 Task: Add an event  with title  Product Launch Party, date '2024/04/15' to '2024/04/17' & Select Event type as  Group. Add location for the event as  789 Notre-Dame Cathedral, Paris, France and add a description: 
Throughout the workshop, participants will engage in a series of activities, discussions, and case studies that promote self-reflection, skill-building, and practical application of leadership concepts. Create an event link  http-productlaunchpartycom & Select the event color as  Electric Lime. , logged in from the account softage.1@softage.netand send the event invitation to softage.9@softage.net and softage.10@softage.net
Action: Mouse moved to (931, 132)
Screenshot: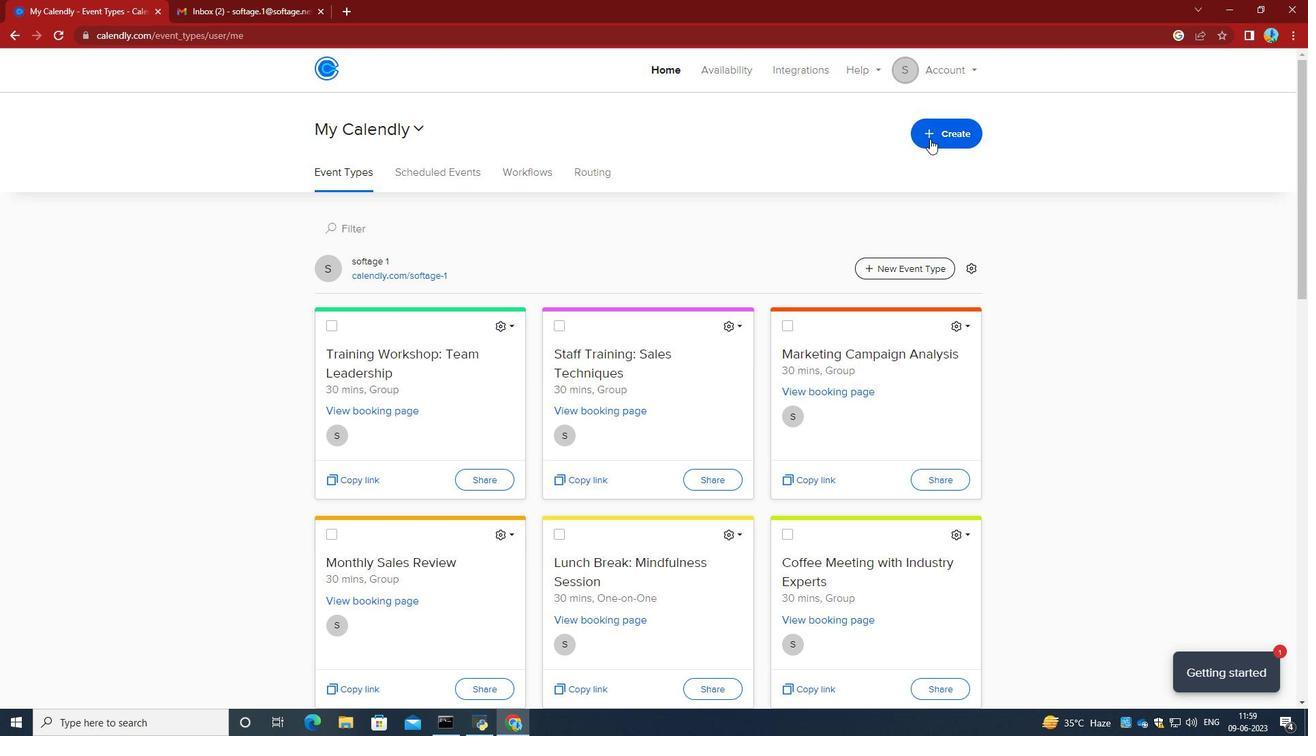 
Action: Mouse pressed left at (931, 132)
Screenshot: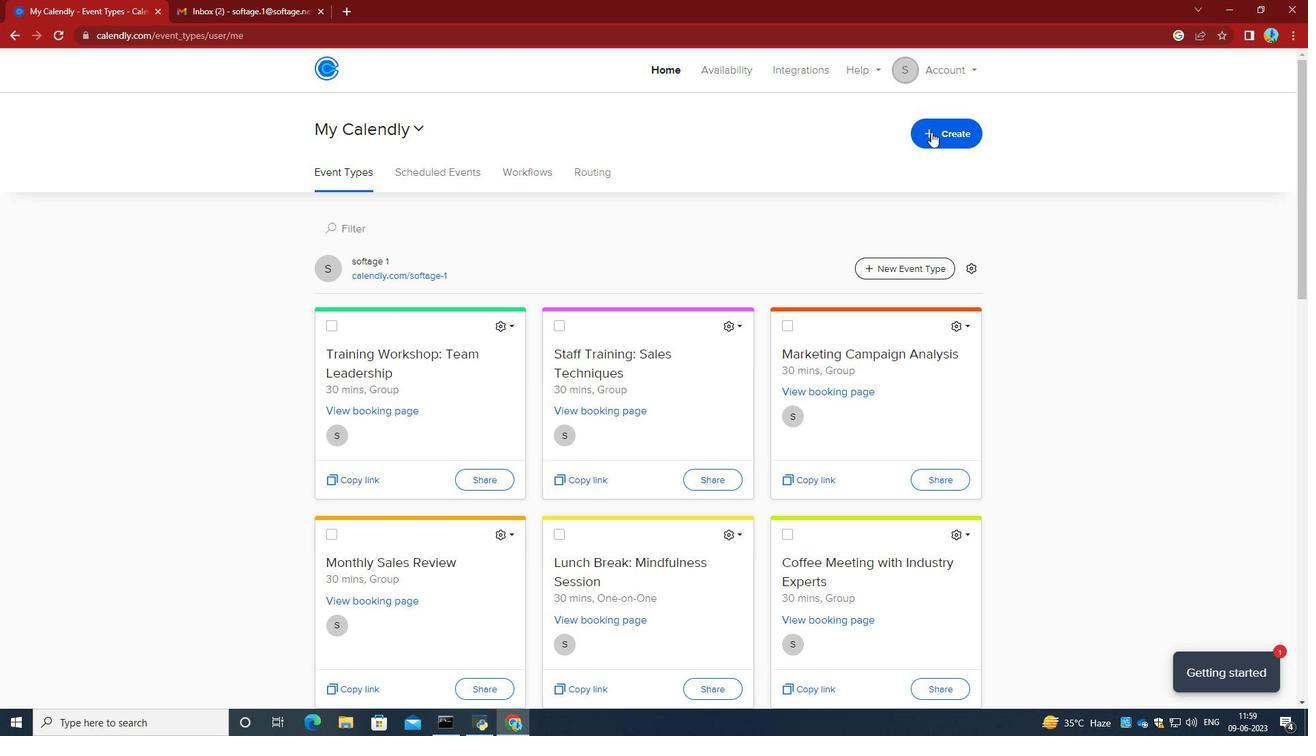 
Action: Mouse moved to (823, 186)
Screenshot: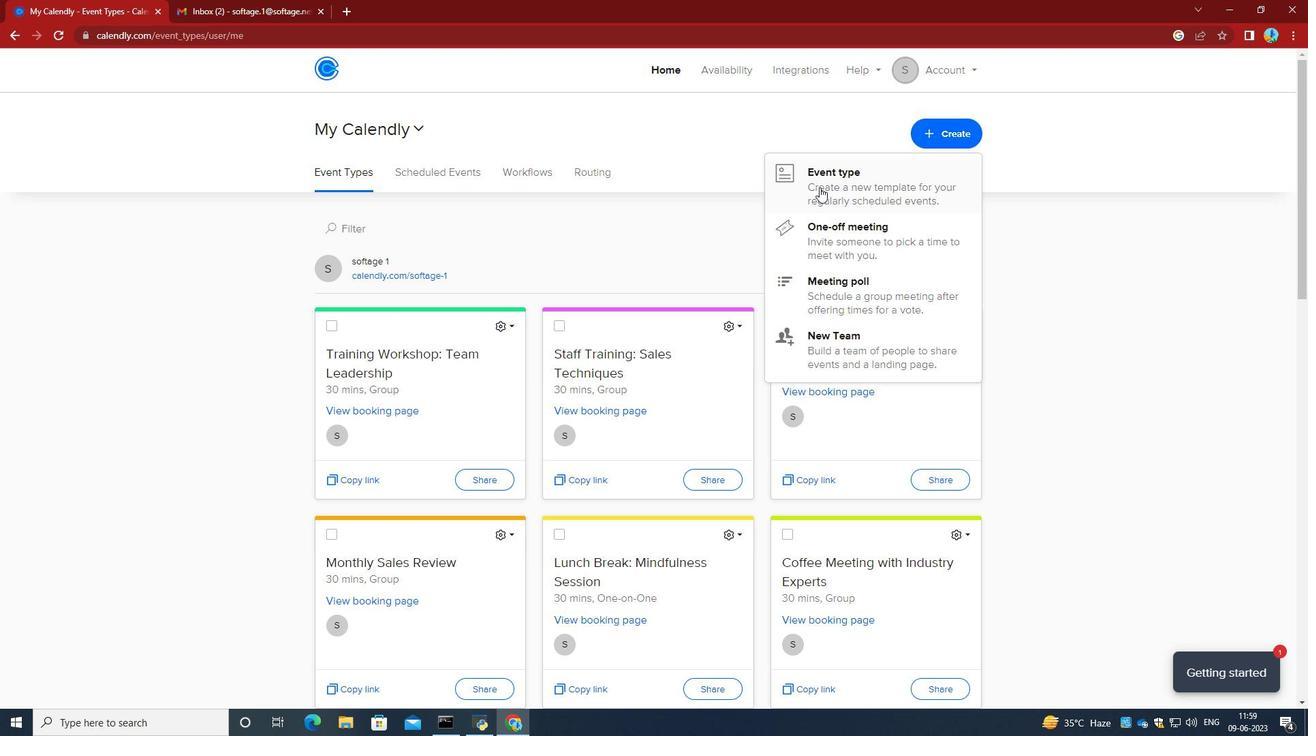 
Action: Mouse pressed left at (823, 186)
Screenshot: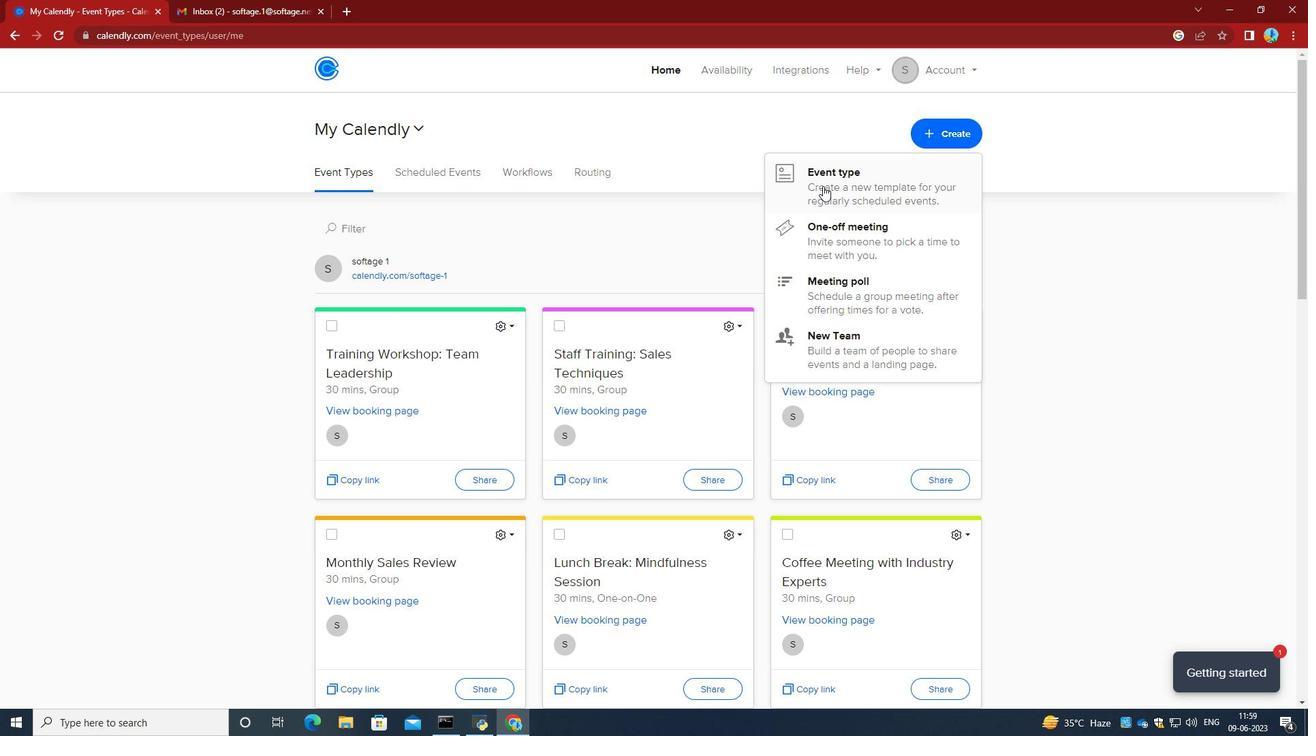 
Action: Mouse moved to (637, 324)
Screenshot: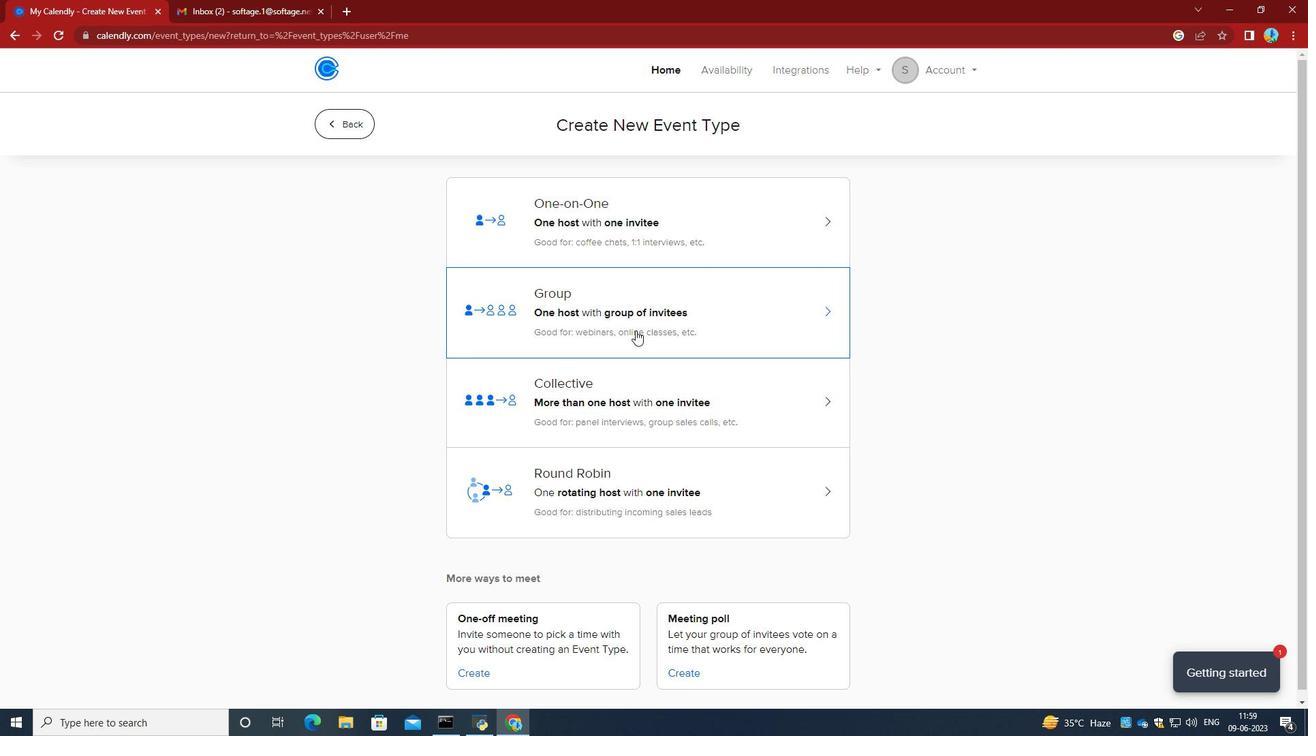 
Action: Mouse pressed left at (637, 324)
Screenshot: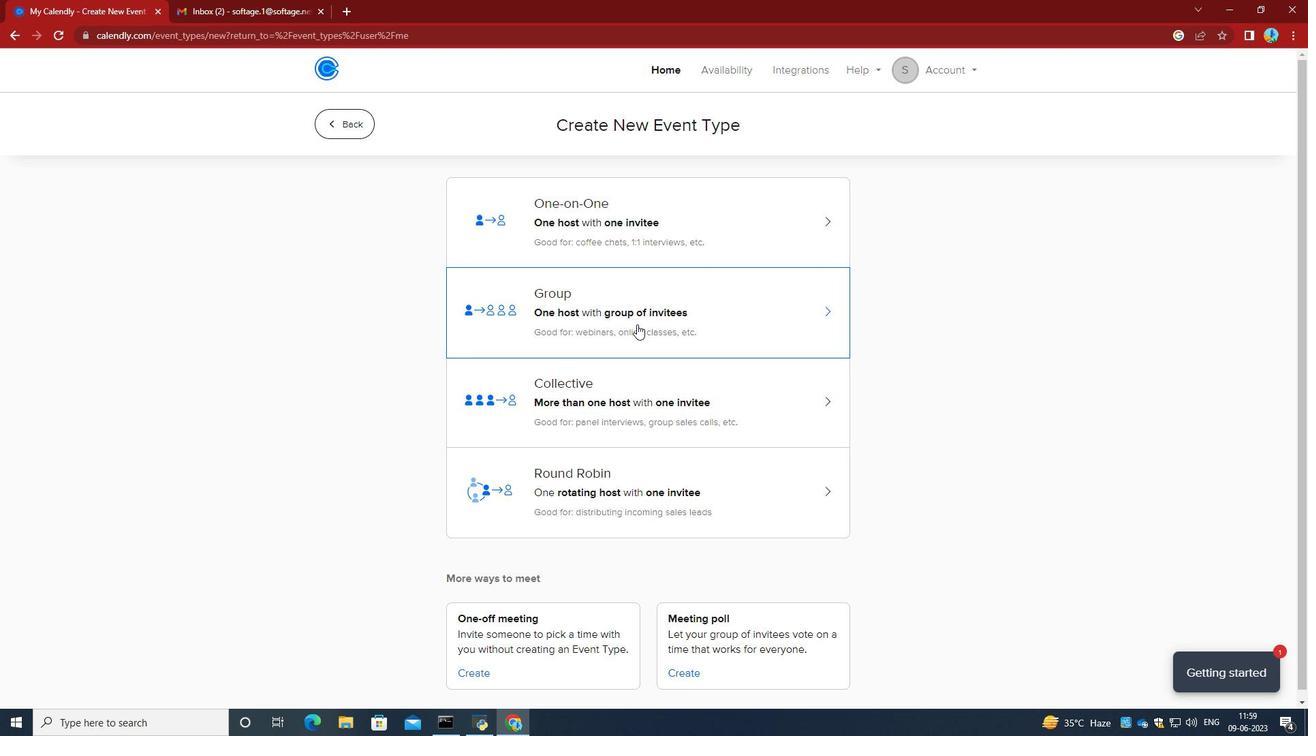 
Action: Mouse moved to (507, 320)
Screenshot: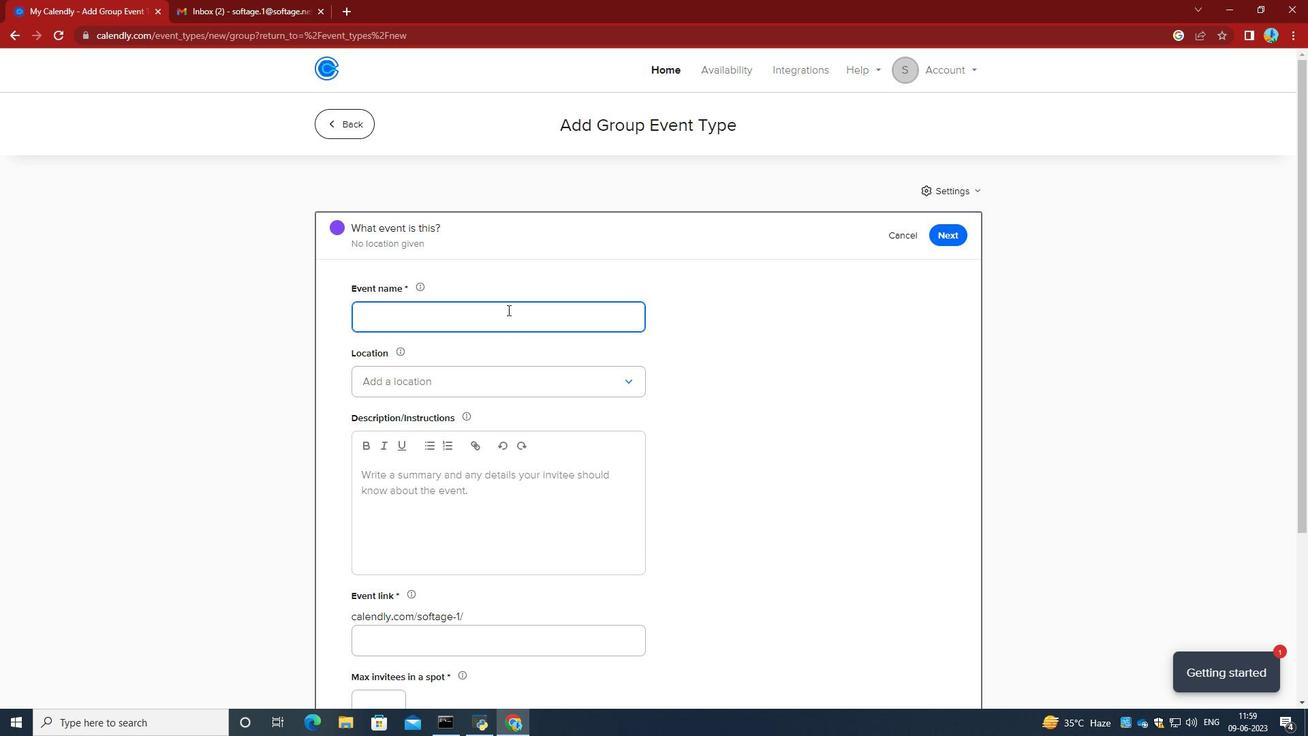 
Action: Mouse pressed left at (507, 320)
Screenshot: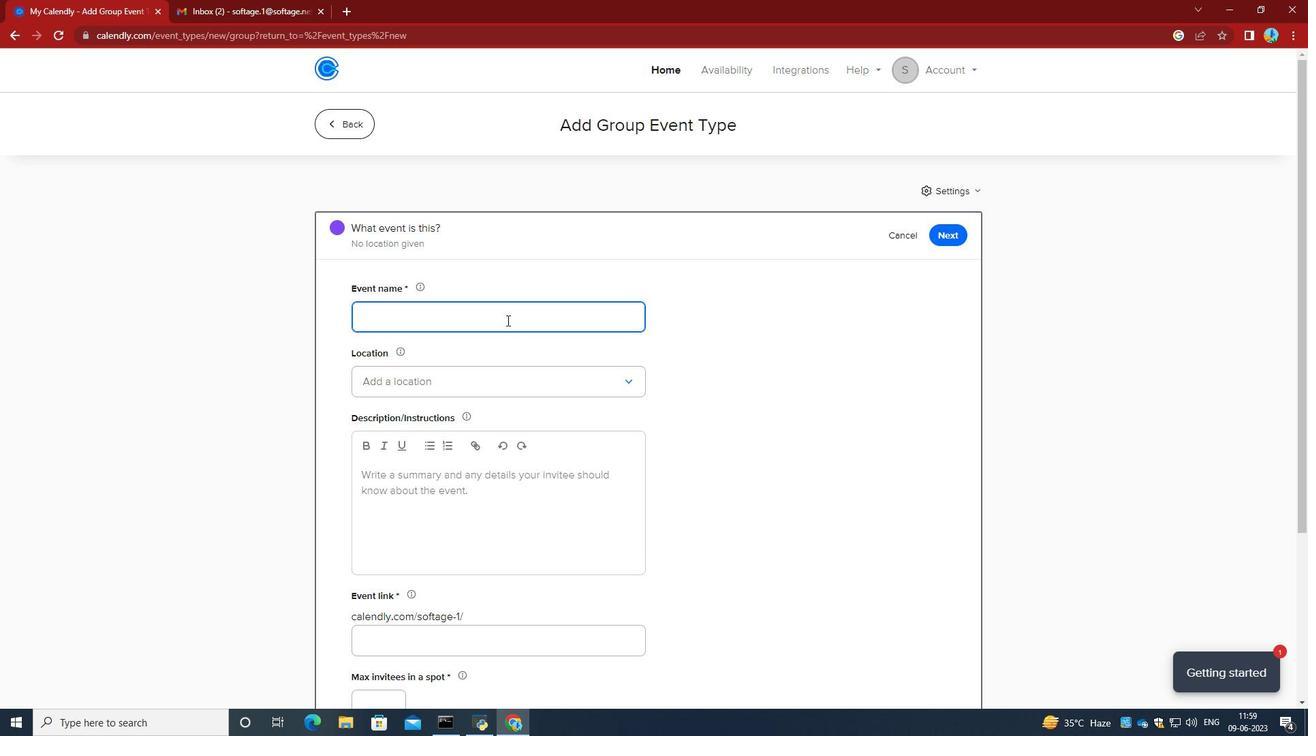 
Action: Key pressed <Key.caps_lock>T<Key.backspace>P<Key.caps_lock>roduct<Key.space><Key.caps_lock>L<Key.caps_lock>aunch<Key.space><Key.caps_lock>P<Key.caps_lock>arty<Key.space>
Screenshot: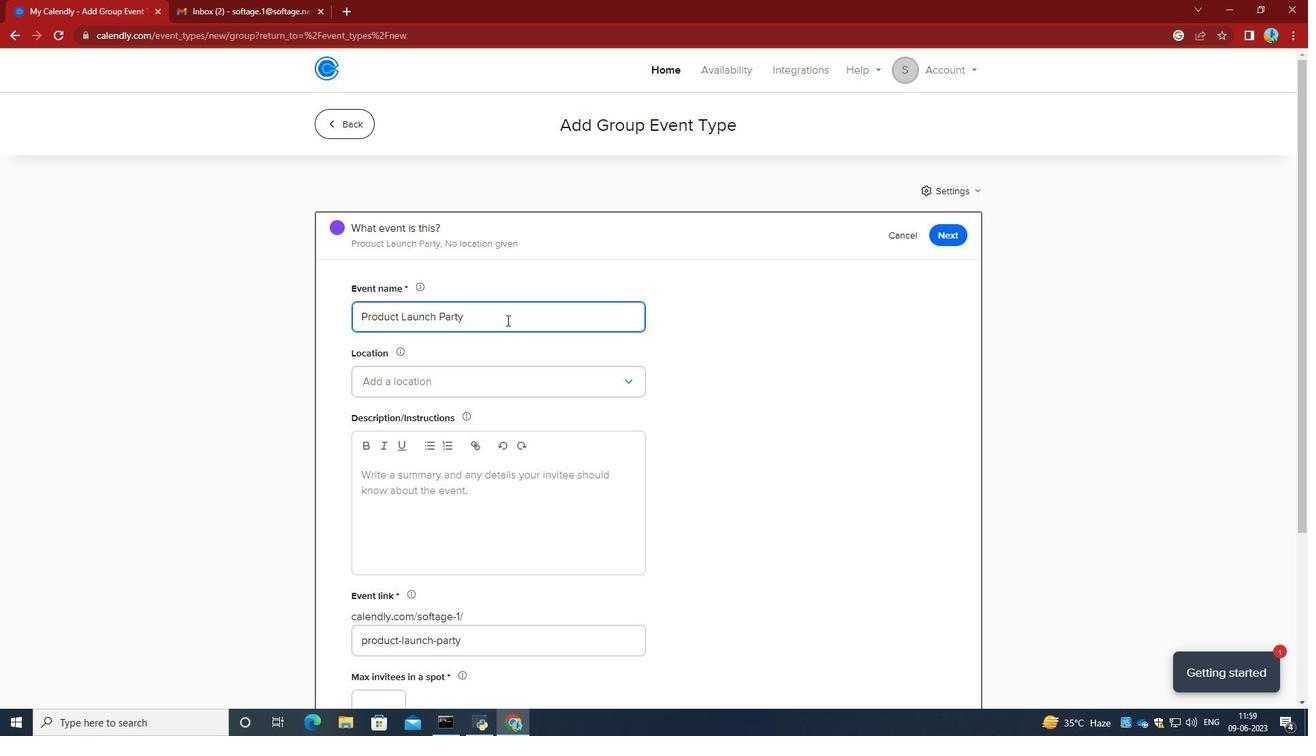 
Action: Mouse moved to (456, 384)
Screenshot: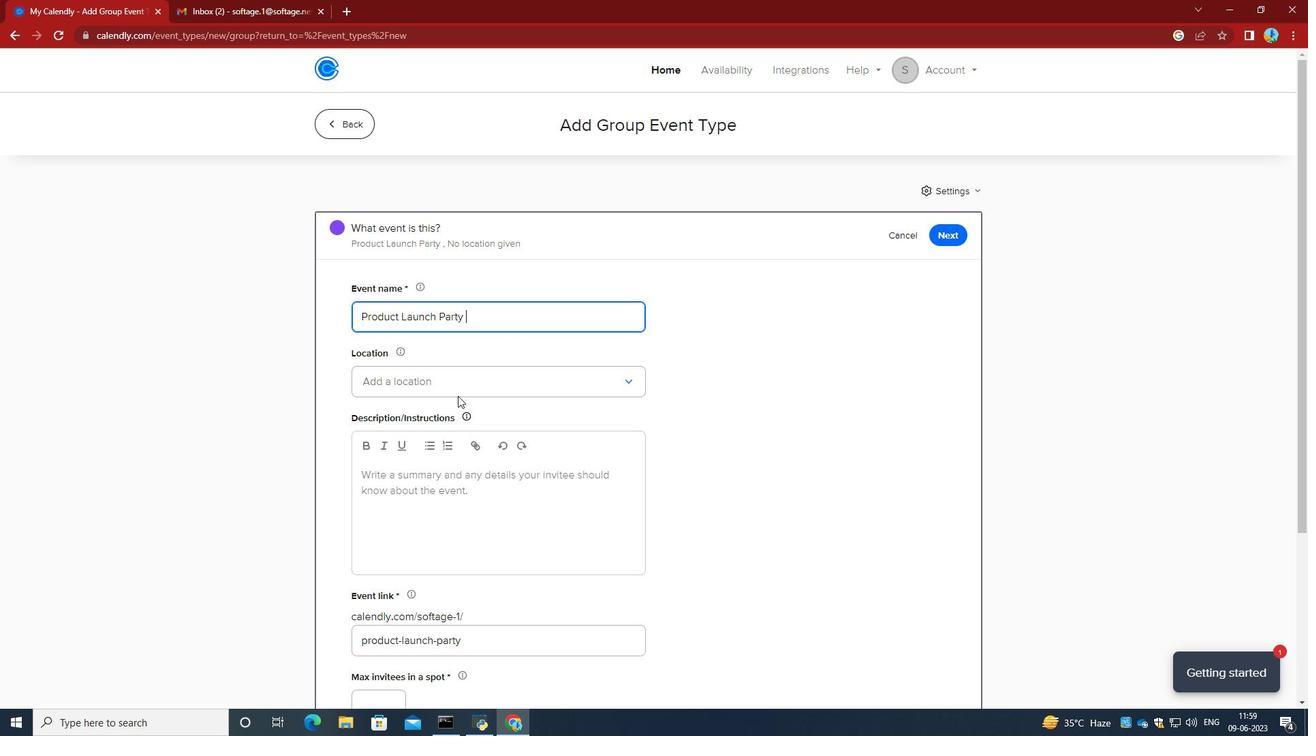 
Action: Mouse pressed left at (456, 384)
Screenshot: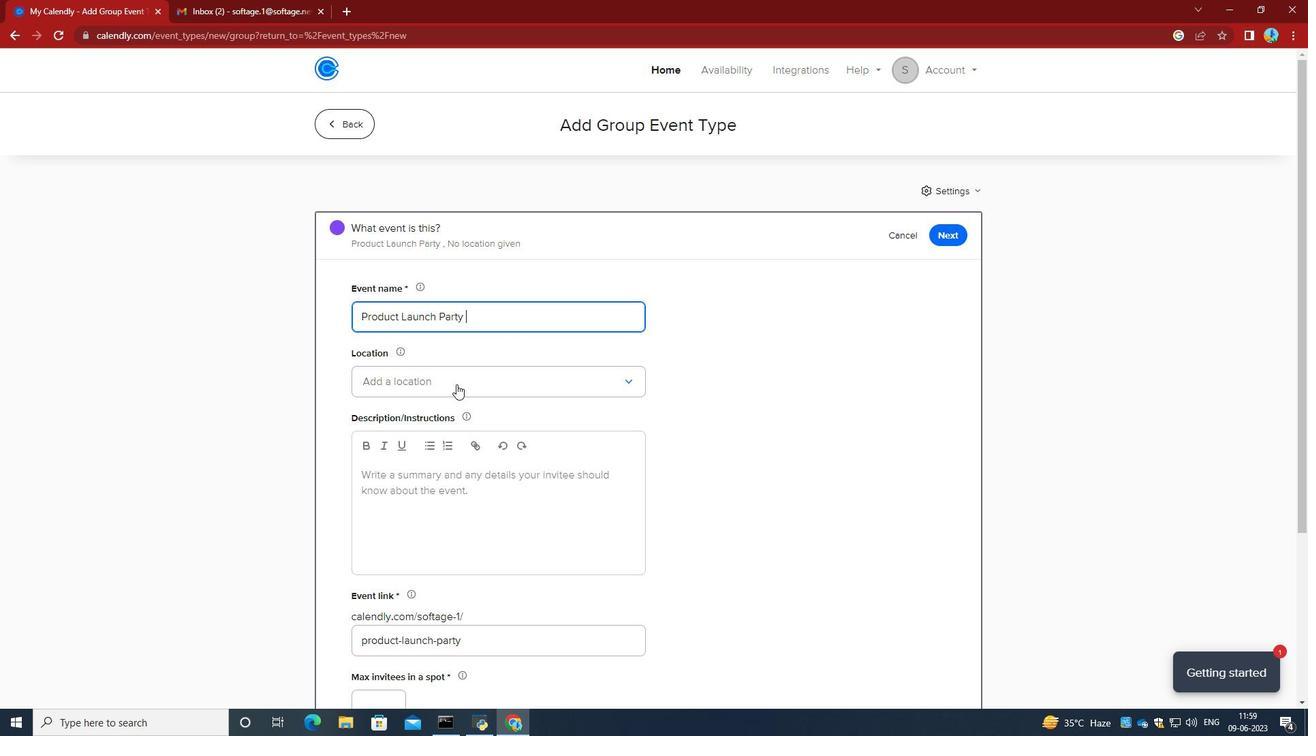 
Action: Mouse moved to (429, 422)
Screenshot: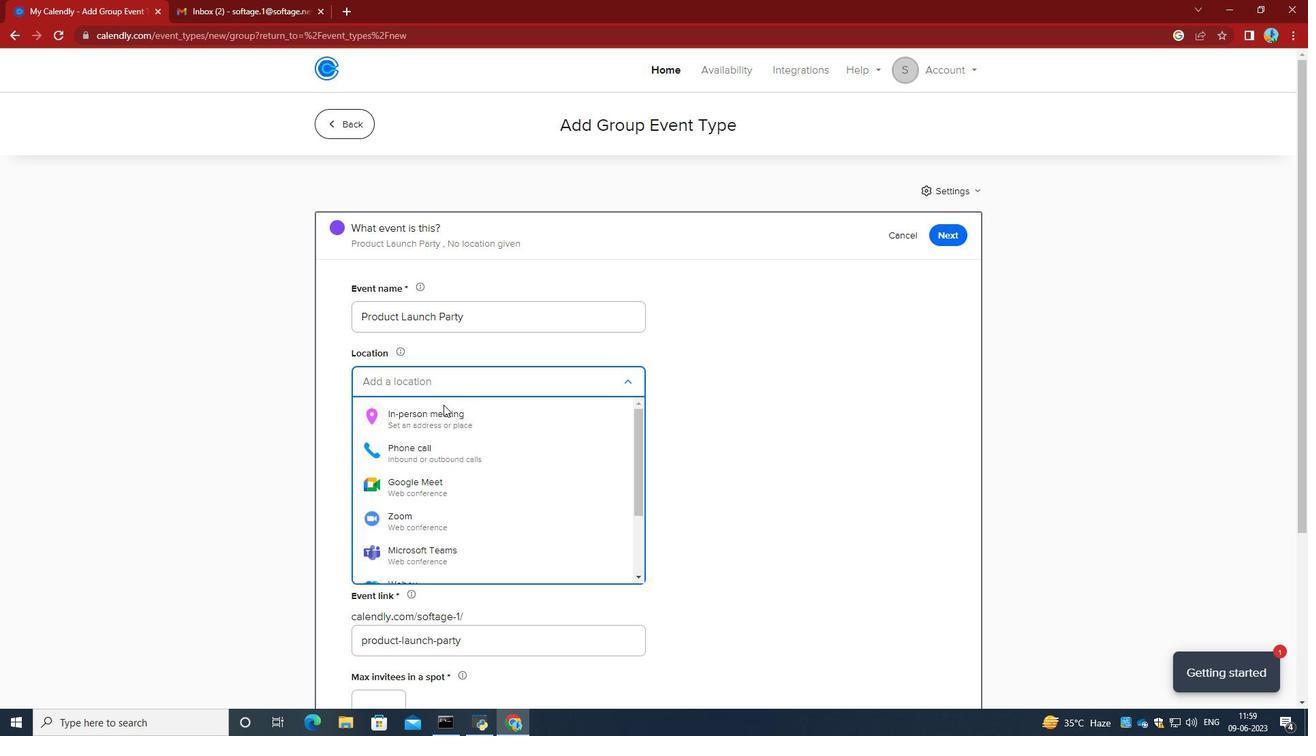 
Action: Mouse pressed left at (429, 422)
Screenshot: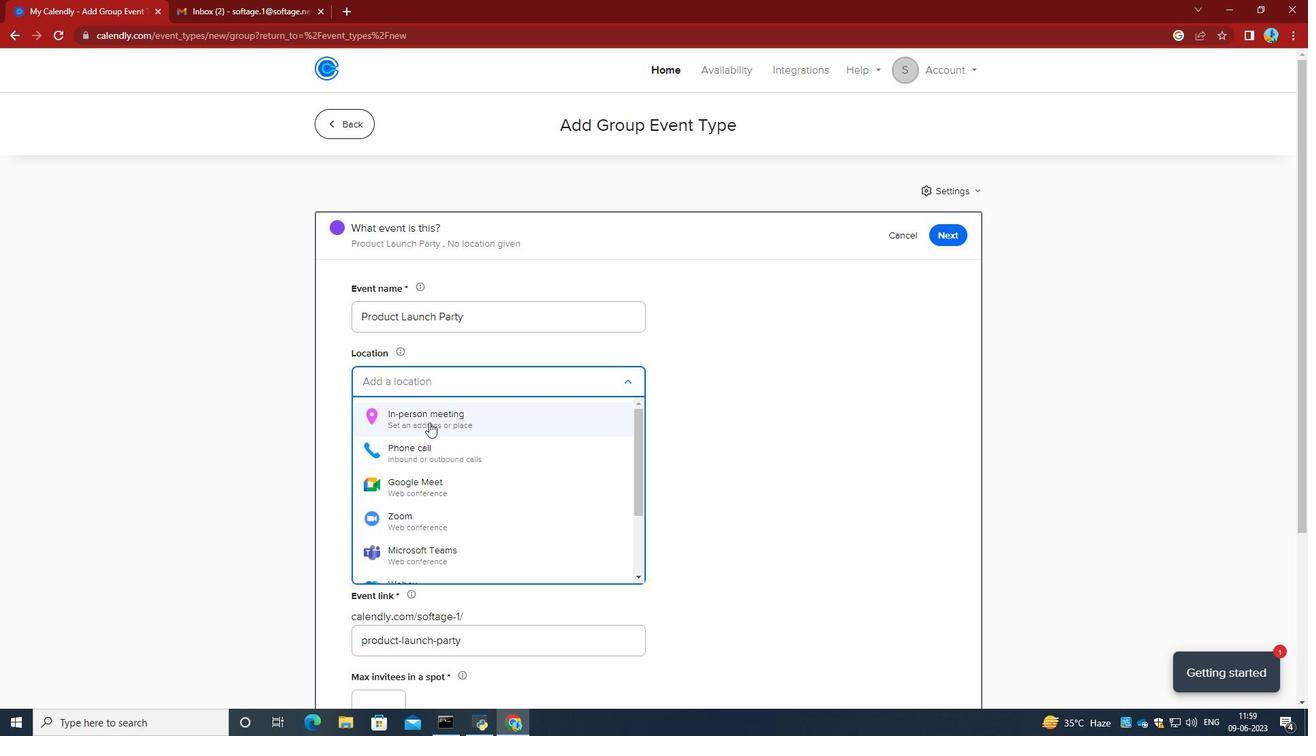 
Action: Mouse moved to (597, 222)
Screenshot: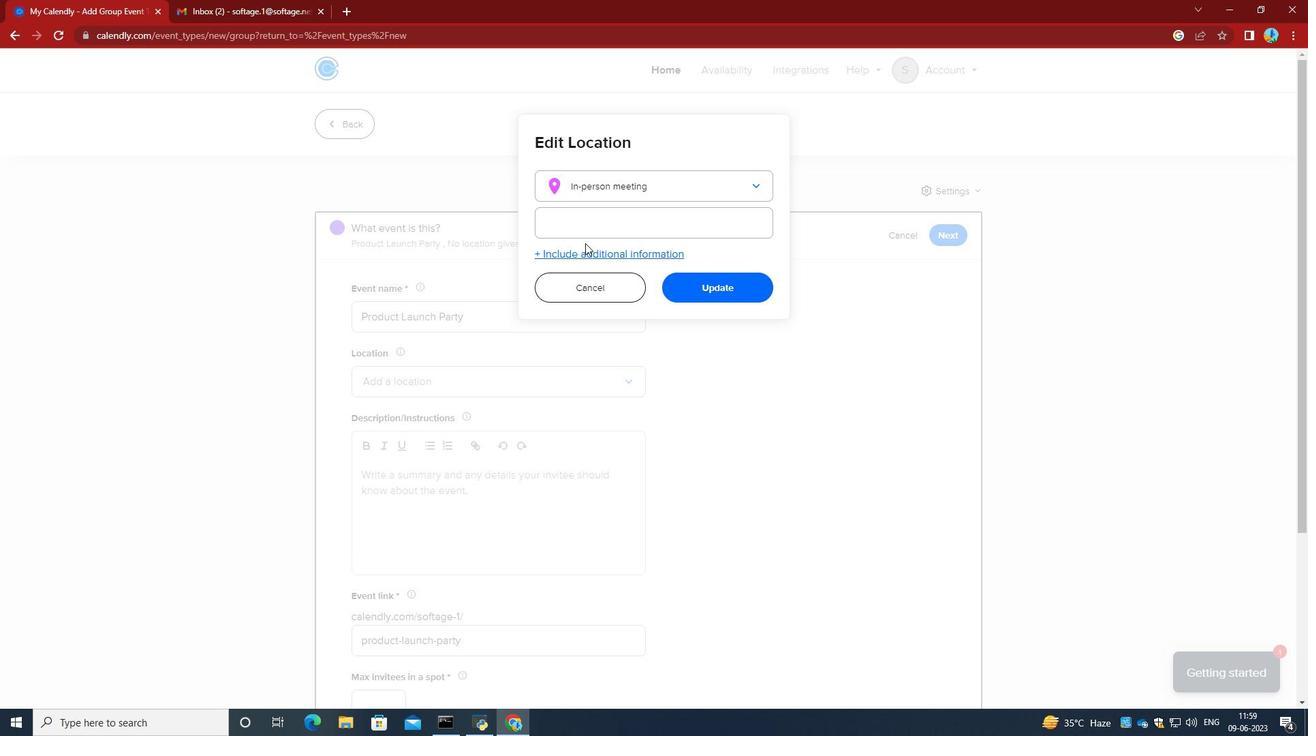 
Action: Mouse pressed left at (597, 222)
Screenshot: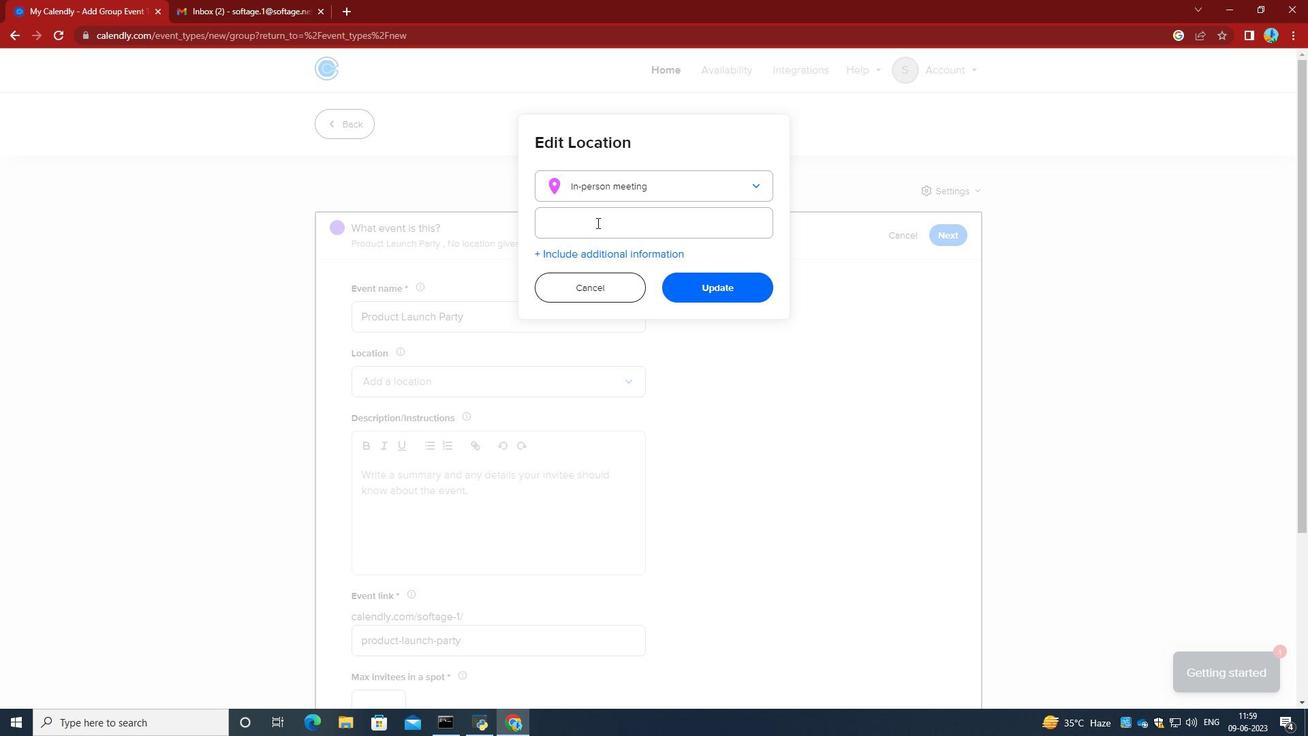 
Action: Mouse moved to (597, 222)
Screenshot: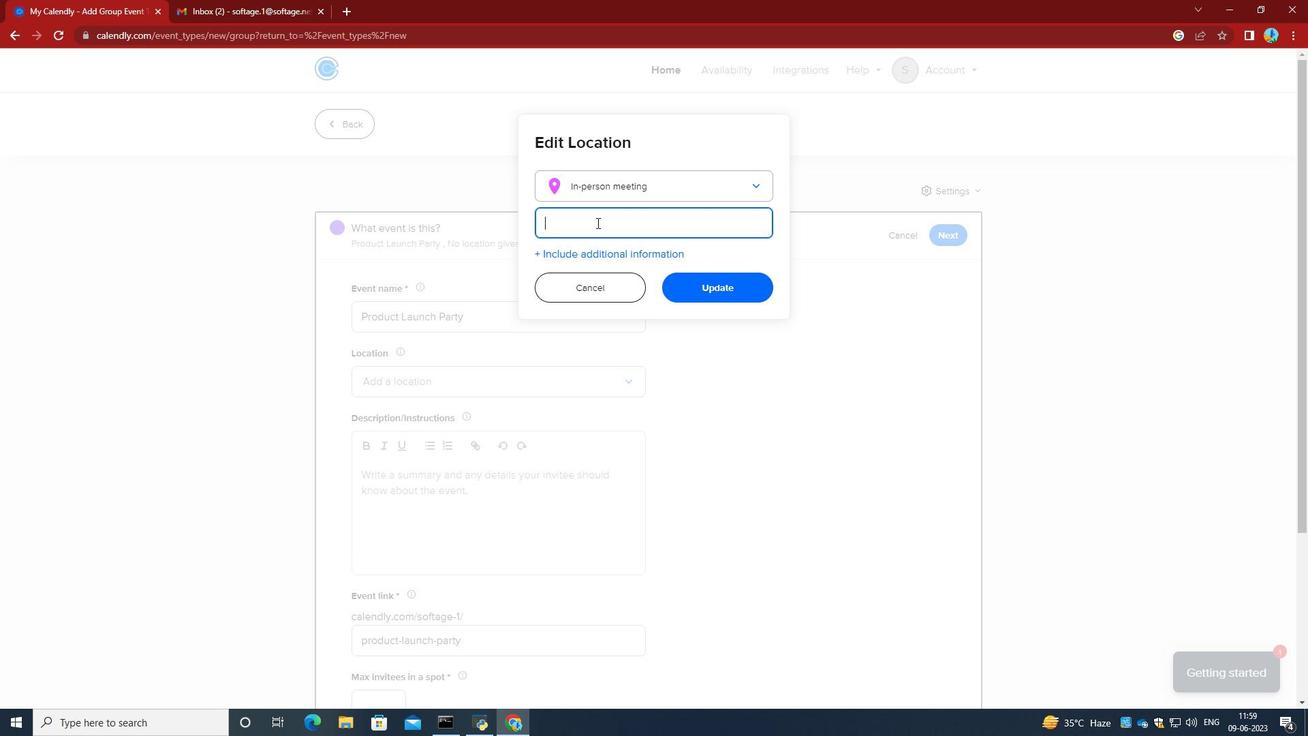 
Action: Key pressed 789<Key.space><Key.caps_lock>N<Key.caps_lock>otre-<Key.caps_lock>D<Key.caps_lock>ame<Key.space><Key.caps_lock>C<Key.caps_lock>athef<Key.backspace>dral,<Key.space><Key.caps_lock>P<Key.caps_lock>aris,<Key.space><Key.caps_lock>F<Key.caps_lock>rance
Screenshot: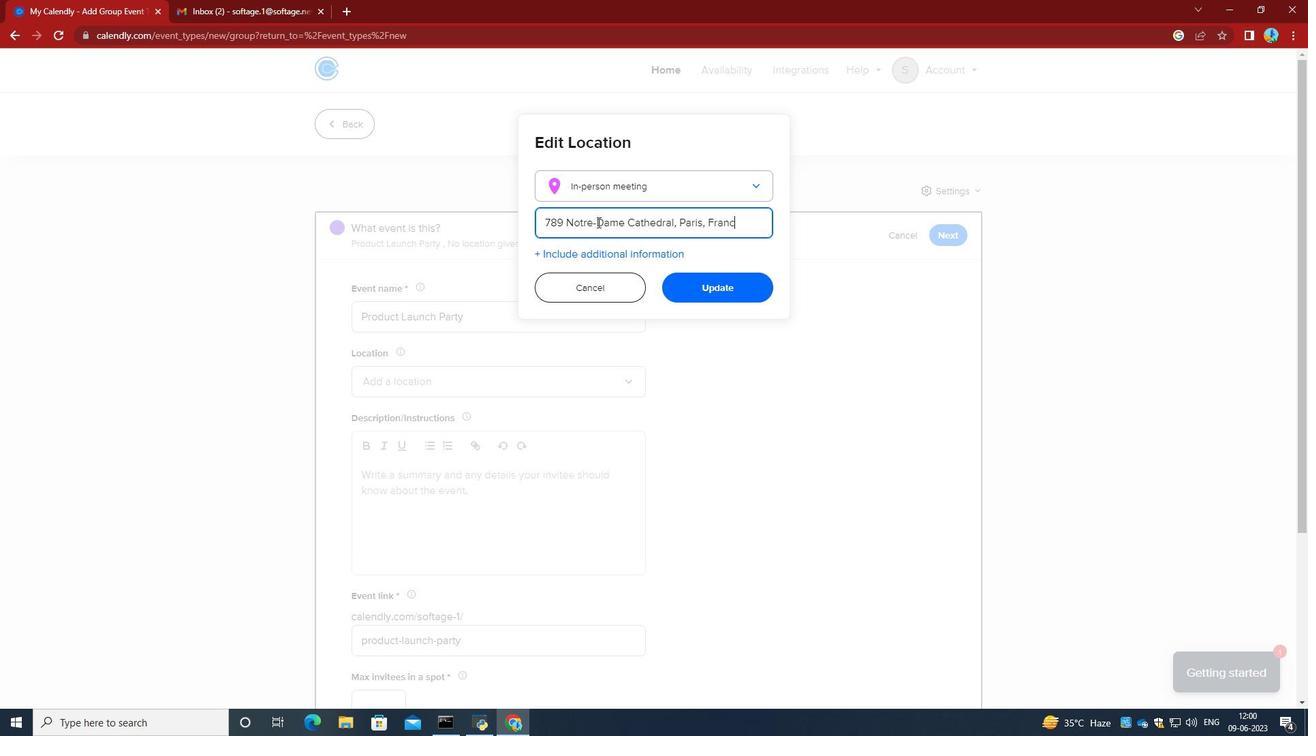 
Action: Mouse moved to (712, 281)
Screenshot: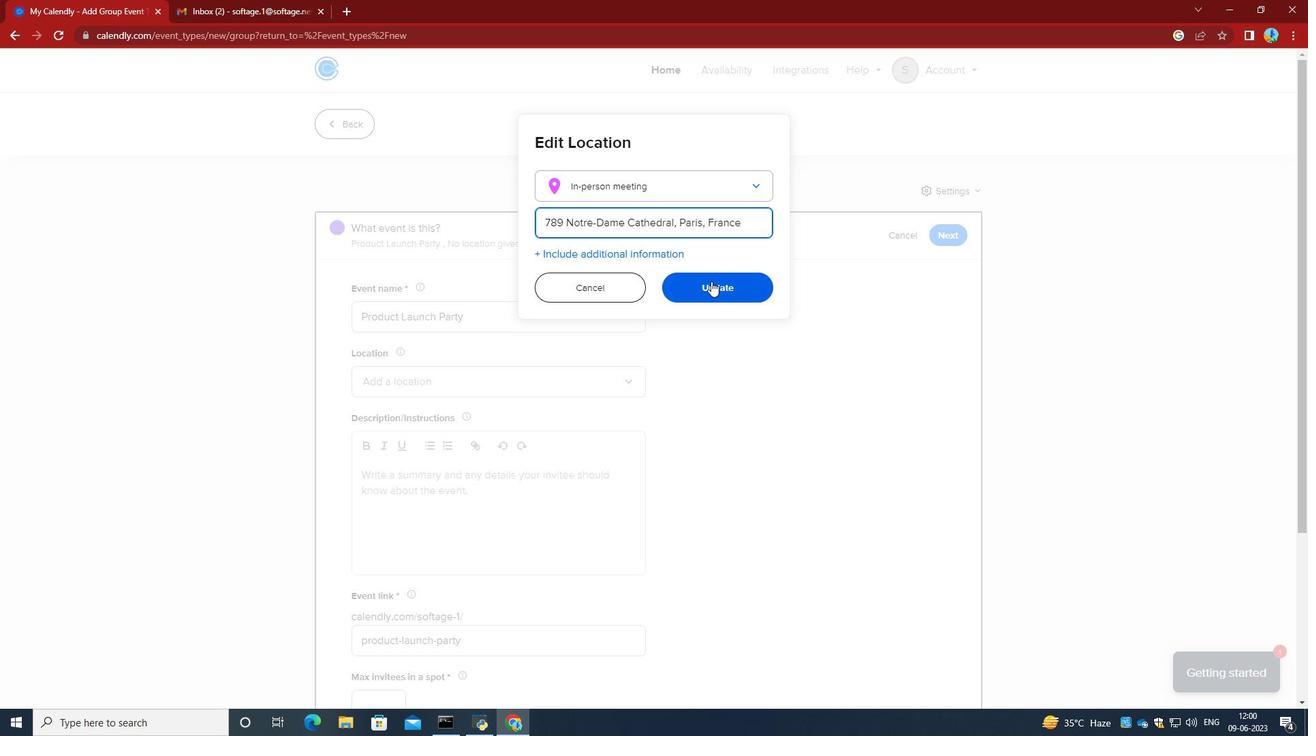 
Action: Mouse pressed left at (712, 281)
Screenshot: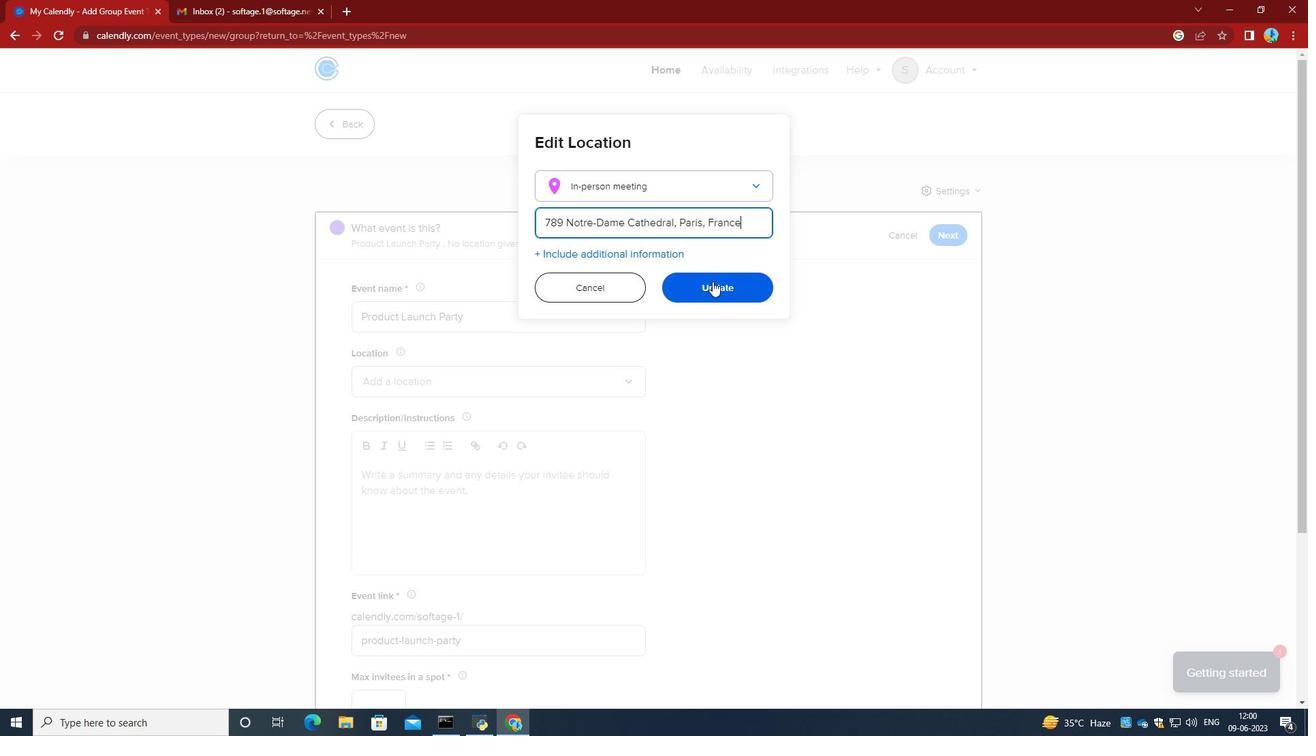 
Action: Mouse moved to (512, 490)
Screenshot: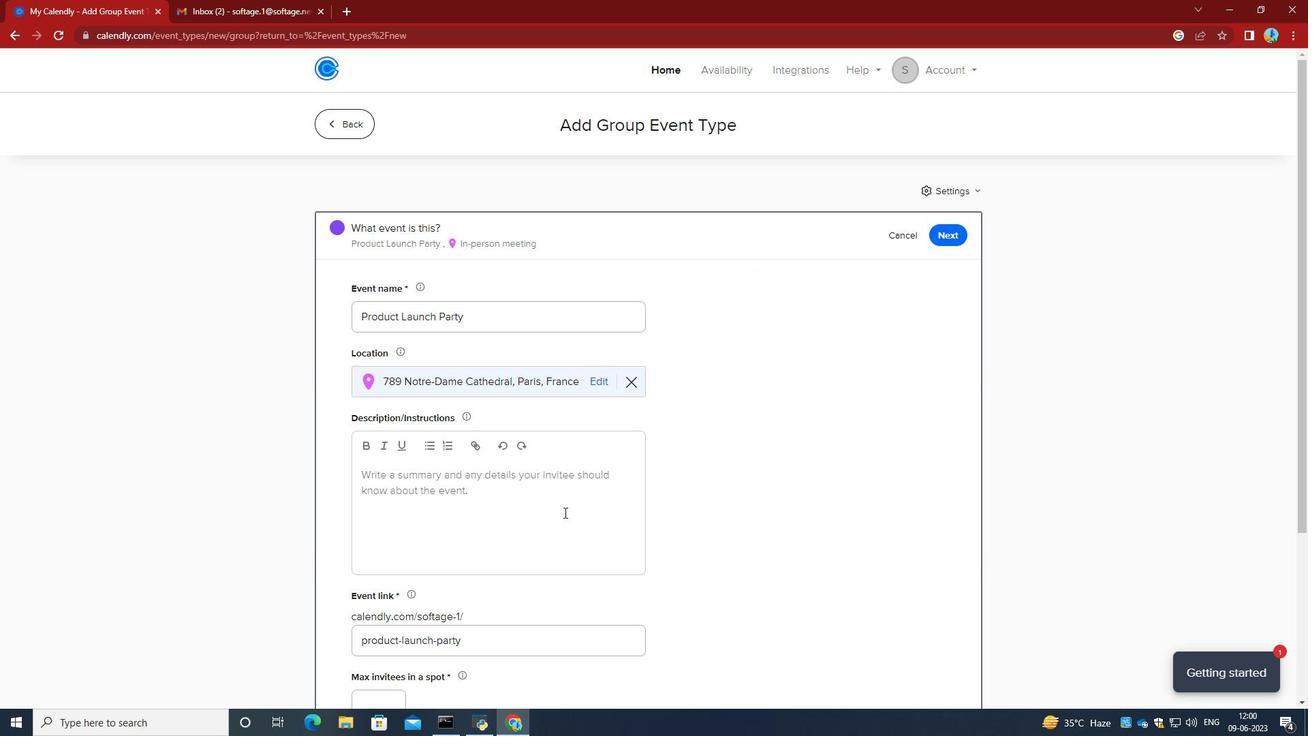 
Action: Mouse pressed left at (512, 490)
Screenshot: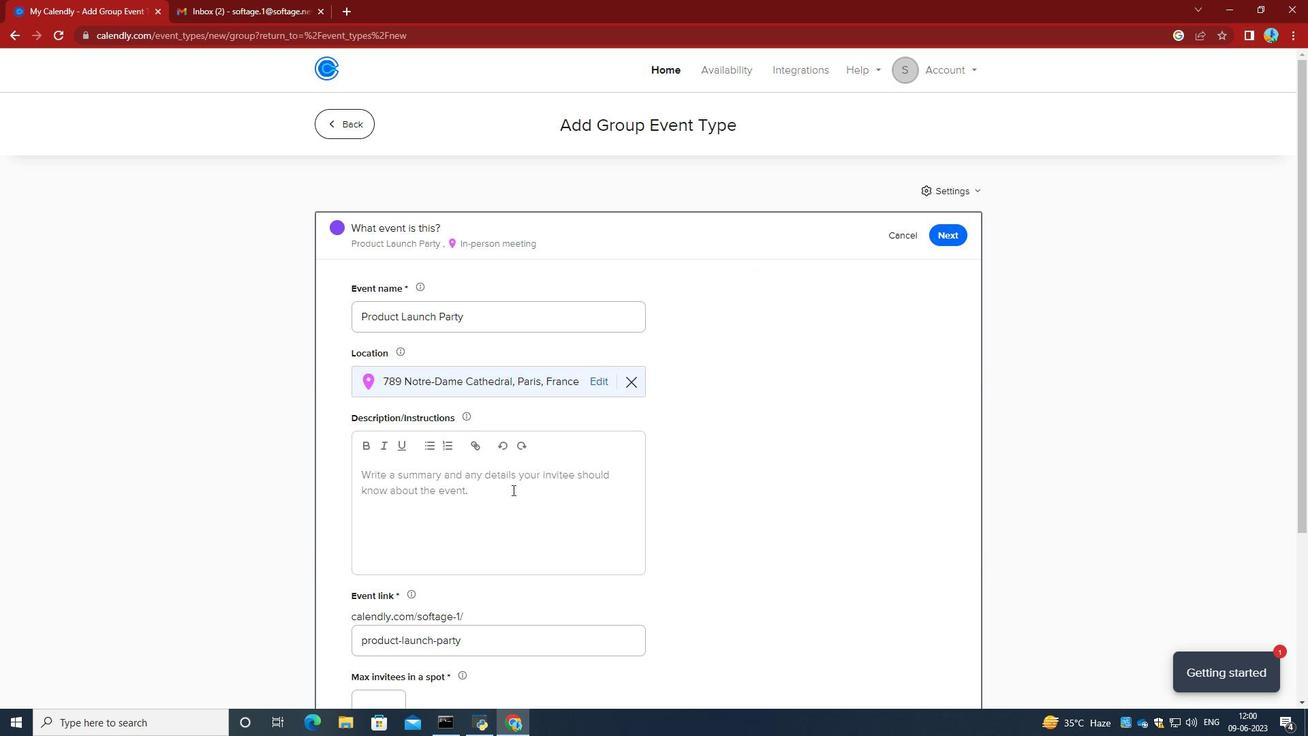 
Action: Key pressed <Key.caps_lock>T<Key.caps_lock>hroughout<Key.space>the<Key.space>workshop,<Key.space>participants<Key.space>will<Key.space>engage<Key.space>in<Key.space>a<Key.space>sereies<Key.space><Key.backspace><Key.backspace><Key.backspace><Key.backspace><Key.backspace>ies<Key.space>of<Key.space>activities,<Key.space>discussions<Key.backspace>s,<Key.space>and<Key.space>case<Key.space>studies<Key.space>that<Key.space>promote<Key.space>self-reflection,<Key.space>skill-building,<Key.space>and<Key.space>practical<Key.space>application<Key.space>of<Key.space>leadership<Key.space>o<Key.backspace>conceps<Key.backspace>ts.<Key.space><Key.caps_lock>C<Key.caps_lock><Key.backspace>
Screenshot: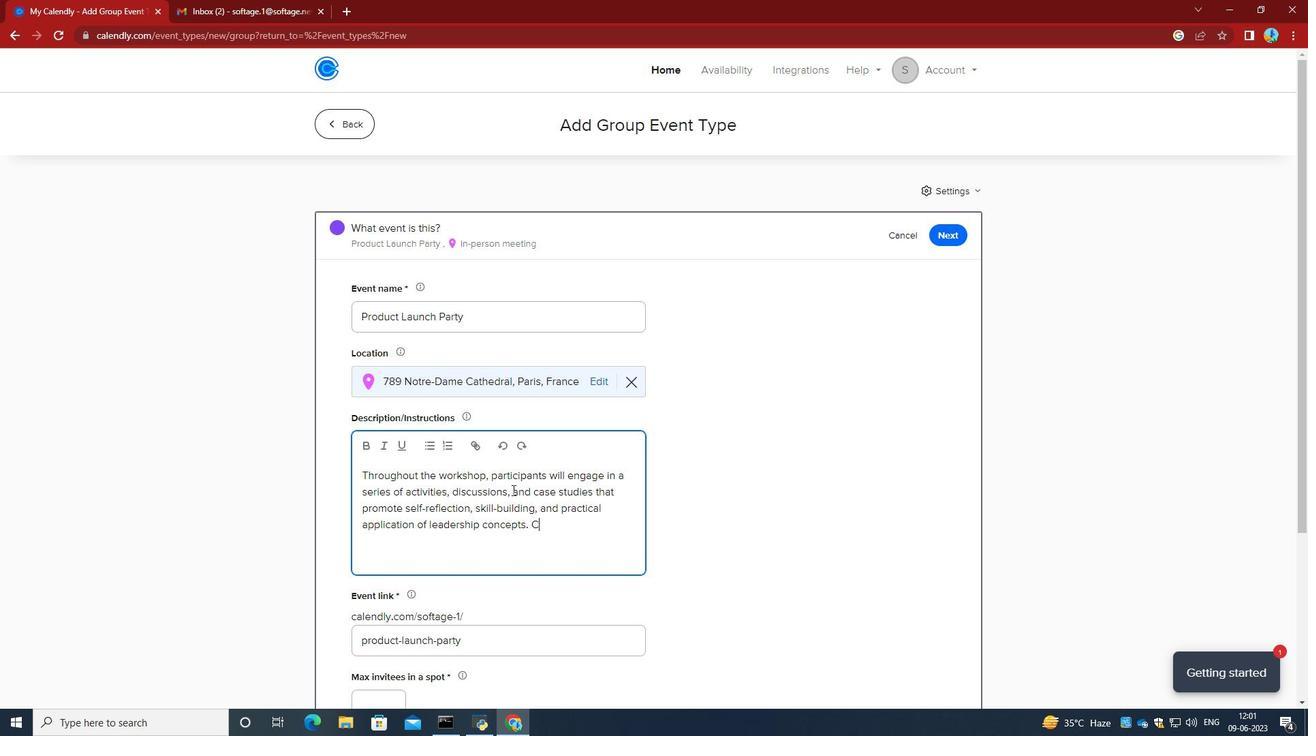 
Action: Mouse moved to (506, 601)
Screenshot: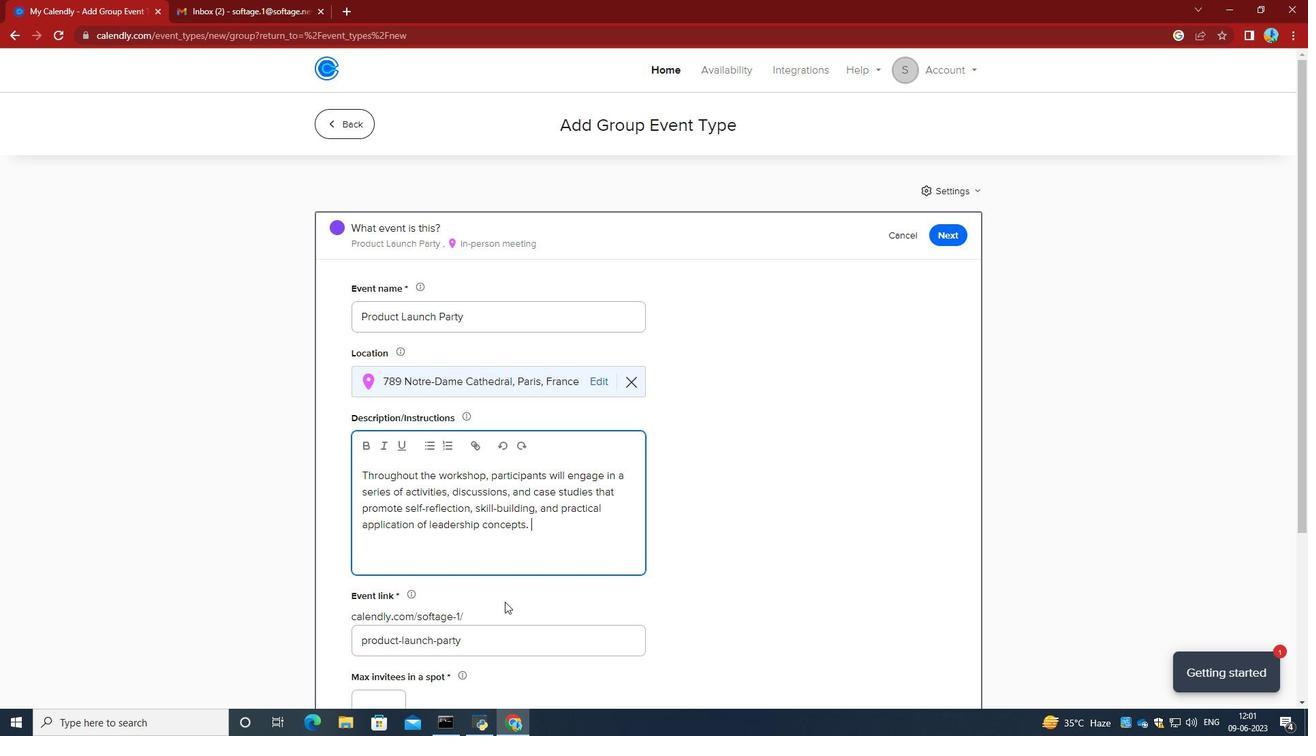 
Action: Mouse scrolled (506, 601) with delta (0, 0)
Screenshot: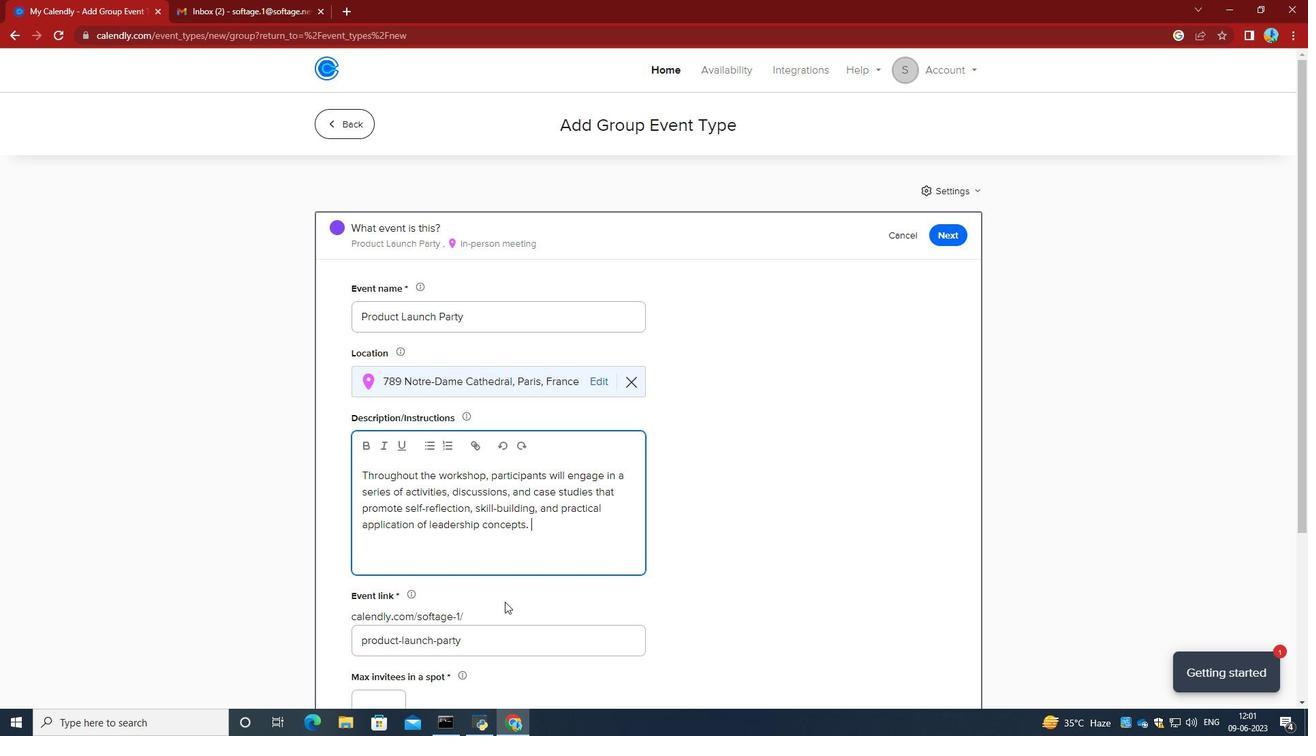 
Action: Mouse scrolled (506, 601) with delta (0, 0)
Screenshot: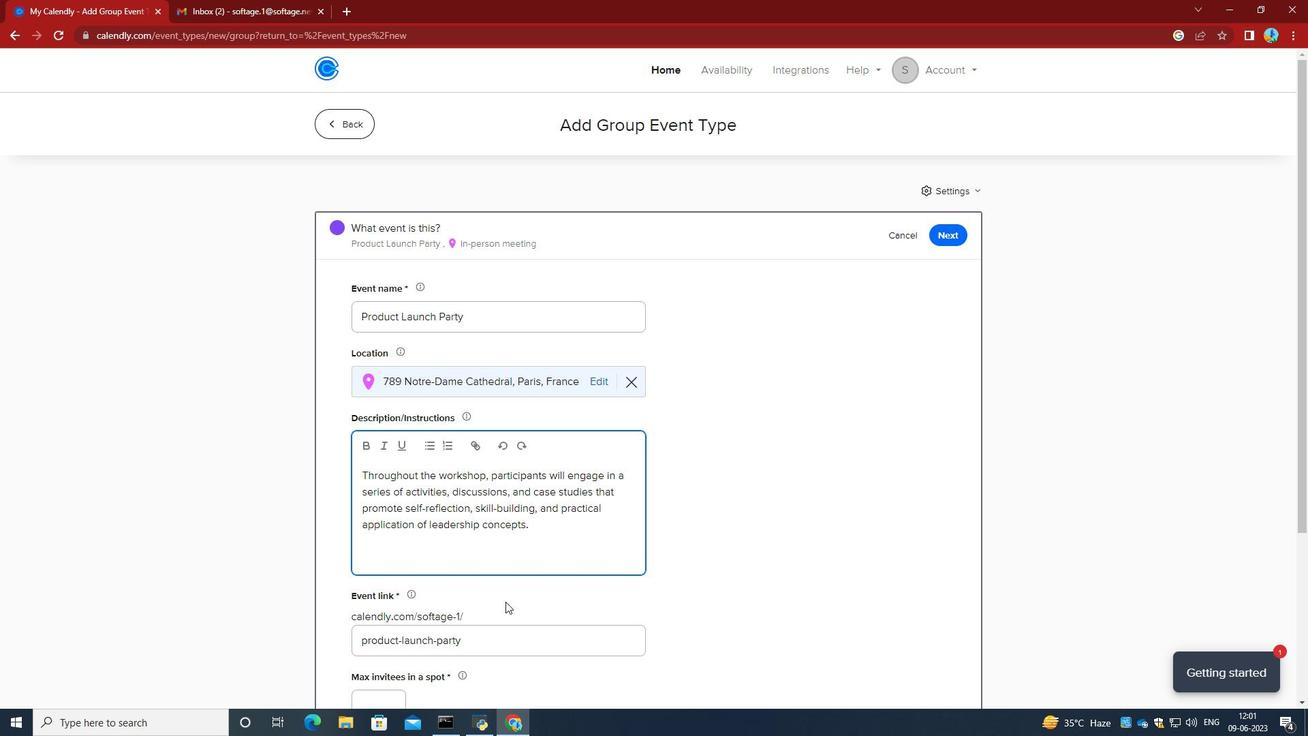 
Action: Mouse moved to (480, 513)
Screenshot: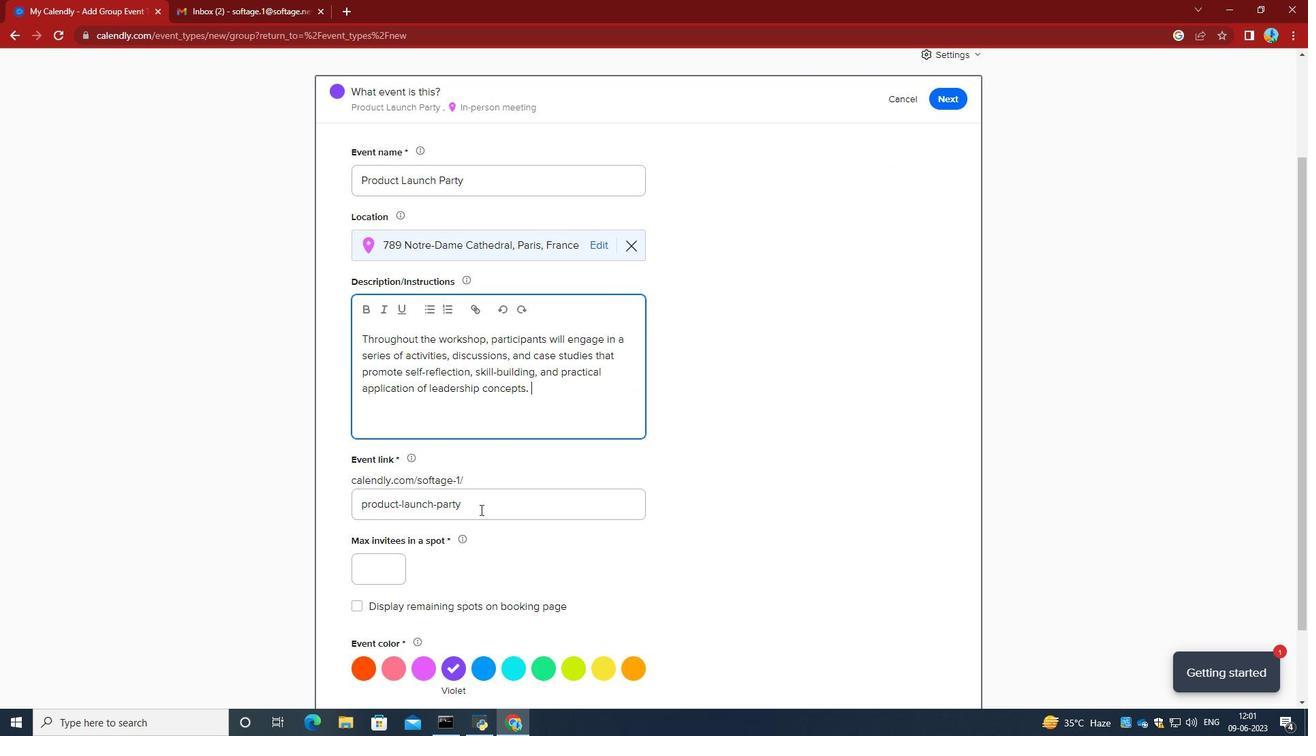 
Action: Mouse pressed left at (480, 513)
Screenshot: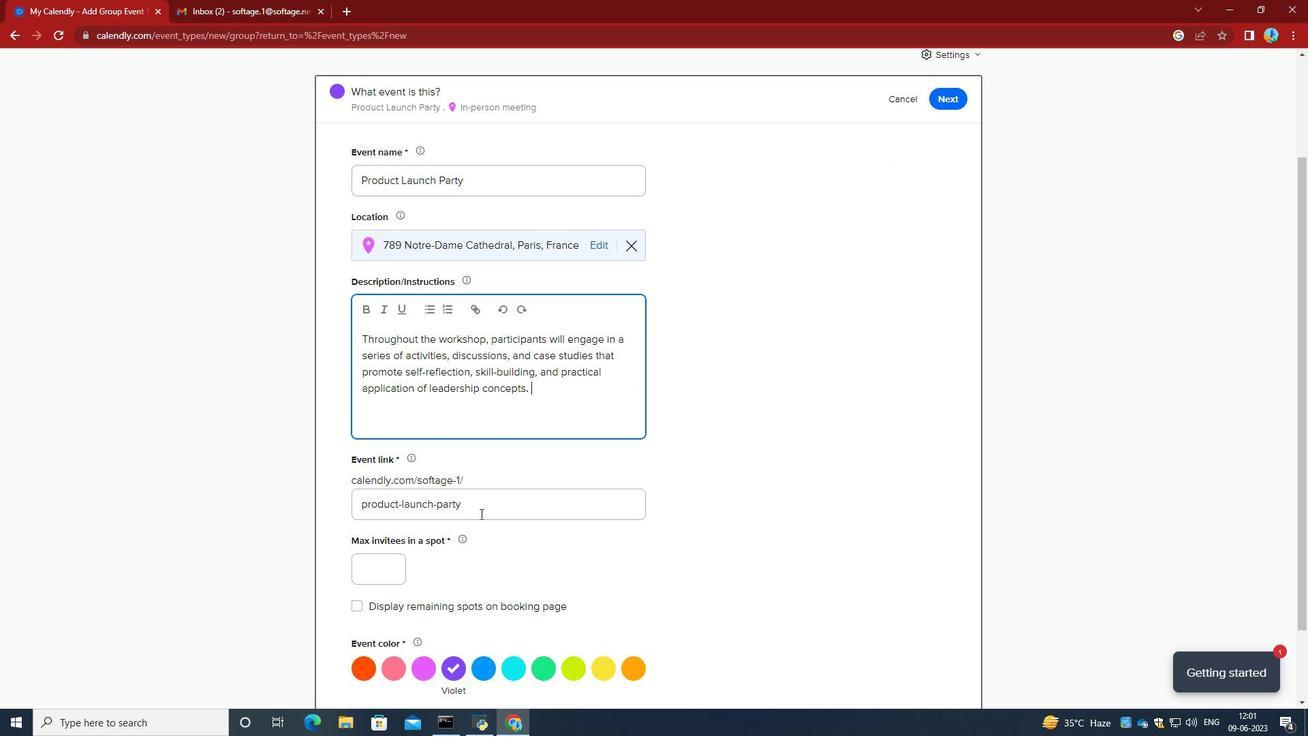
Action: Mouse moved to (346, 510)
Screenshot: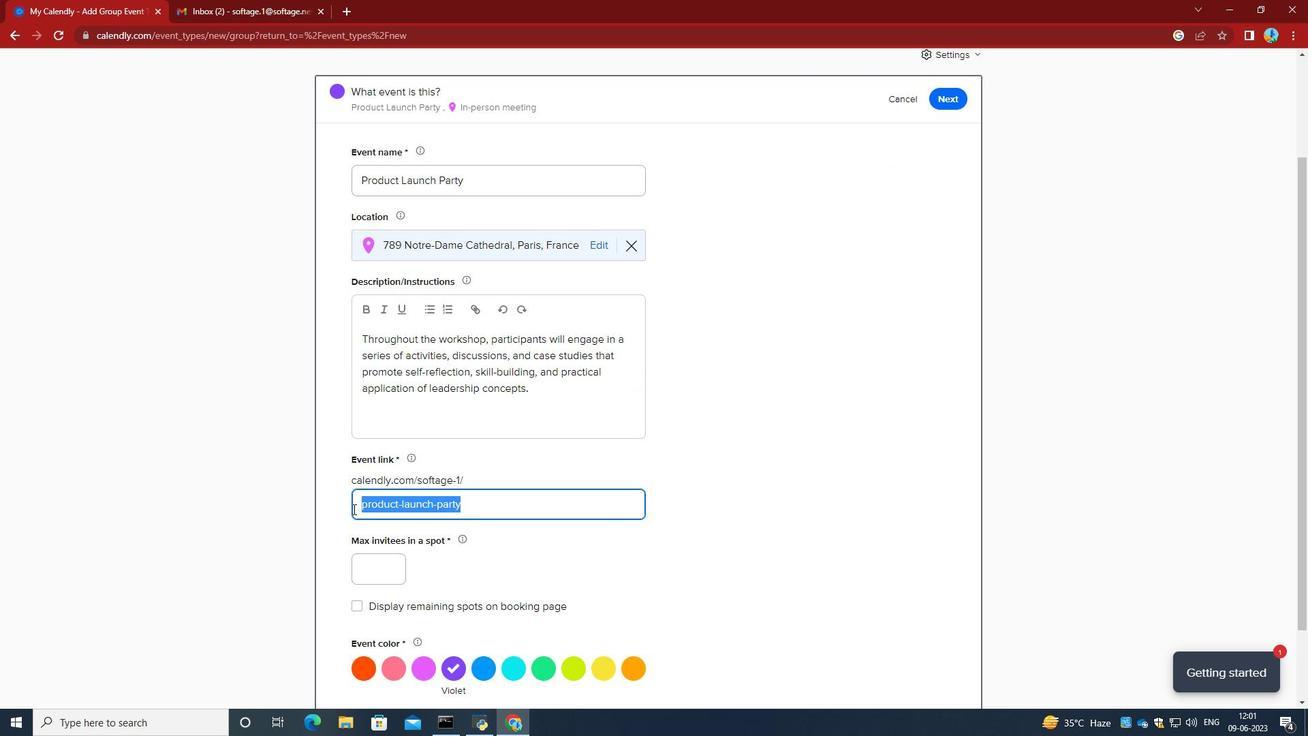 
Action: Key pressed <Key.backspace>http-productlaunchpartycom
Screenshot: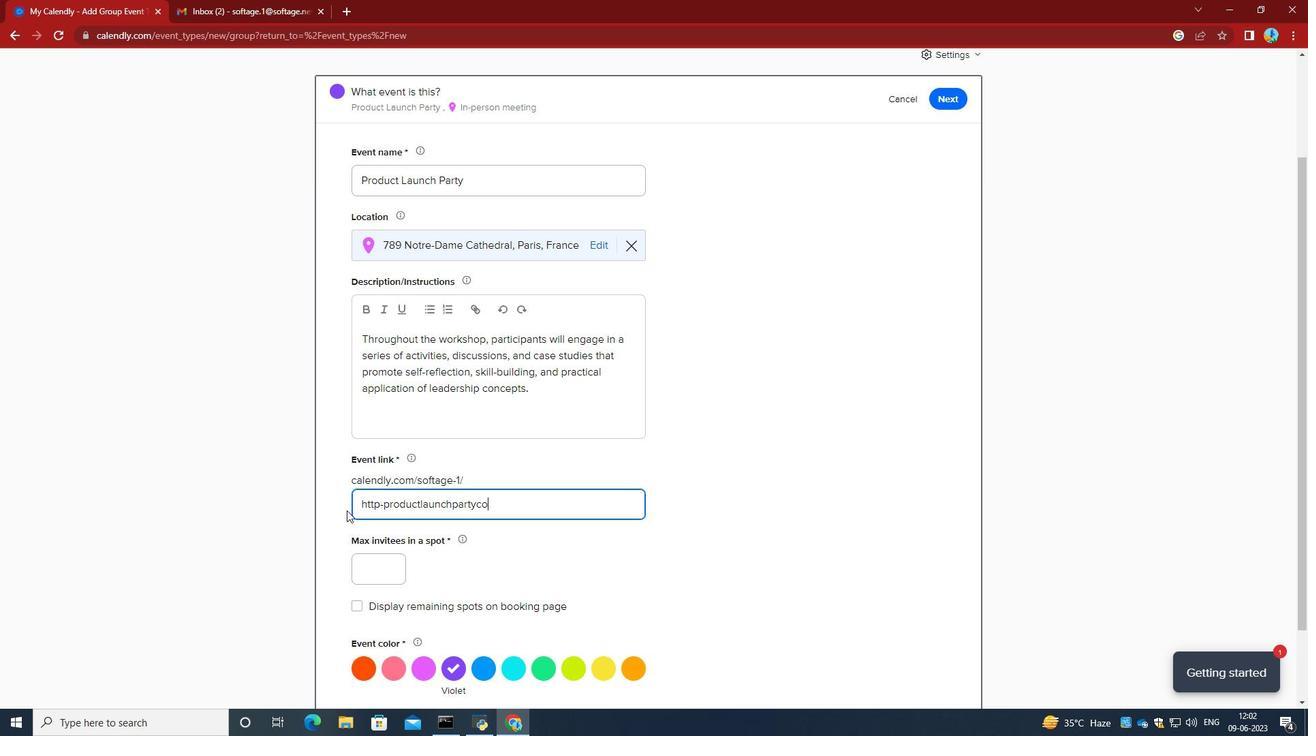 
Action: Mouse moved to (374, 564)
Screenshot: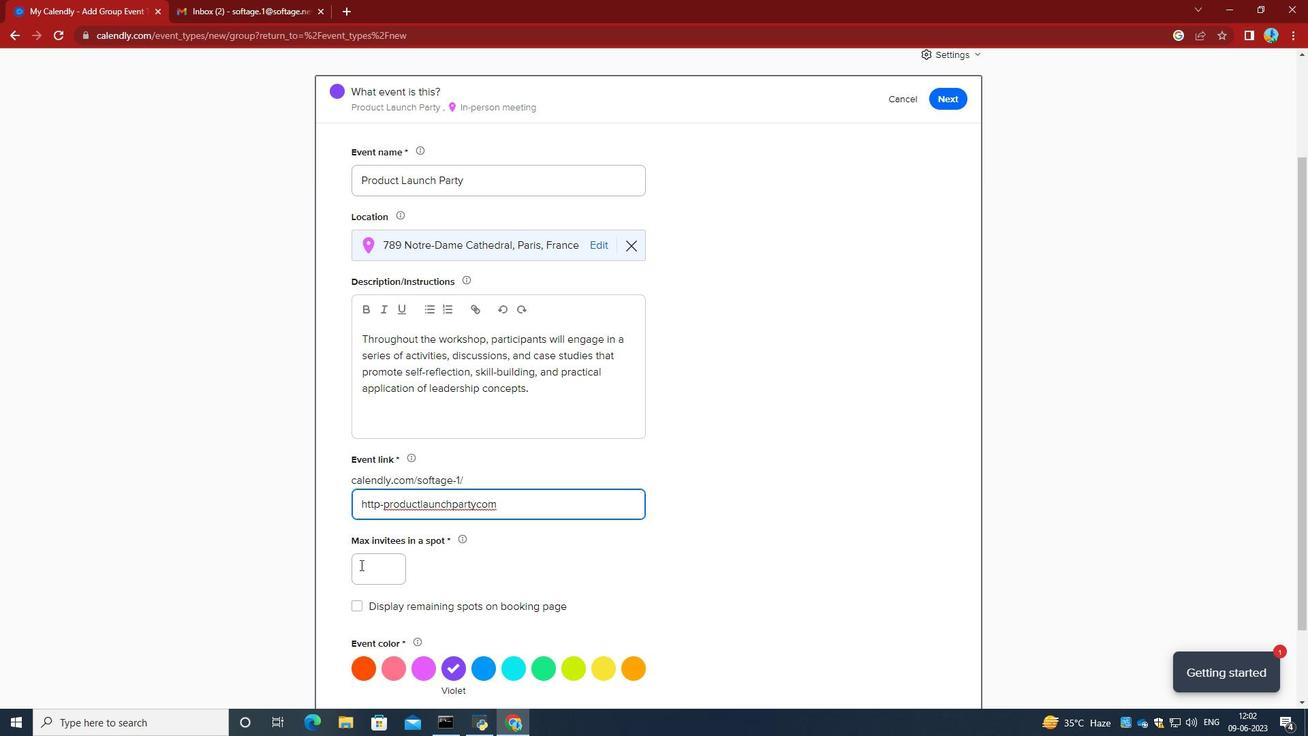 
Action: Mouse pressed left at (374, 564)
Screenshot: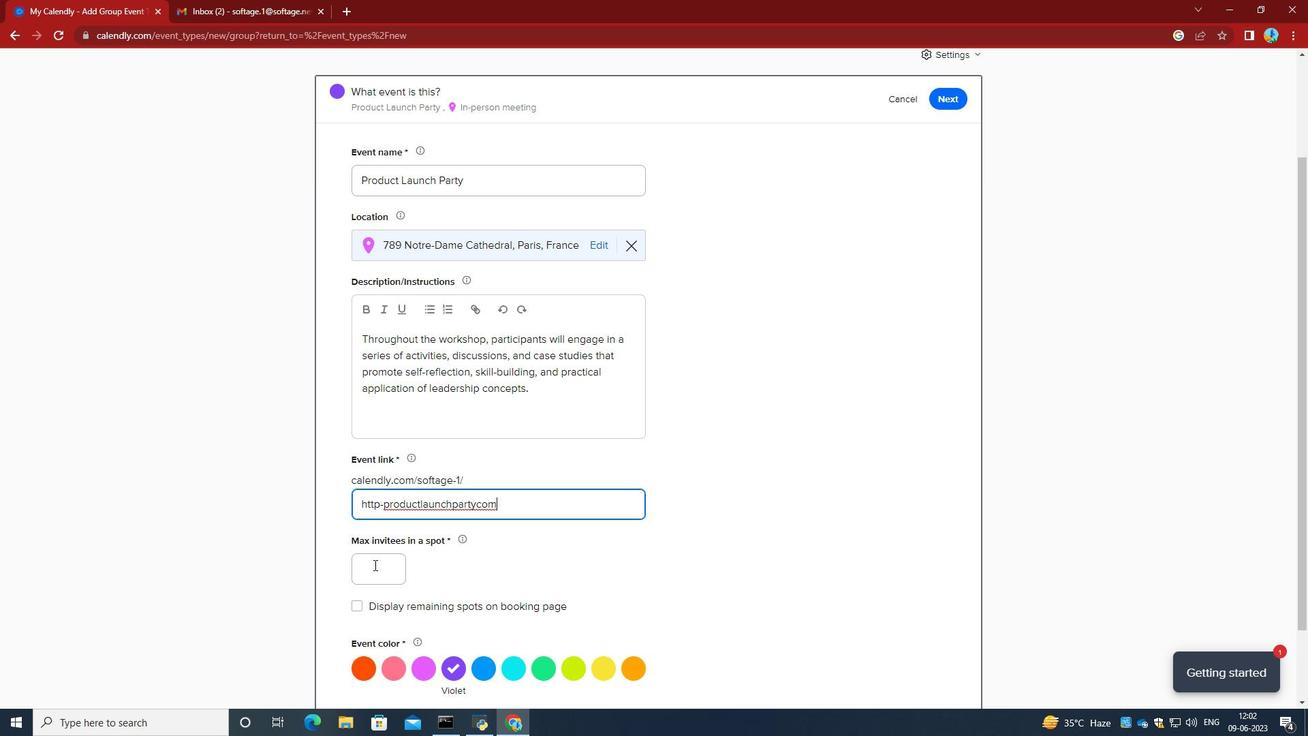 
Action: Key pressed 2
Screenshot: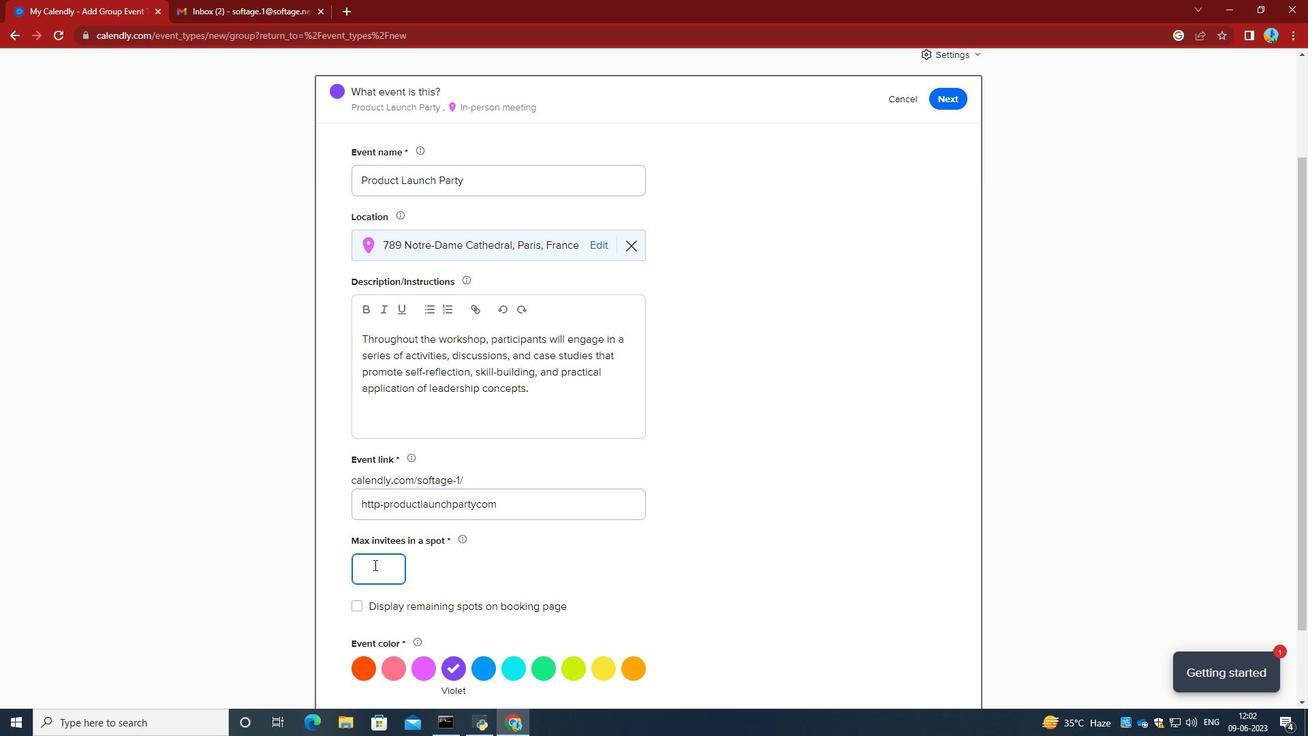 
Action: Mouse moved to (557, 543)
Screenshot: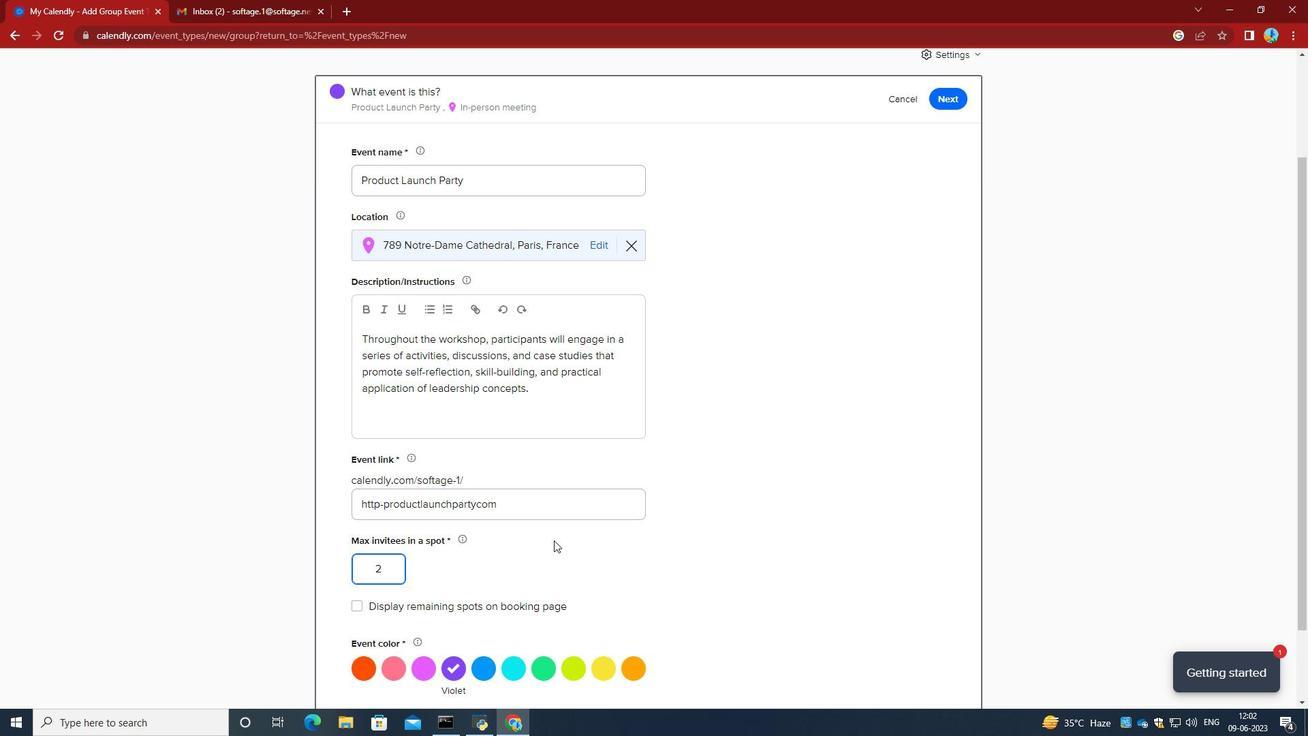
Action: Mouse scrolled (557, 543) with delta (0, 0)
Screenshot: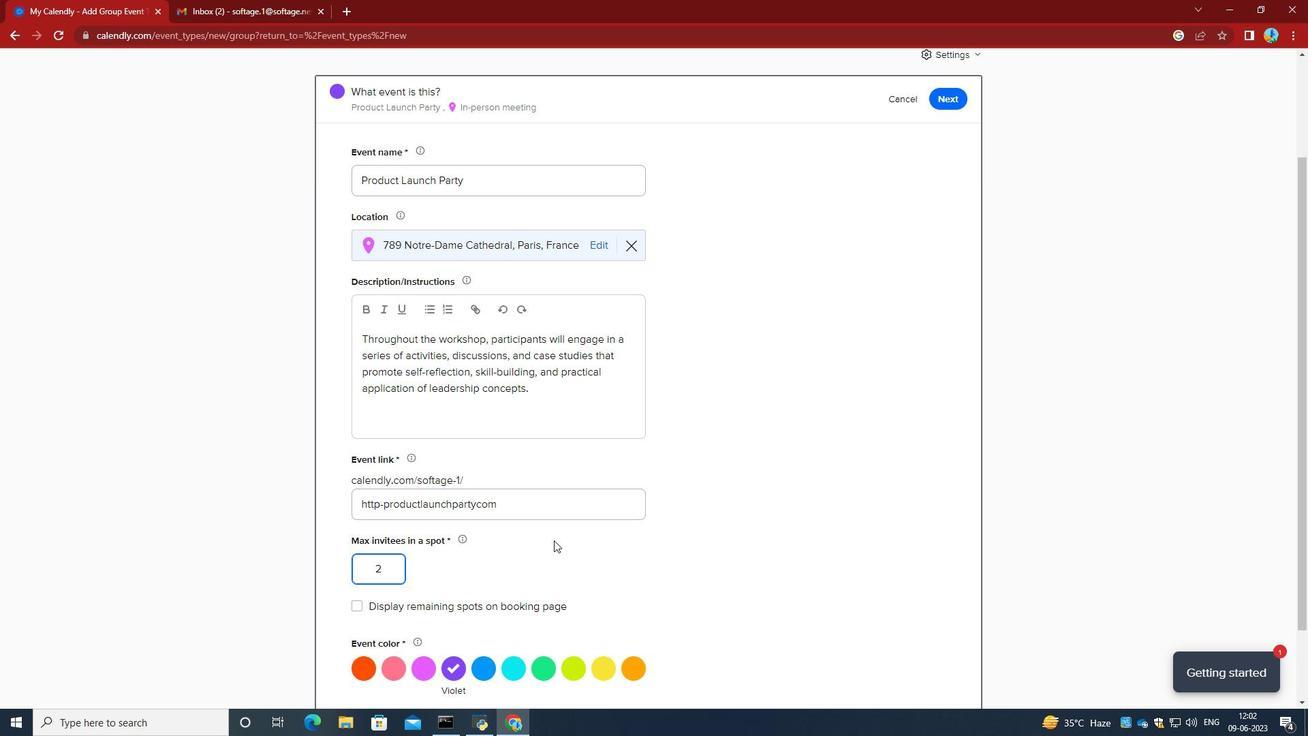 
Action: Mouse moved to (557, 543)
Screenshot: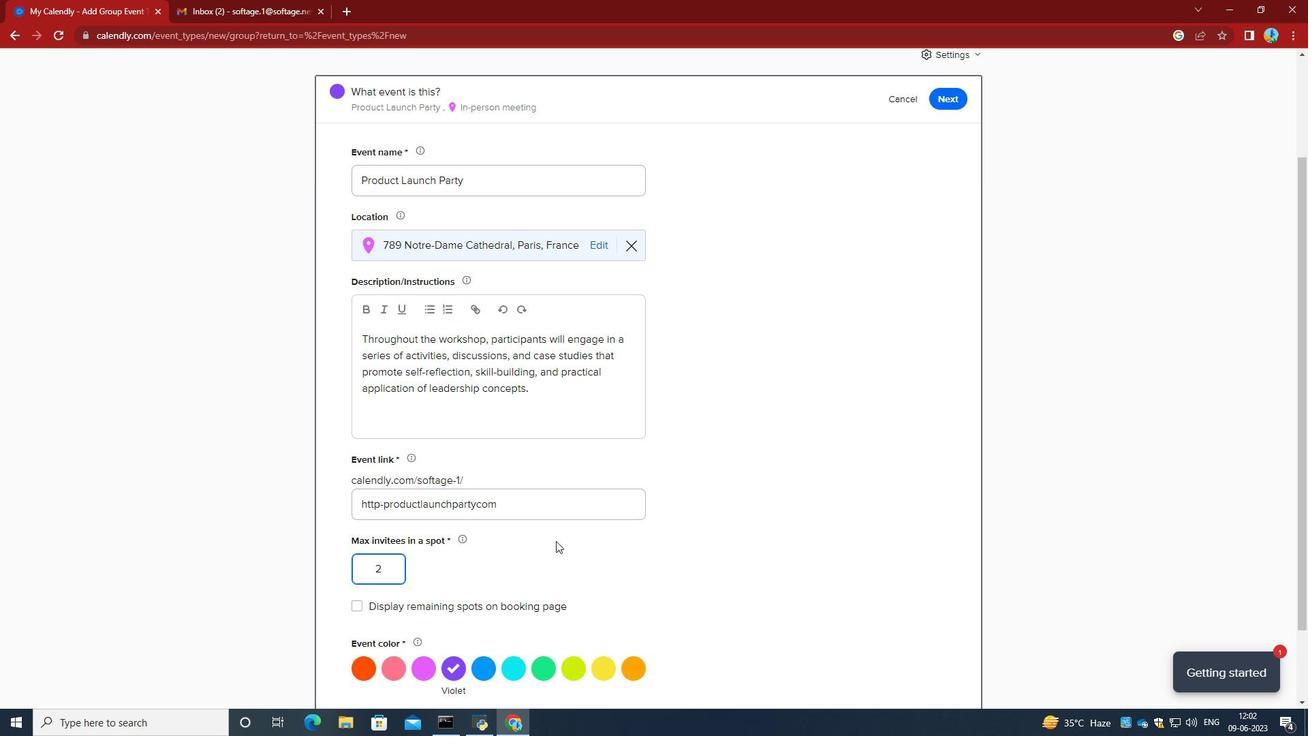
Action: Mouse scrolled (557, 543) with delta (0, 0)
Screenshot: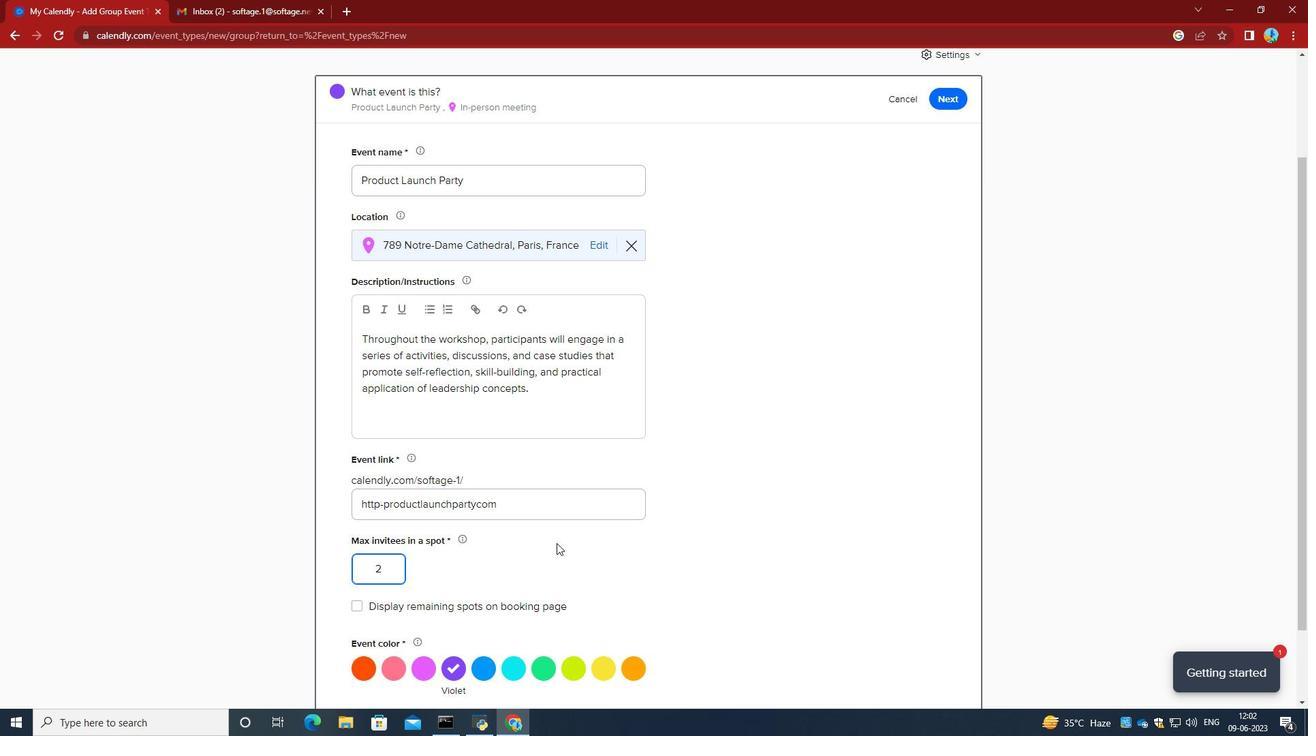 
Action: Mouse moved to (580, 579)
Screenshot: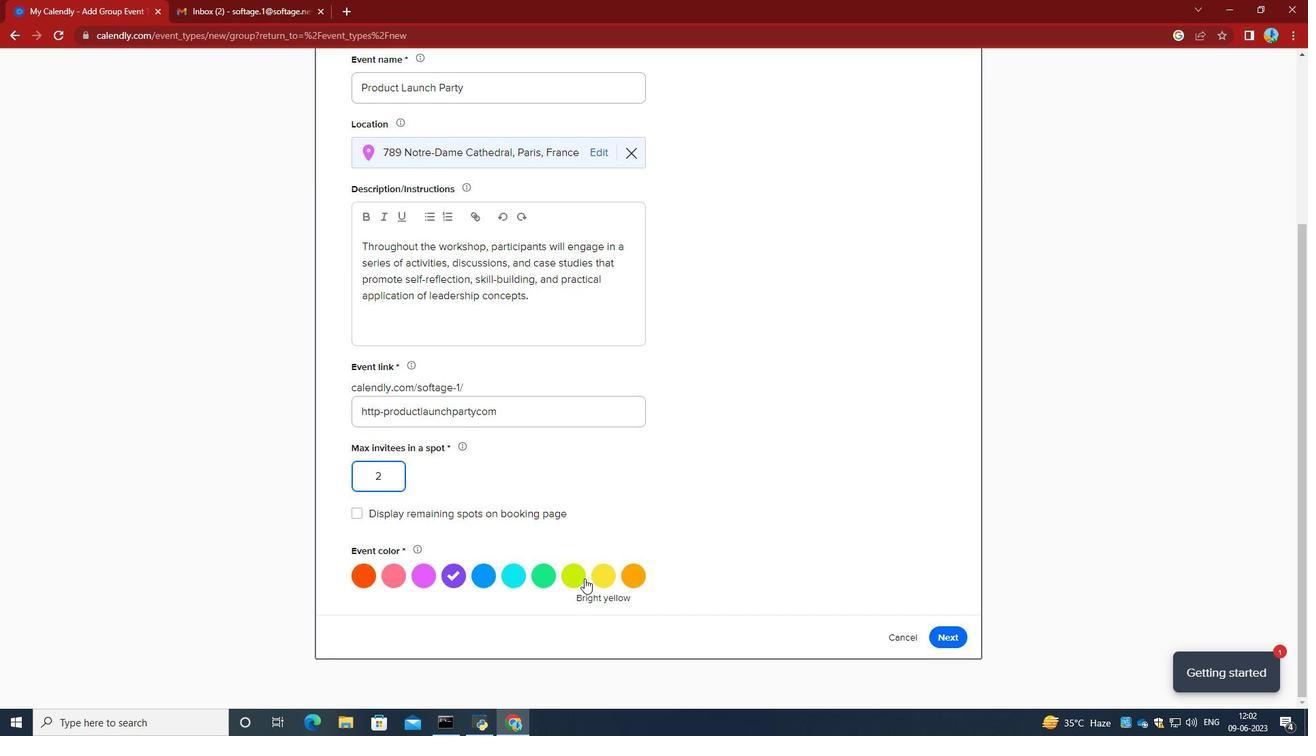 
Action: Mouse pressed left at (580, 579)
Screenshot: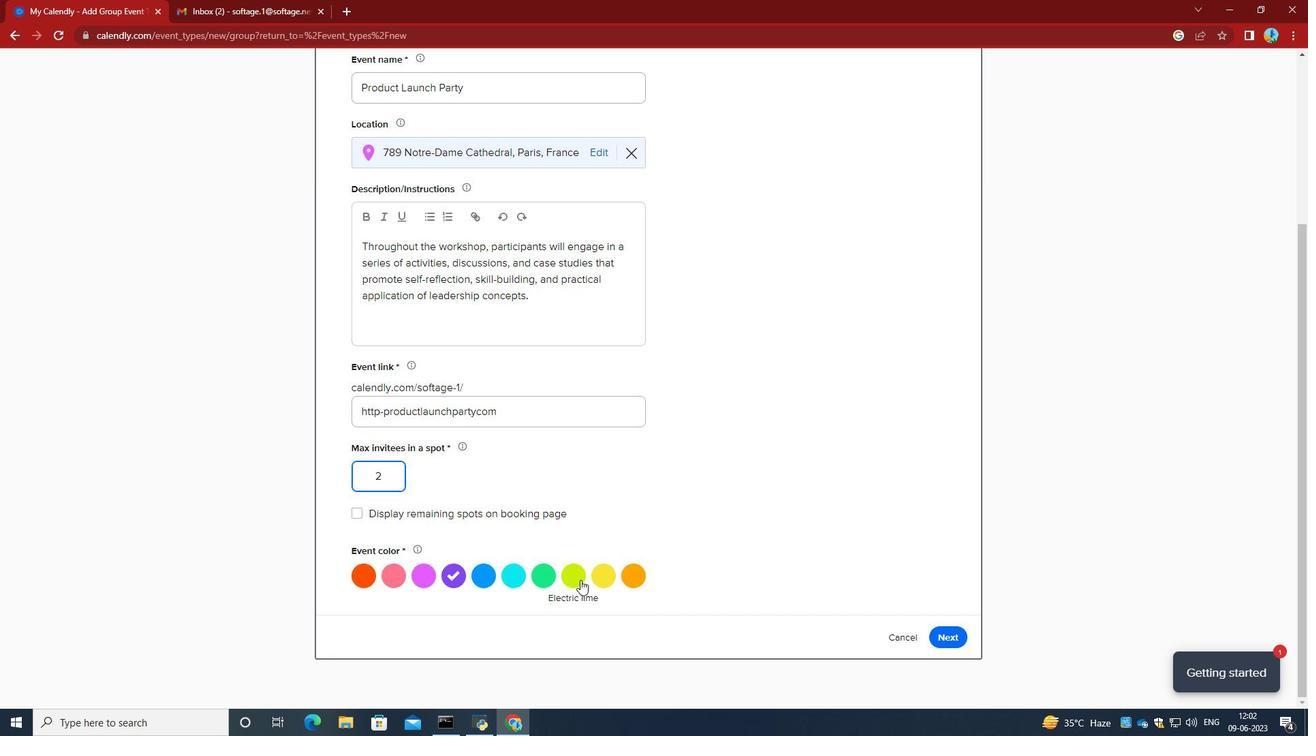 
Action: Mouse moved to (954, 639)
Screenshot: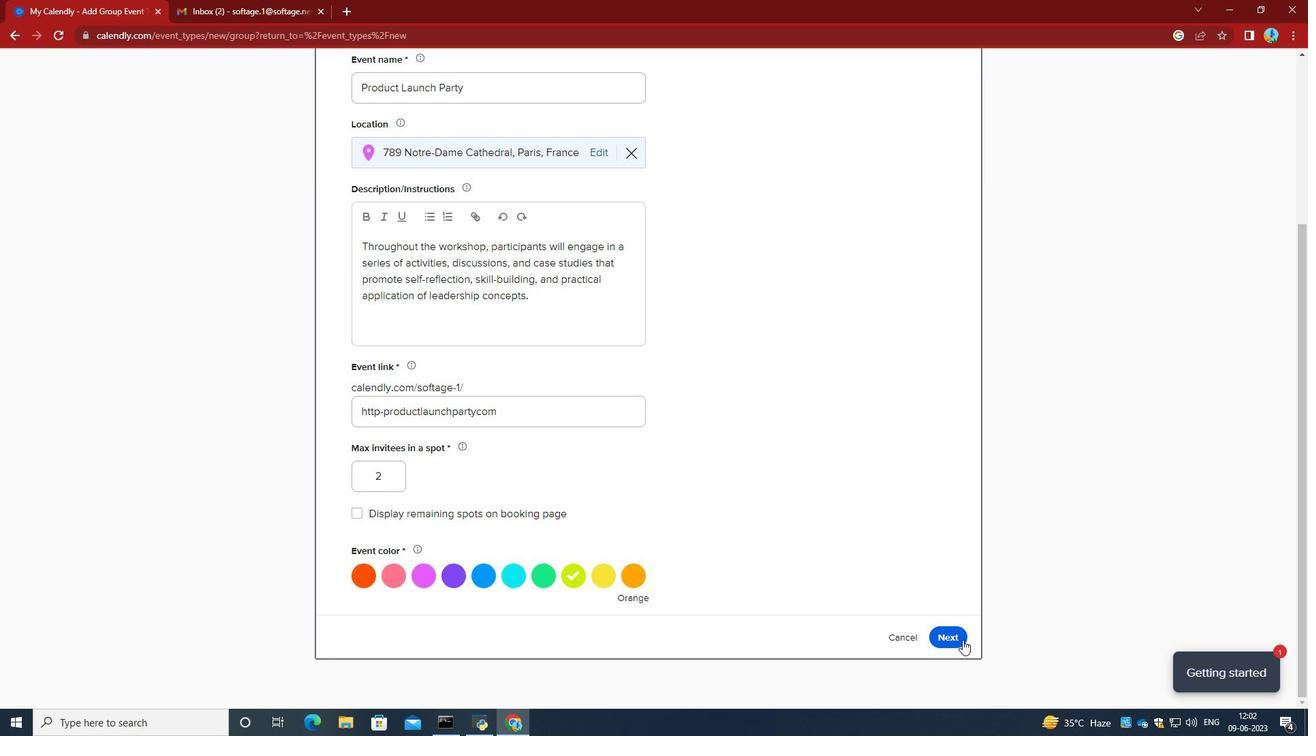 
Action: Mouse pressed left at (954, 639)
Screenshot: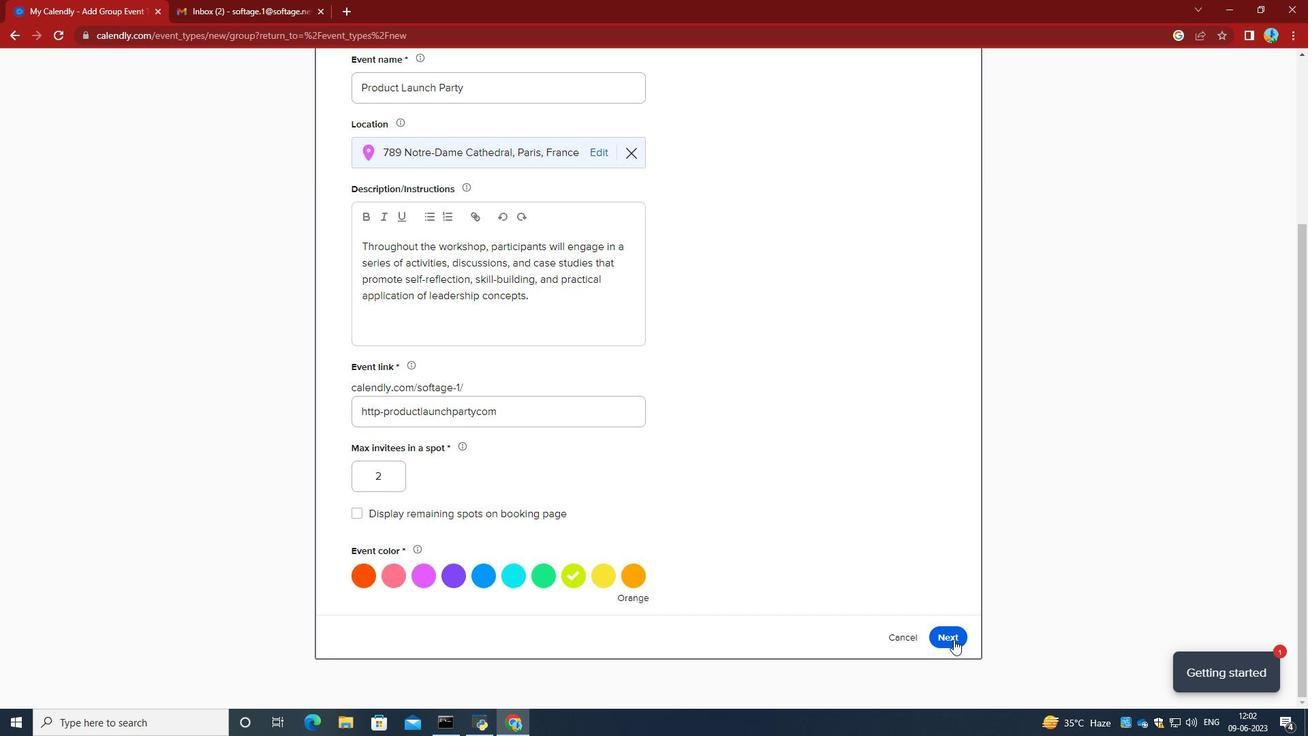 
Action: Mouse moved to (475, 287)
Screenshot: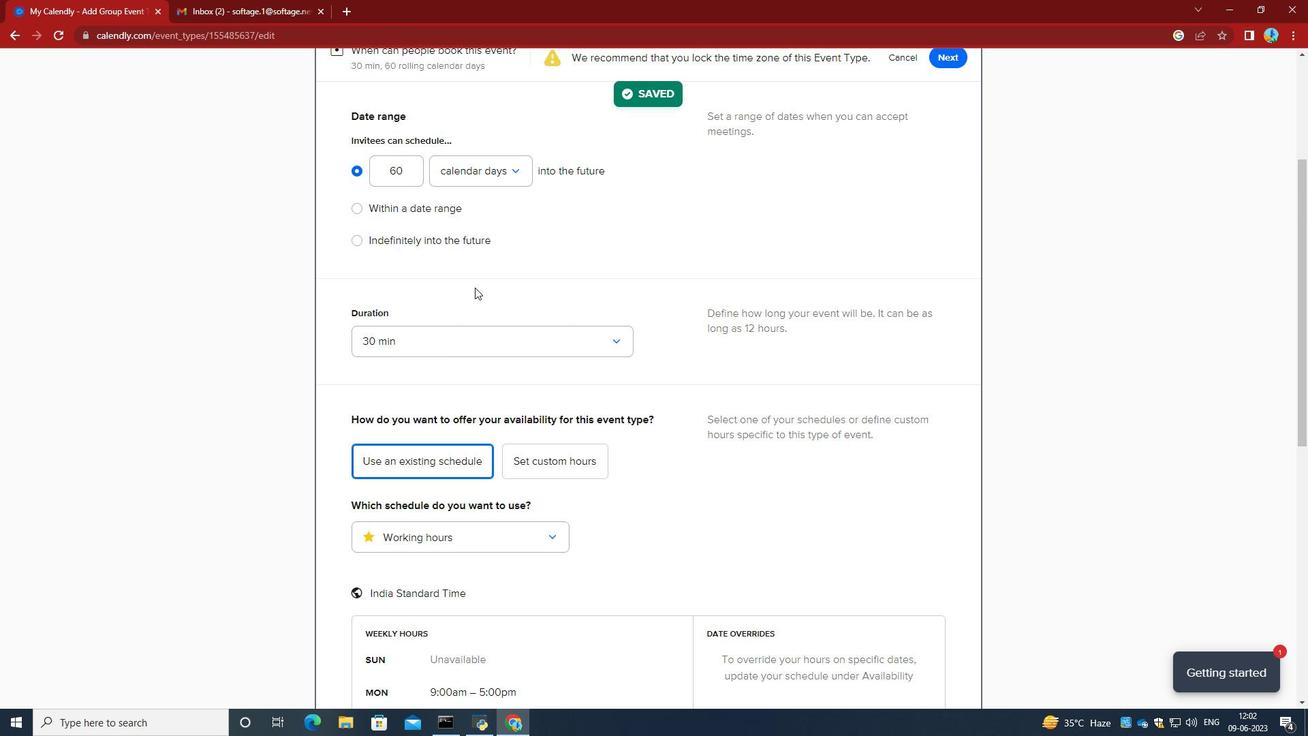 
Action: Mouse scrolled (475, 286) with delta (0, 0)
Screenshot: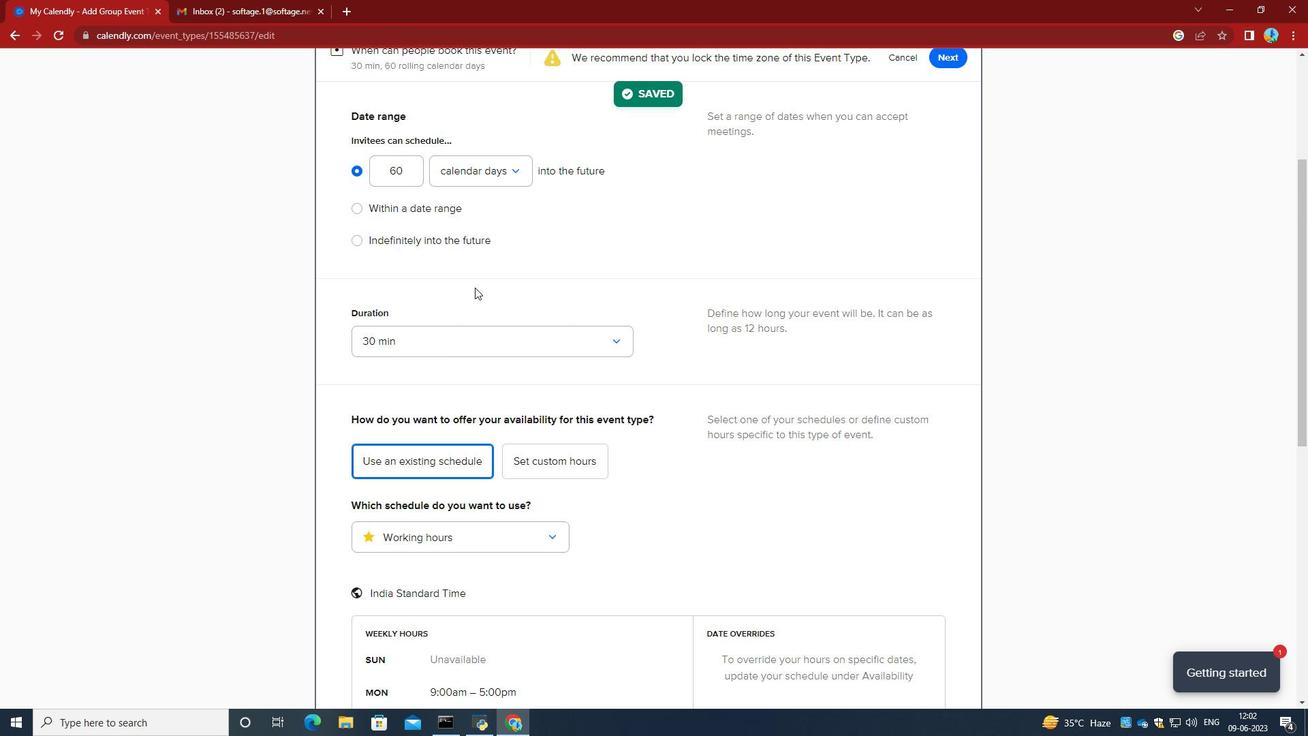
Action: Mouse moved to (474, 296)
Screenshot: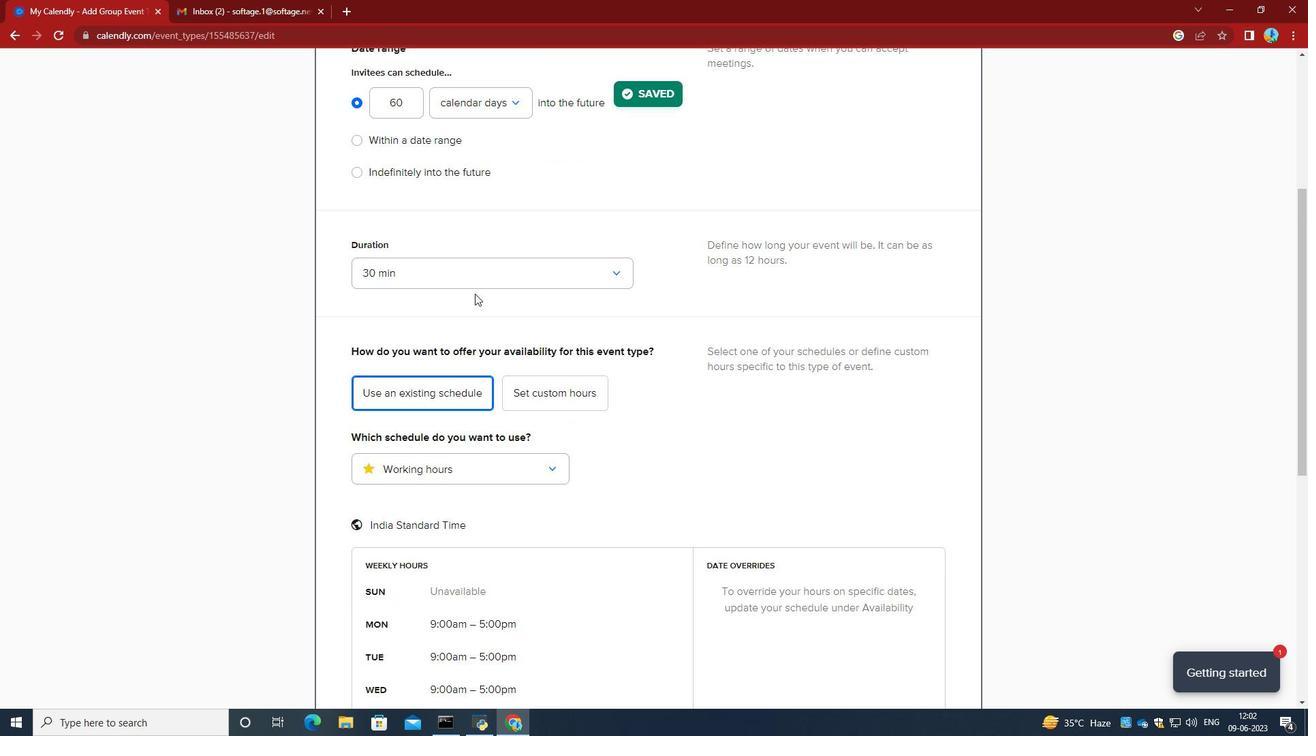 
Action: Mouse scrolled (474, 297) with delta (0, 0)
Screenshot: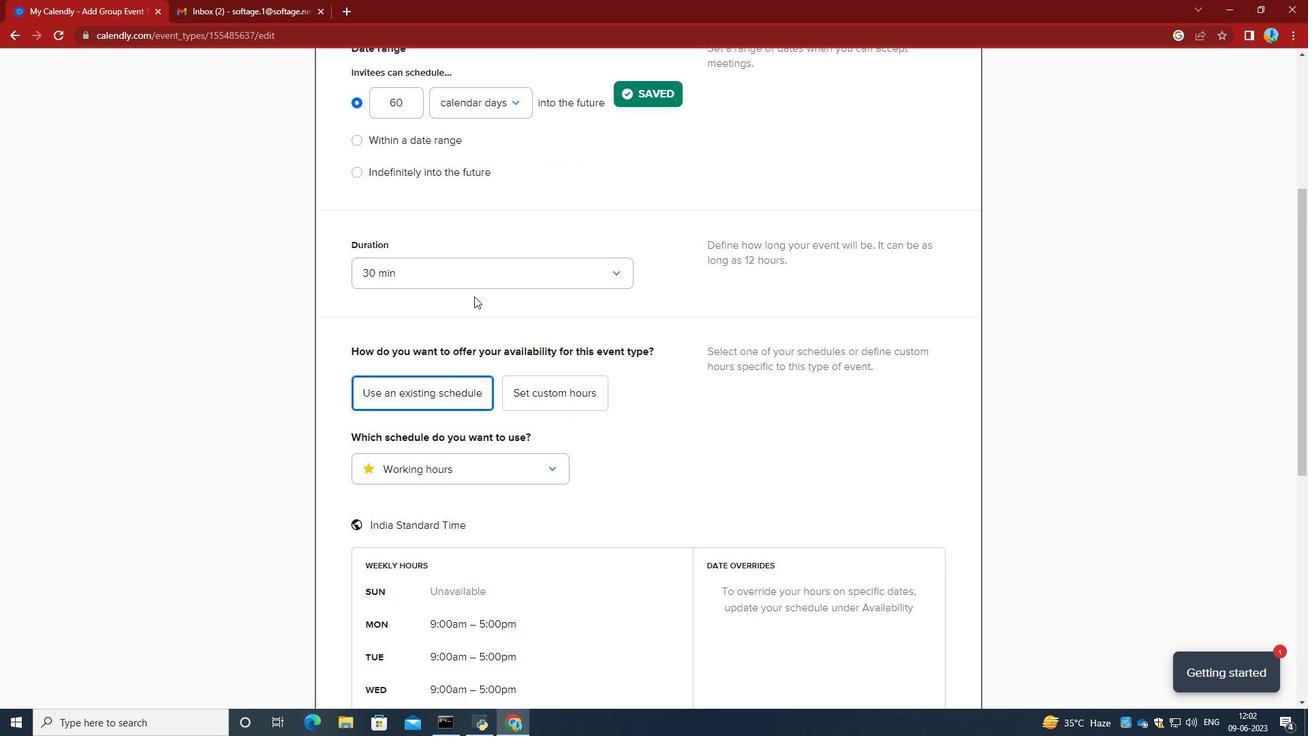 
Action: Mouse scrolled (474, 297) with delta (0, 0)
Screenshot: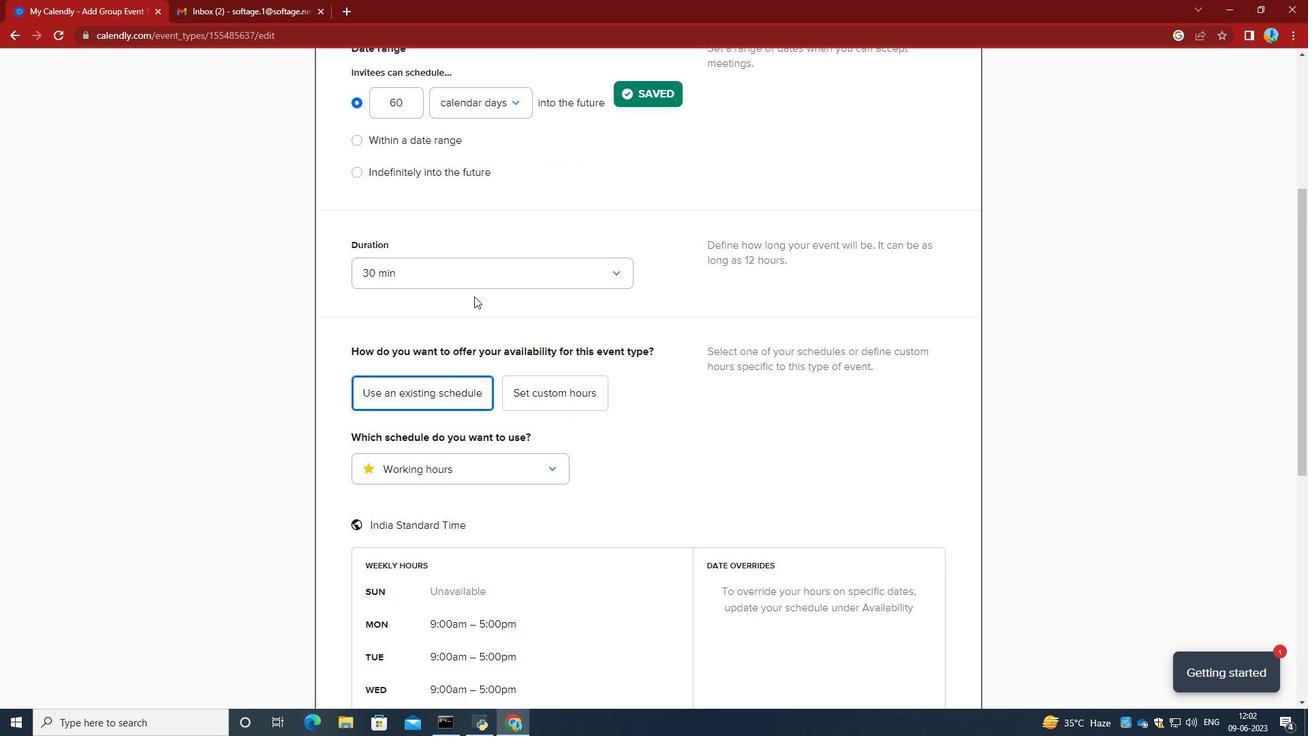 
Action: Mouse moved to (403, 282)
Screenshot: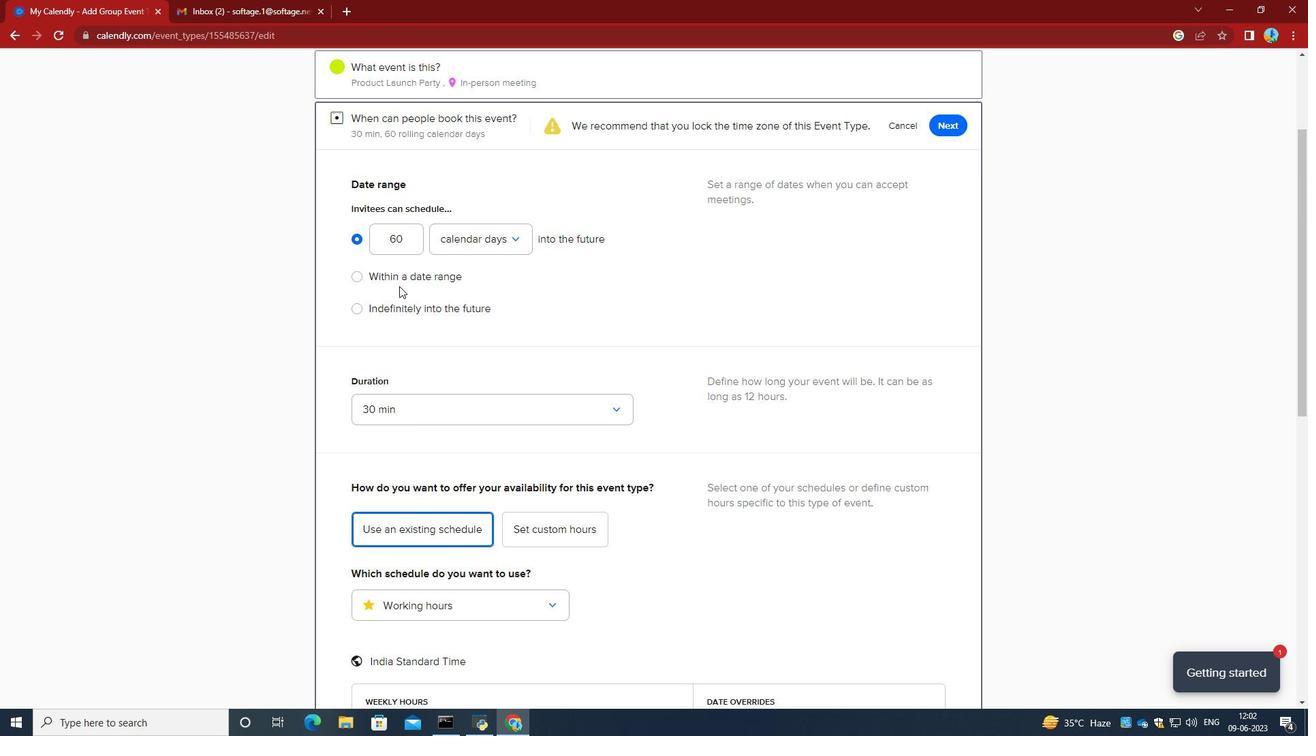 
Action: Mouse pressed left at (403, 282)
Screenshot: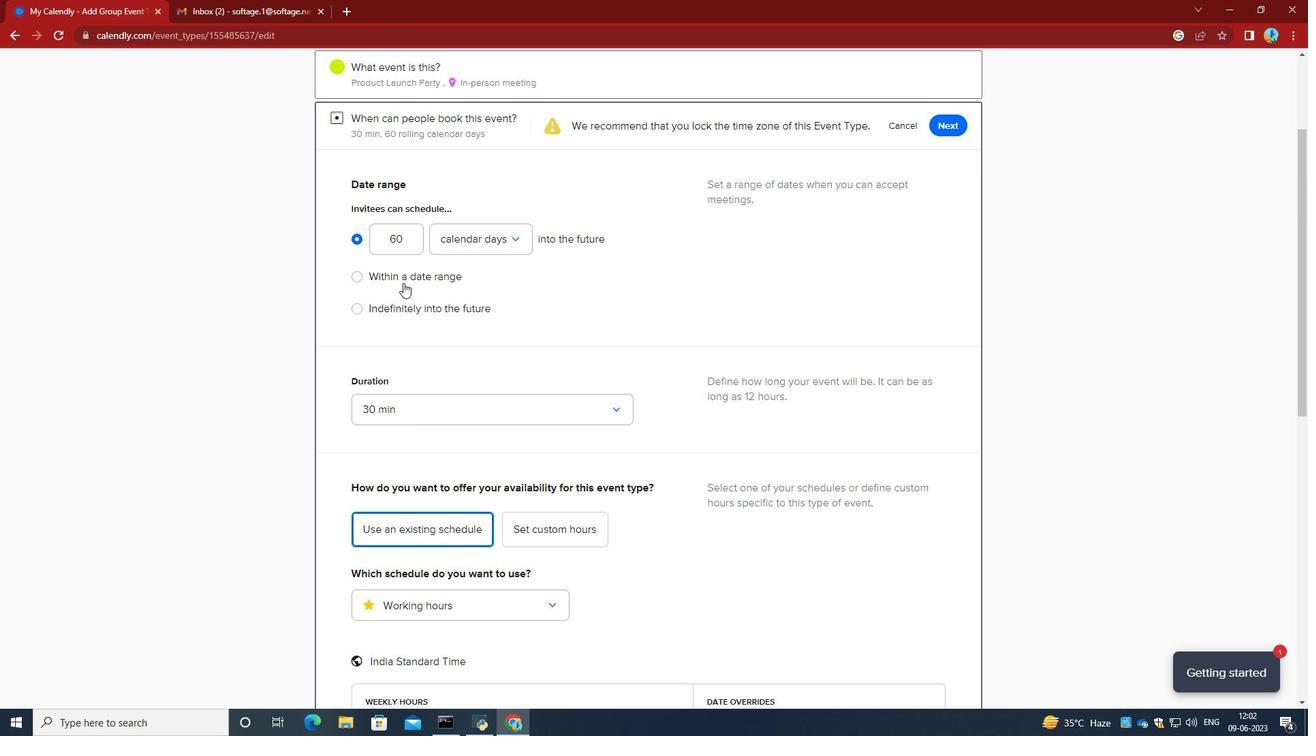 
Action: Mouse moved to (530, 286)
Screenshot: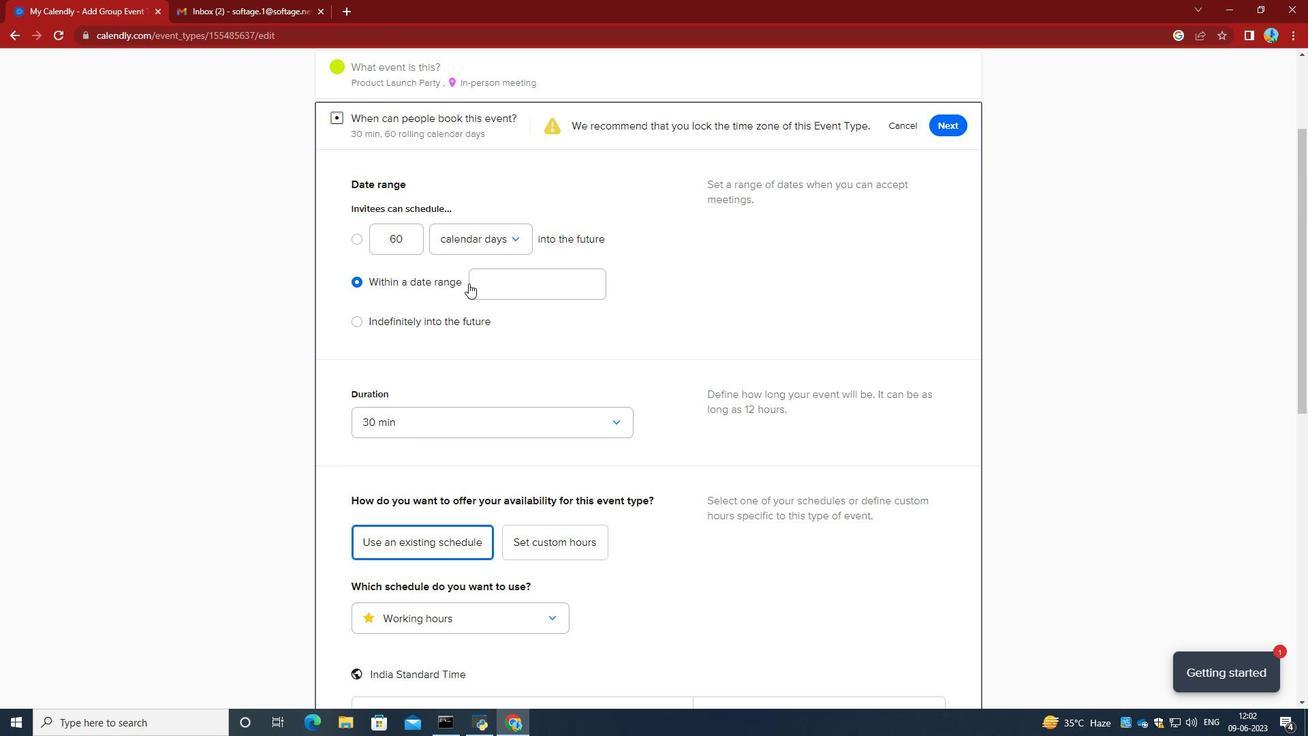 
Action: Mouse pressed left at (530, 286)
Screenshot: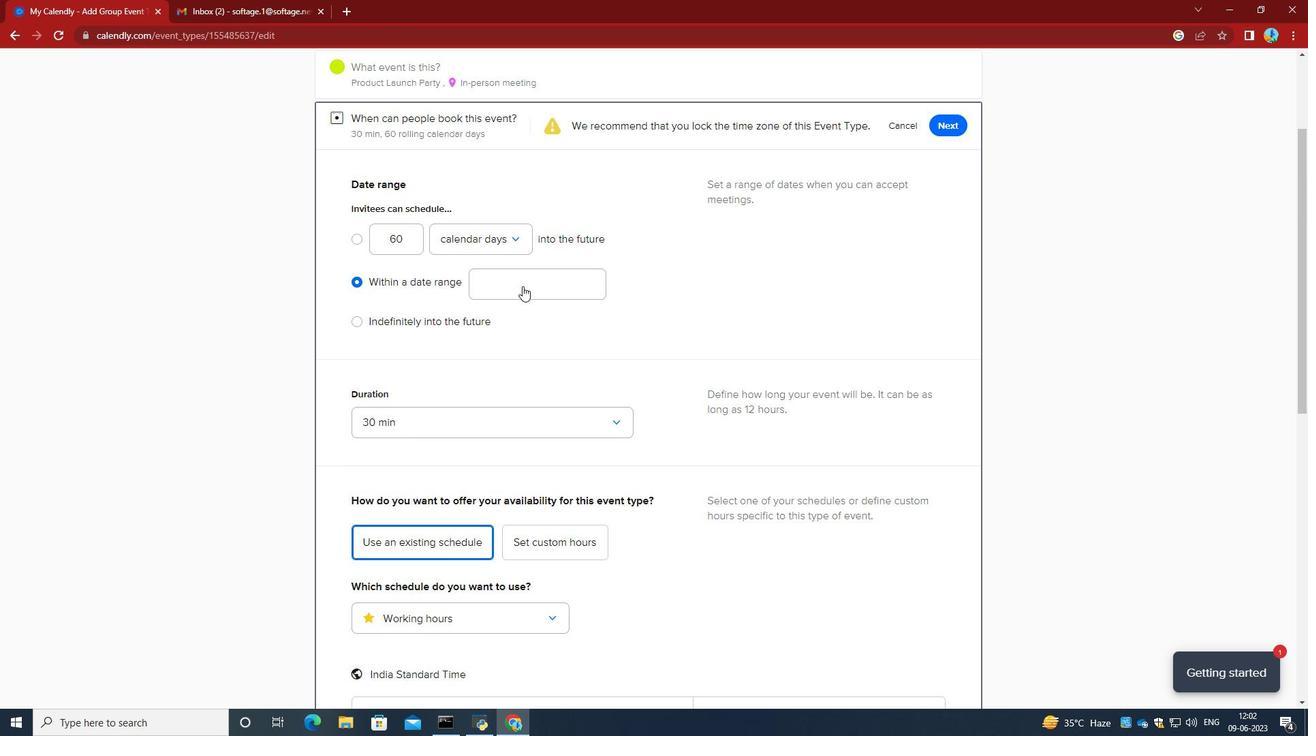 
Action: Mouse moved to (575, 338)
Screenshot: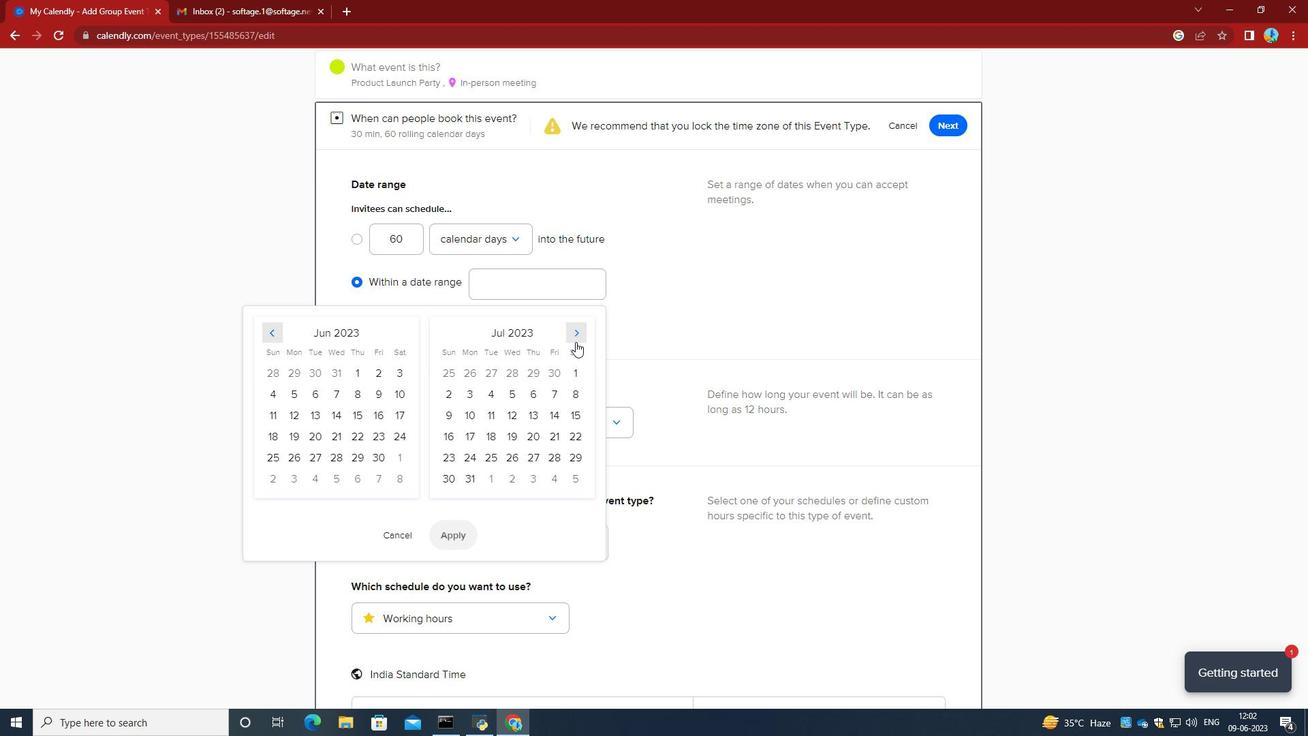 
Action: Mouse pressed left at (575, 338)
Screenshot: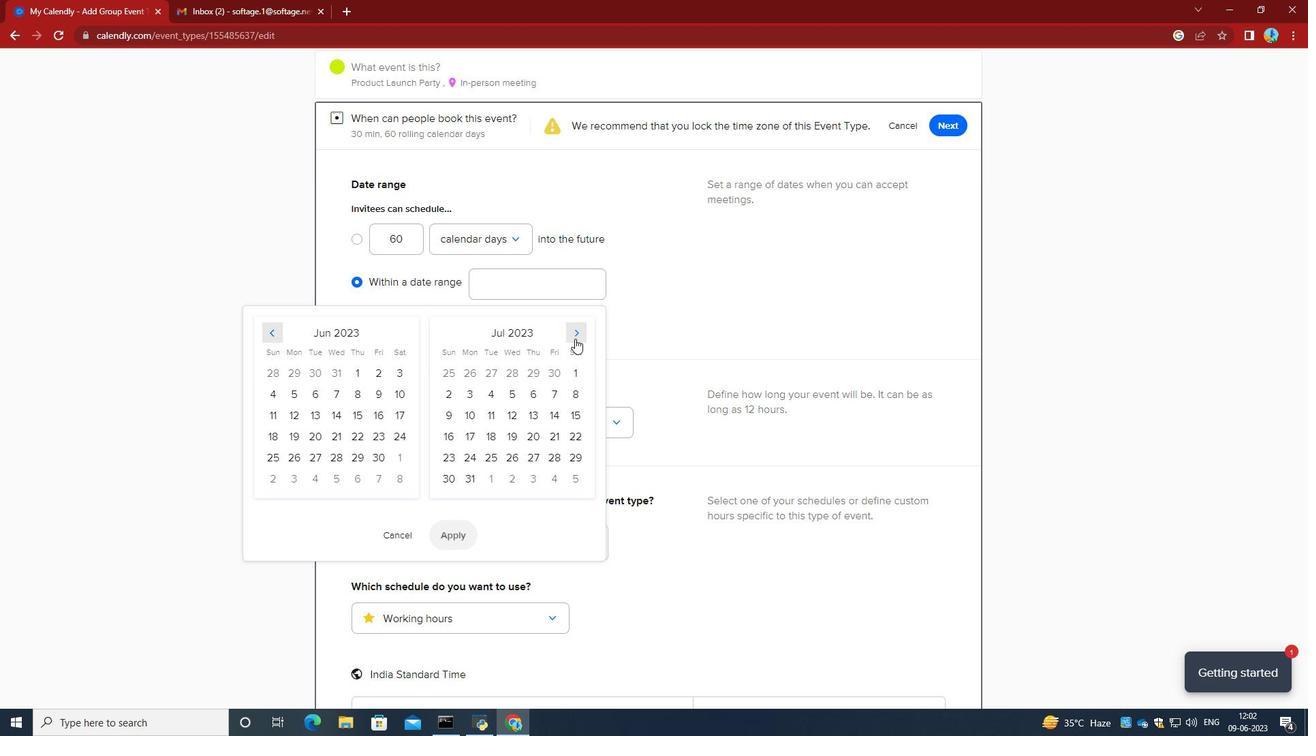
Action: Mouse pressed left at (575, 338)
Screenshot: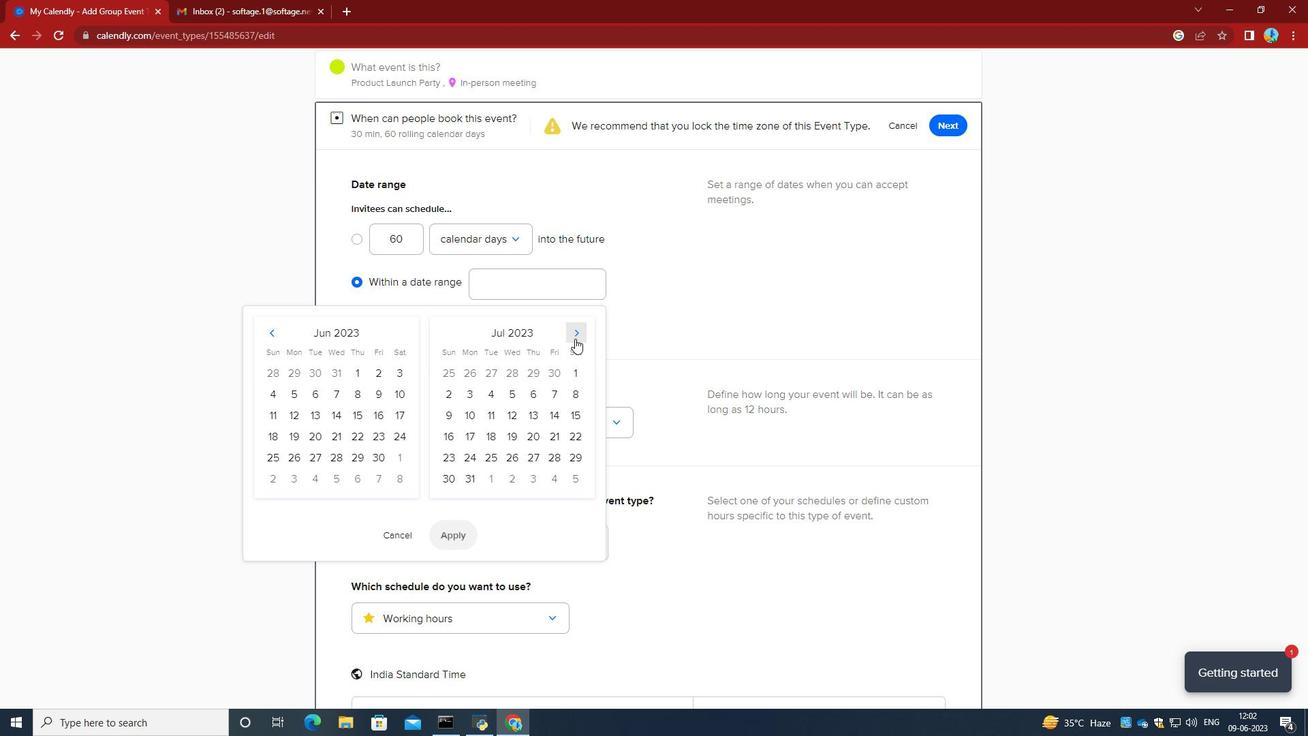 
Action: Mouse pressed left at (575, 338)
Screenshot: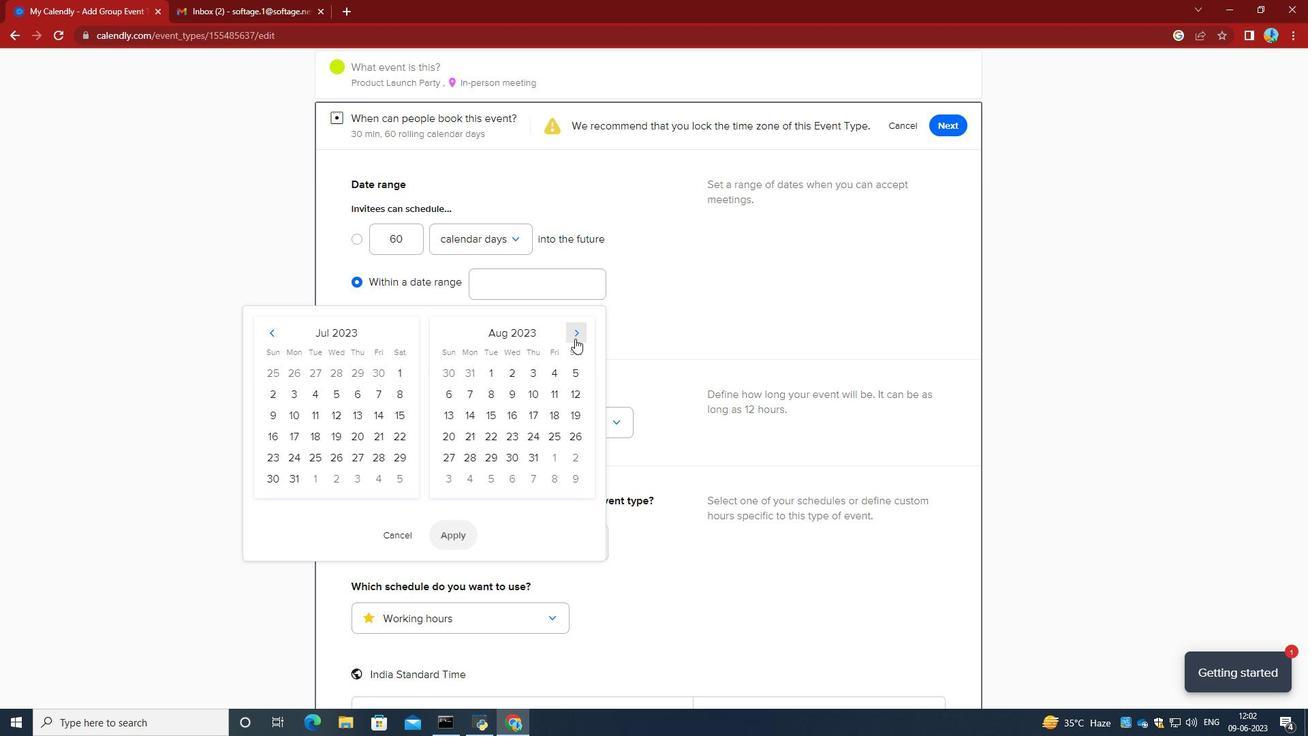 
Action: Mouse pressed left at (575, 338)
Screenshot: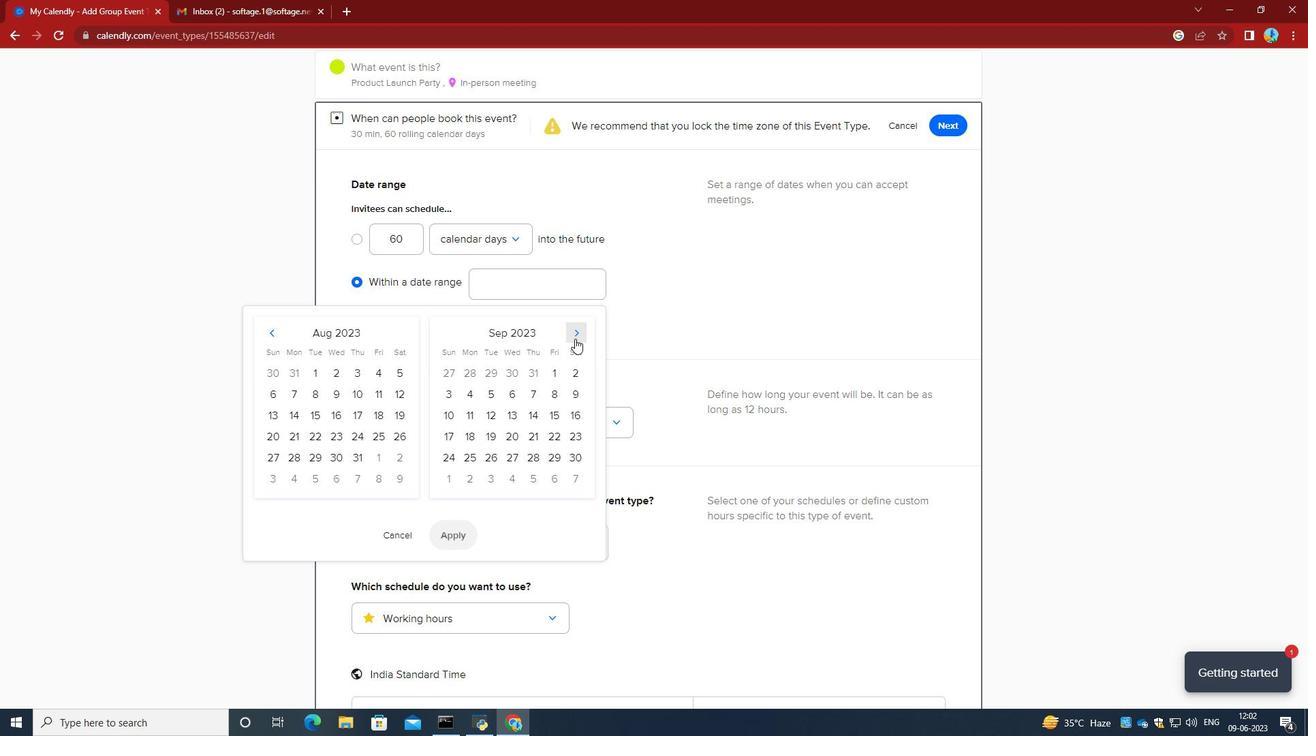 
Action: Mouse pressed left at (575, 338)
Screenshot: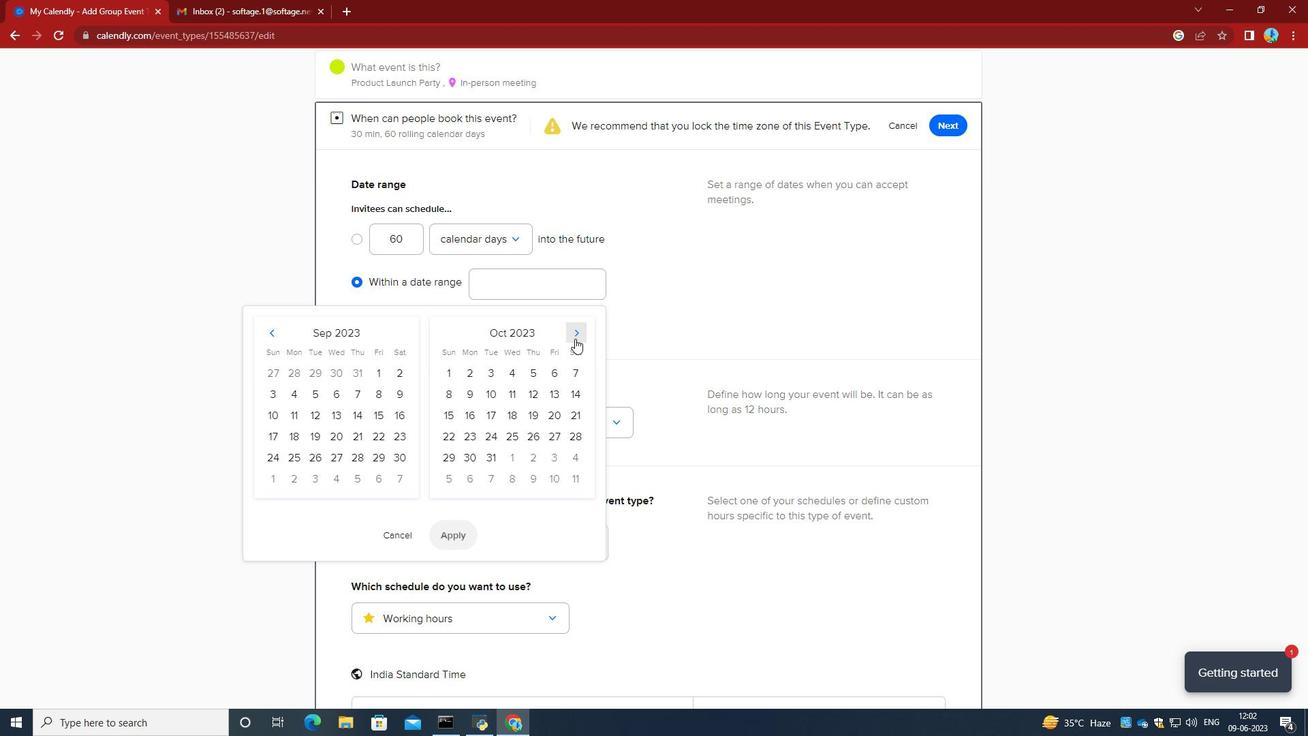
Action: Mouse pressed left at (575, 338)
Screenshot: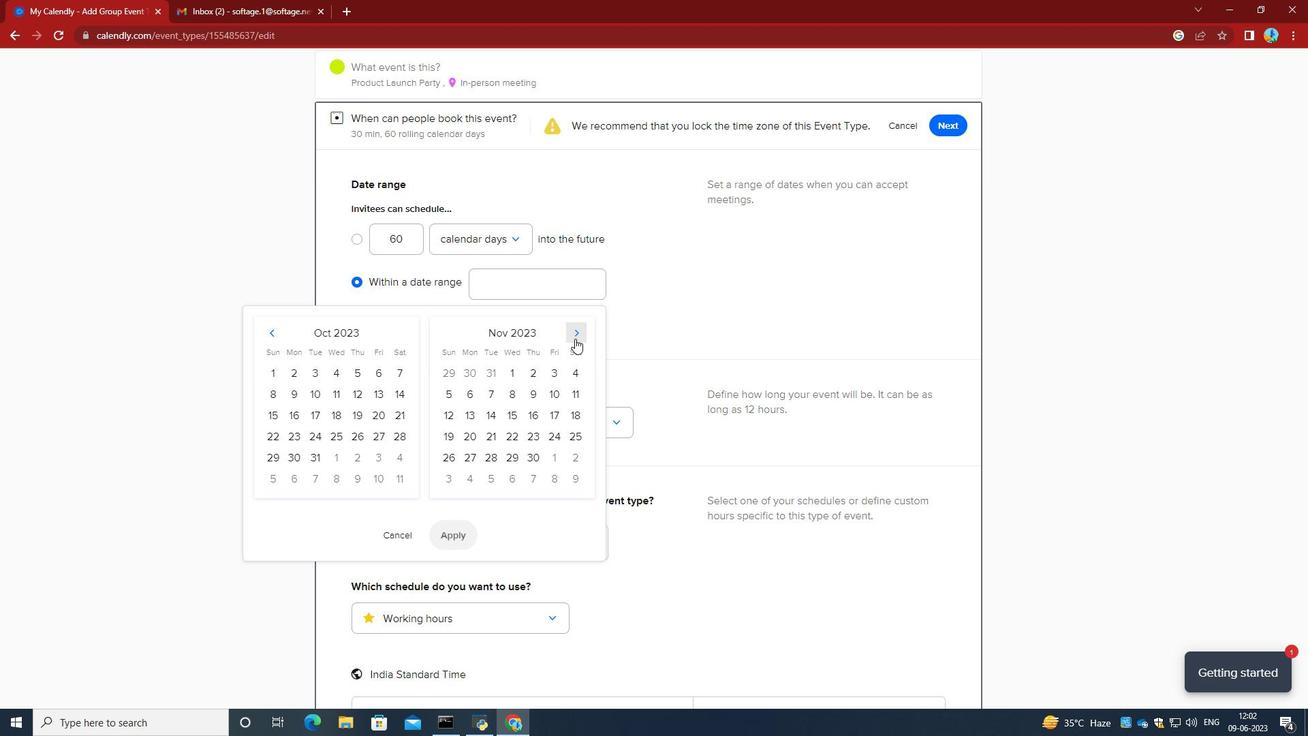 
Action: Mouse pressed left at (575, 338)
Screenshot: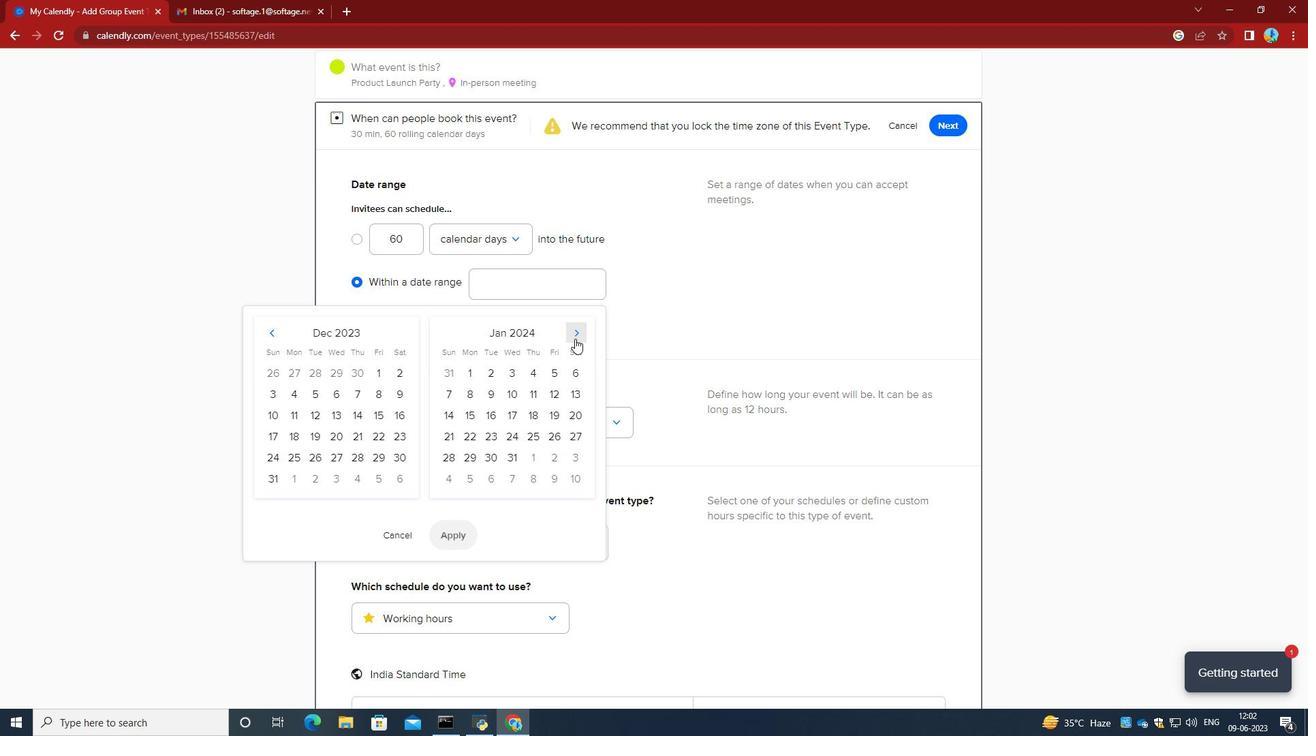 
Action: Mouse pressed left at (575, 338)
Screenshot: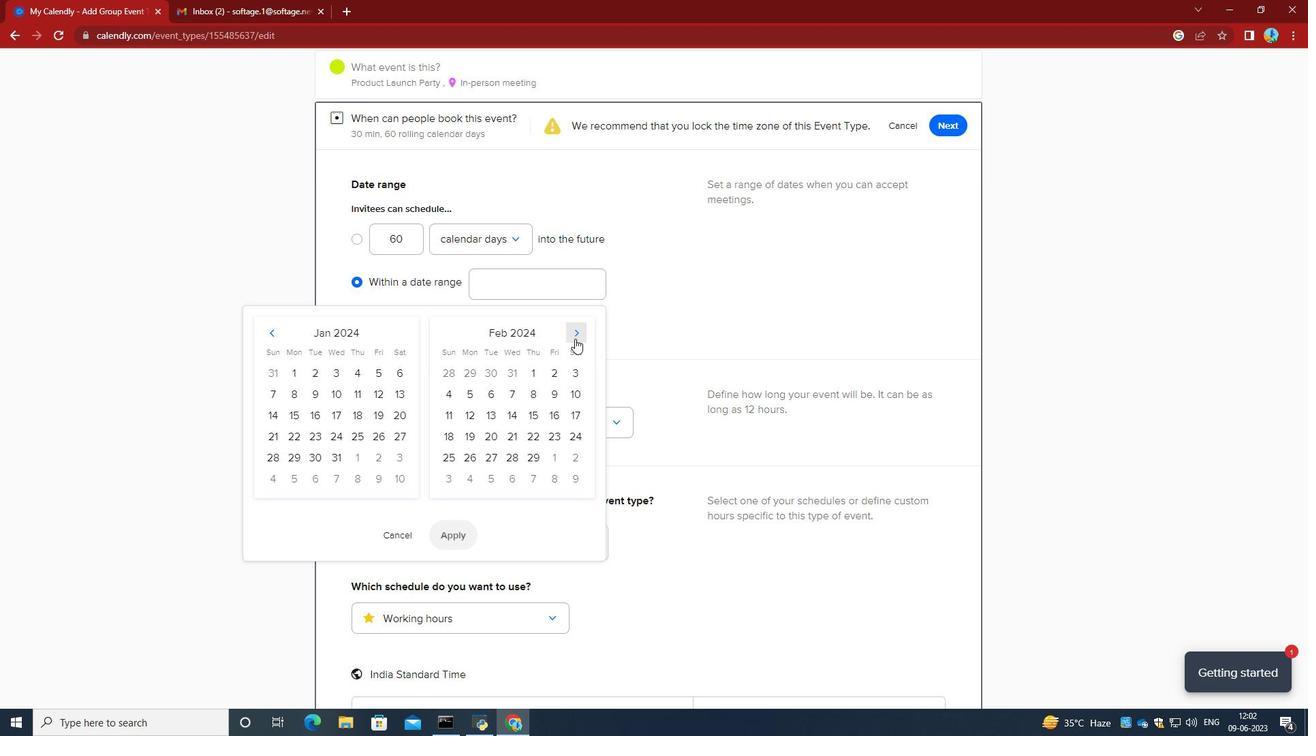 
Action: Mouse pressed left at (575, 338)
Screenshot: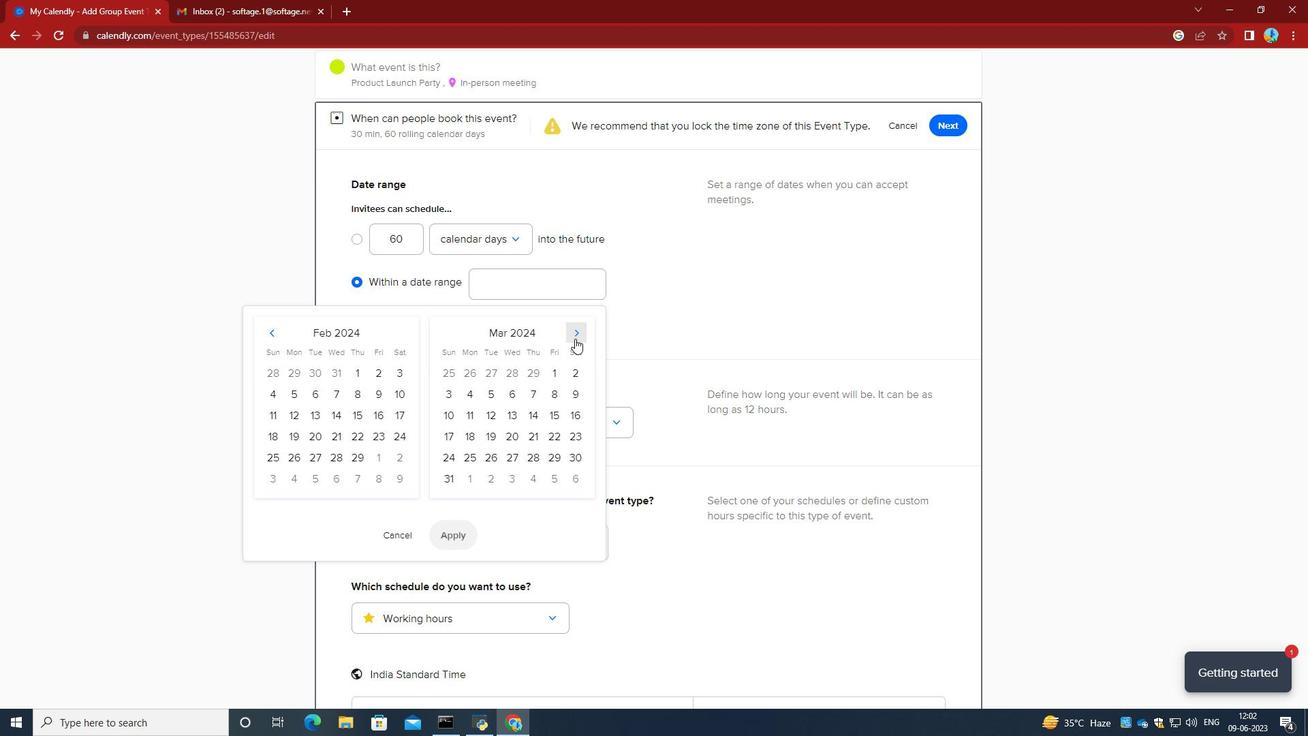 
Action: Mouse moved to (477, 415)
Screenshot: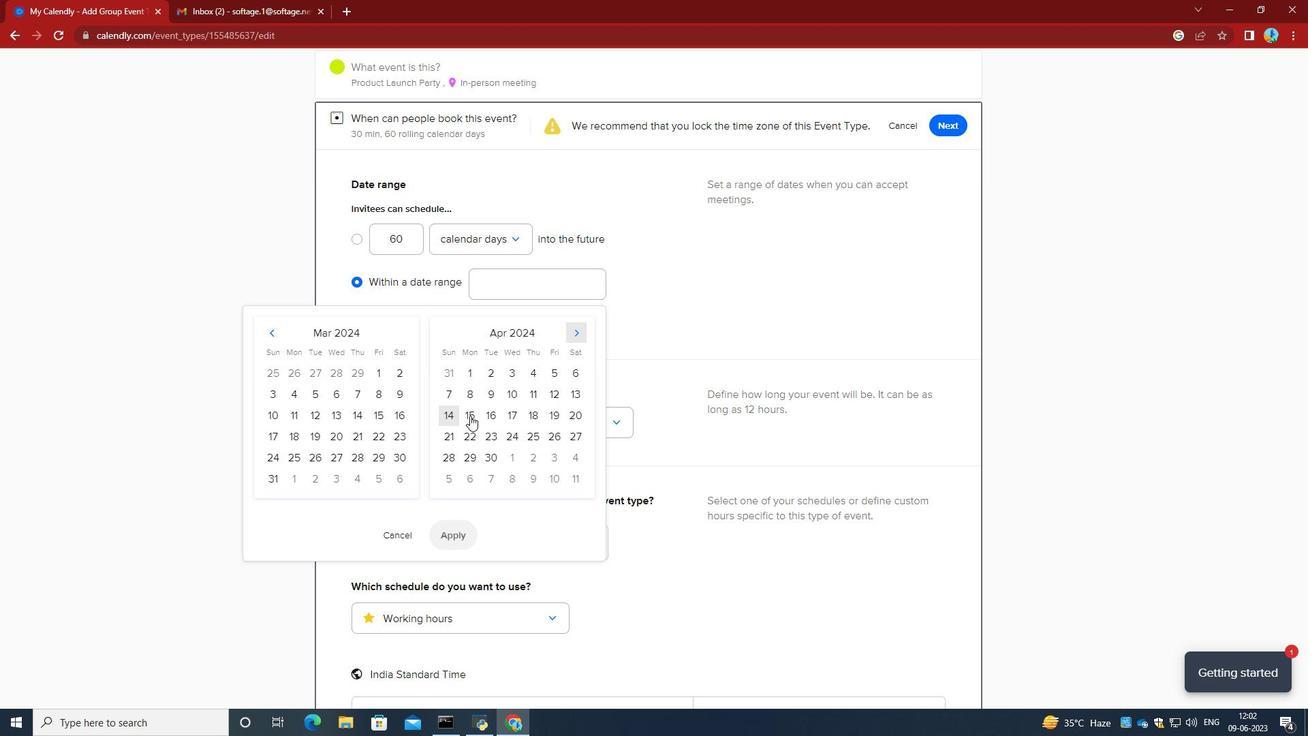 
Action: Mouse pressed left at (477, 415)
Screenshot: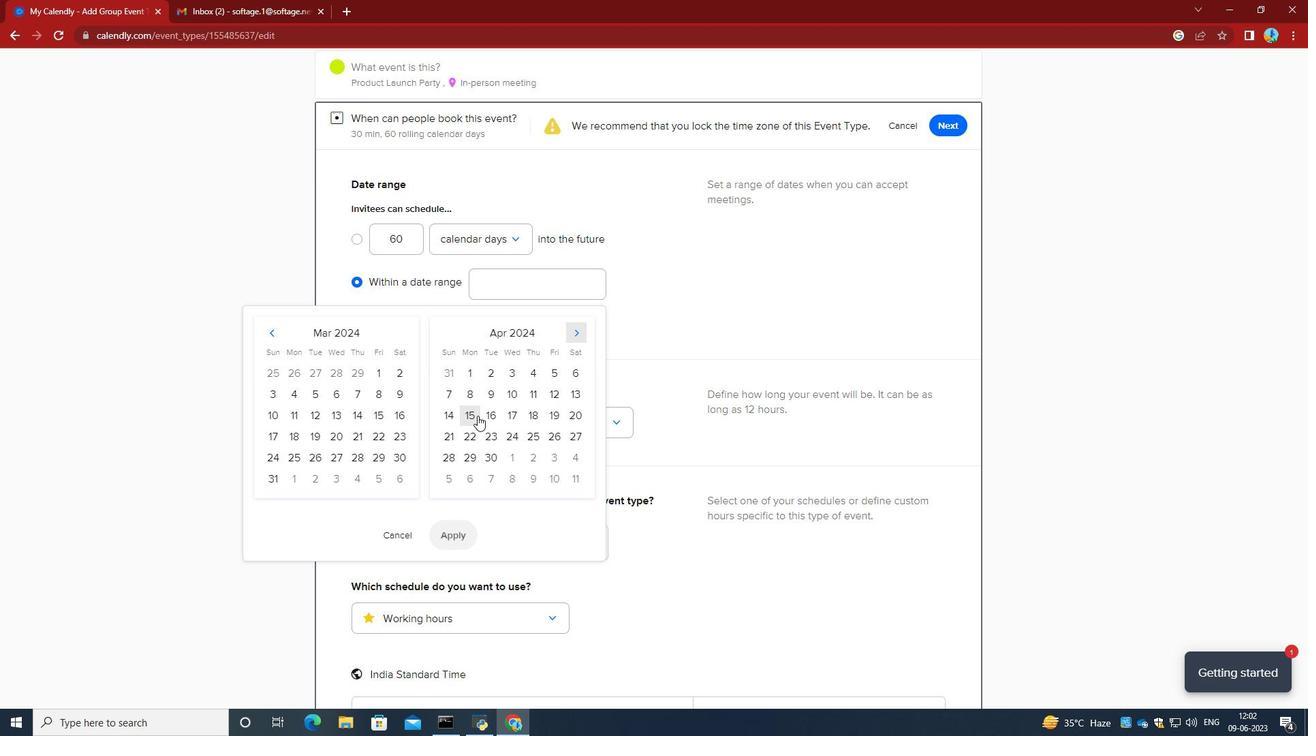 
Action: Mouse moved to (508, 419)
Screenshot: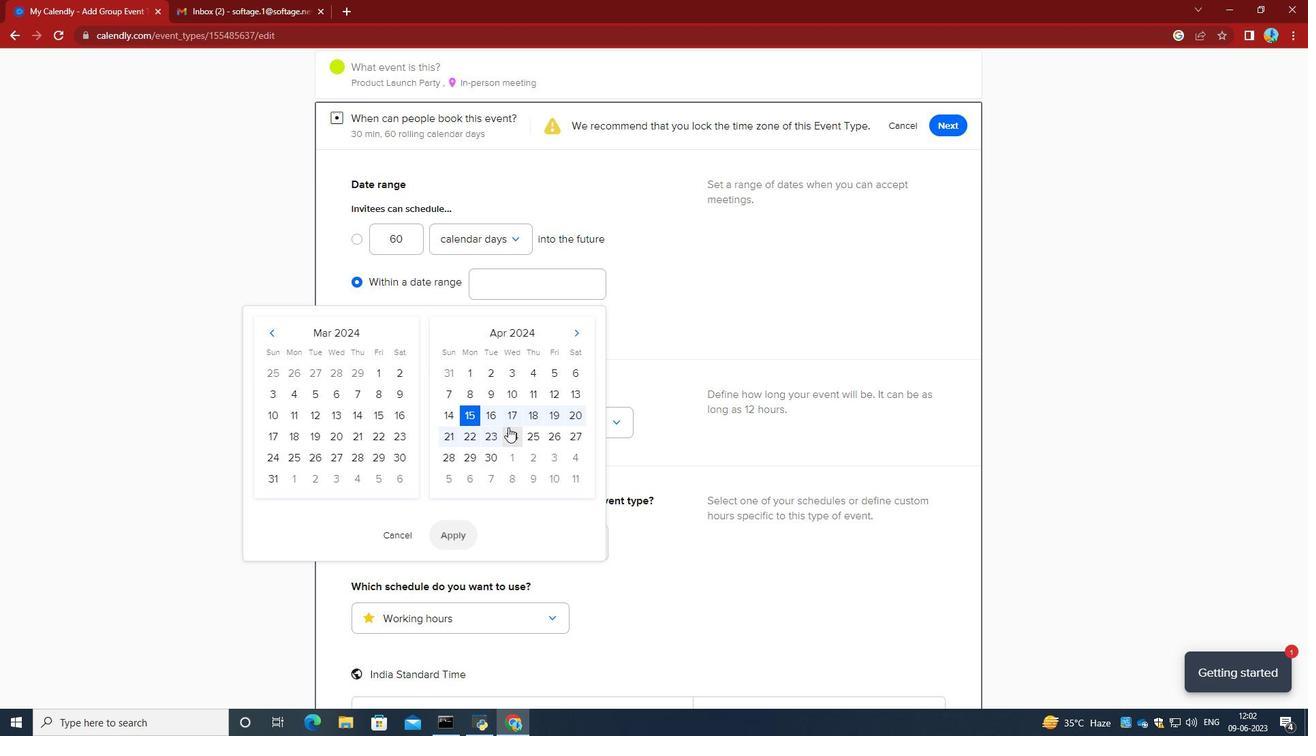 
Action: Mouse pressed left at (508, 419)
Screenshot: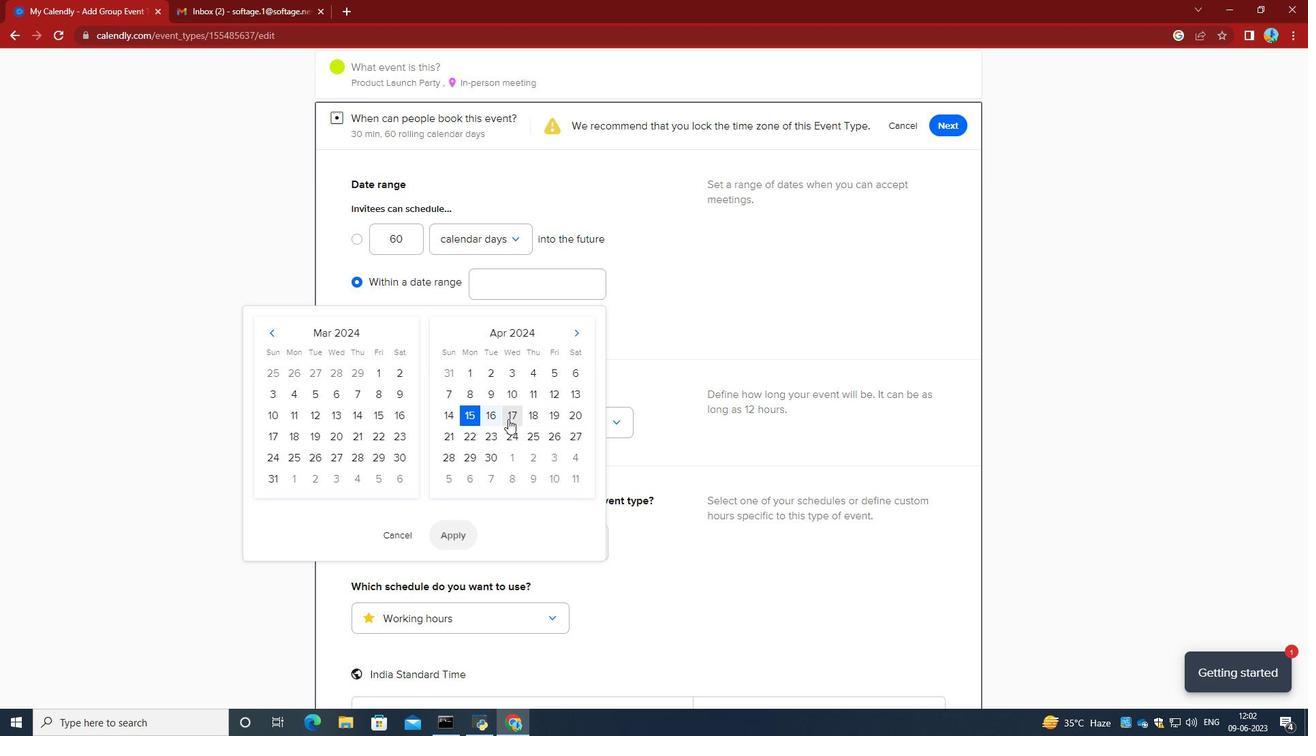 
Action: Mouse moved to (455, 526)
Screenshot: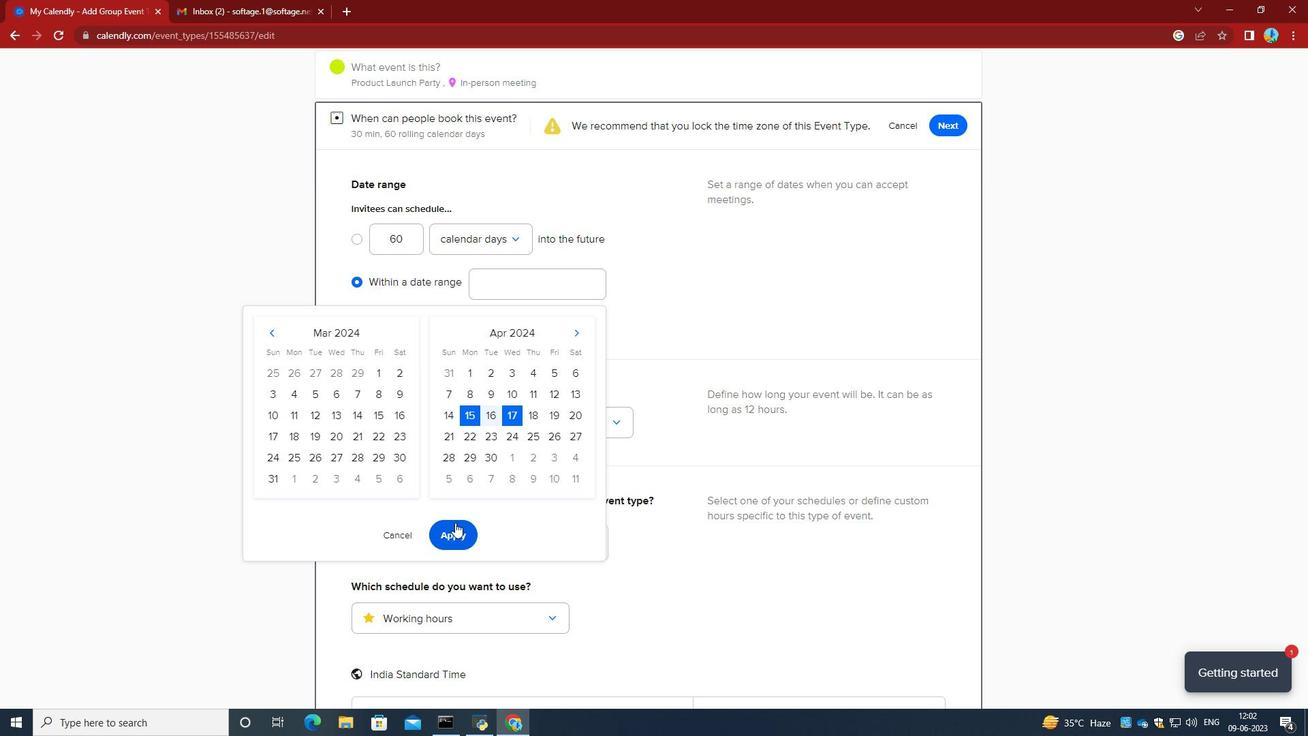 
Action: Mouse pressed left at (455, 526)
Screenshot: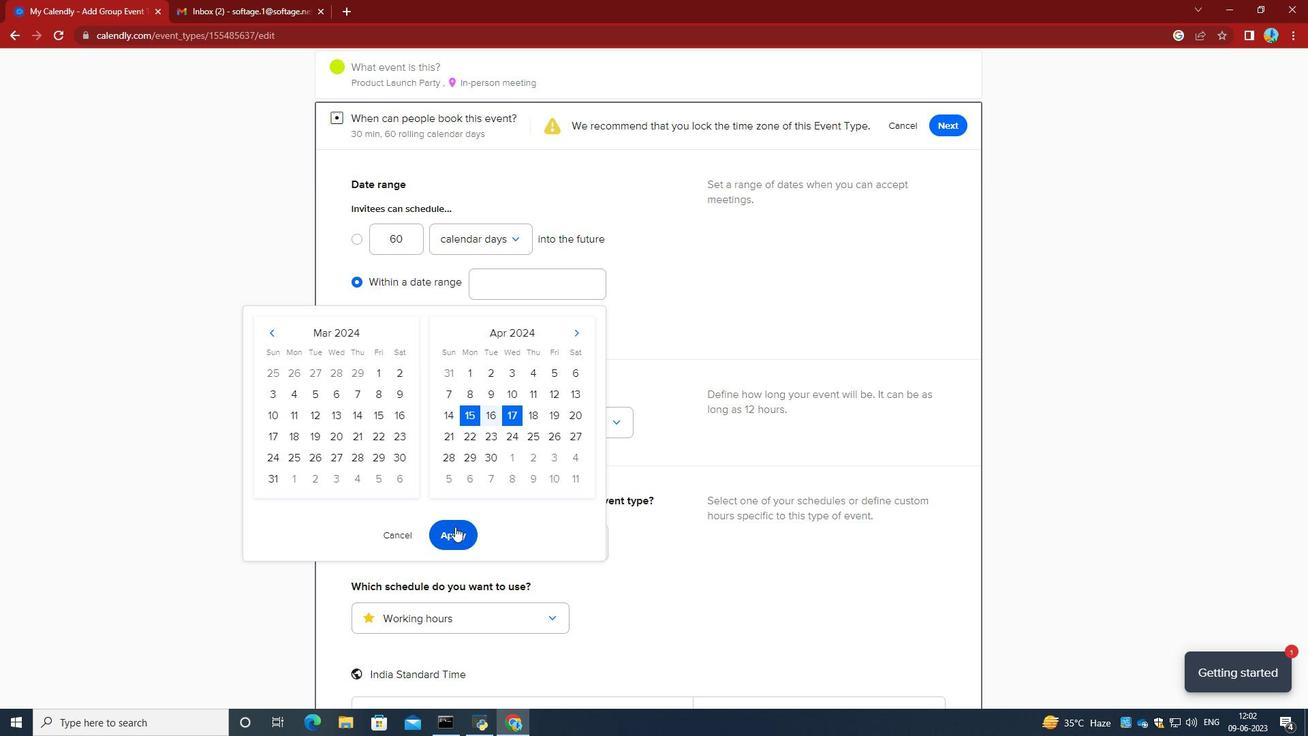 
Action: Mouse moved to (660, 433)
Screenshot: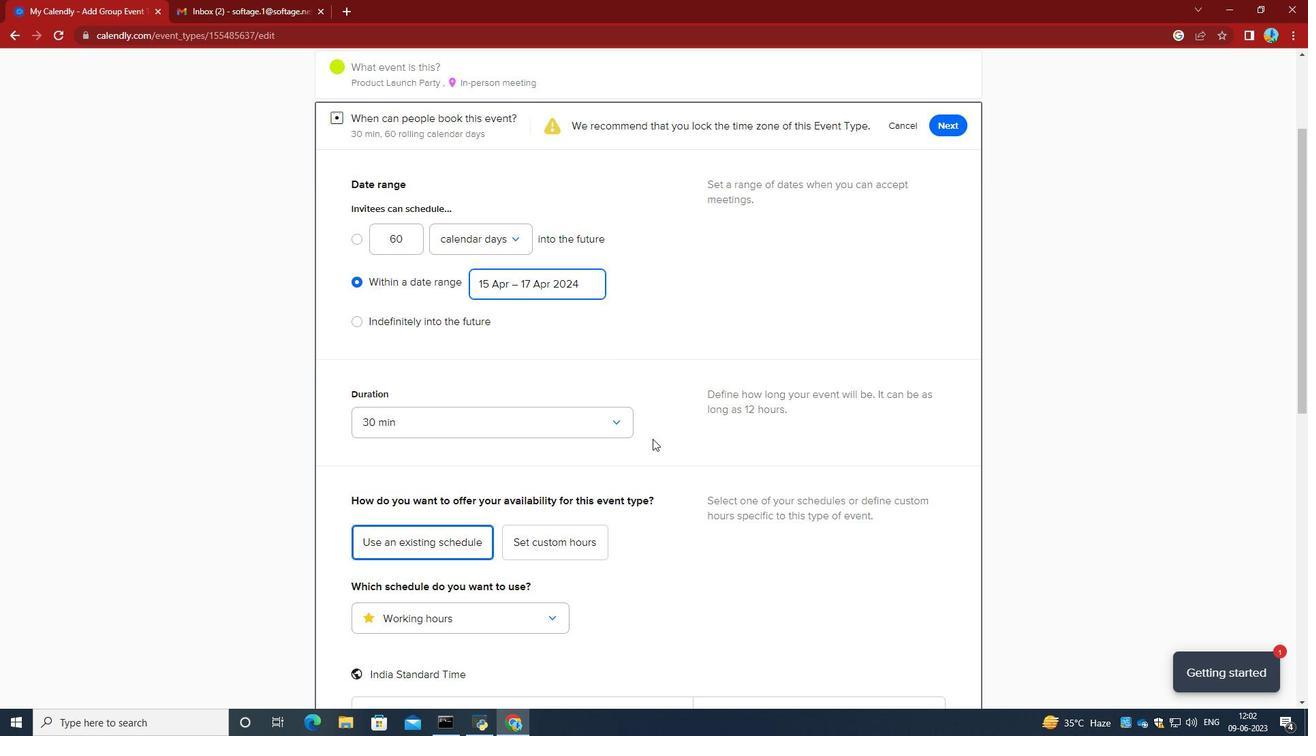 
Action: Mouse scrolled (660, 432) with delta (0, 0)
Screenshot: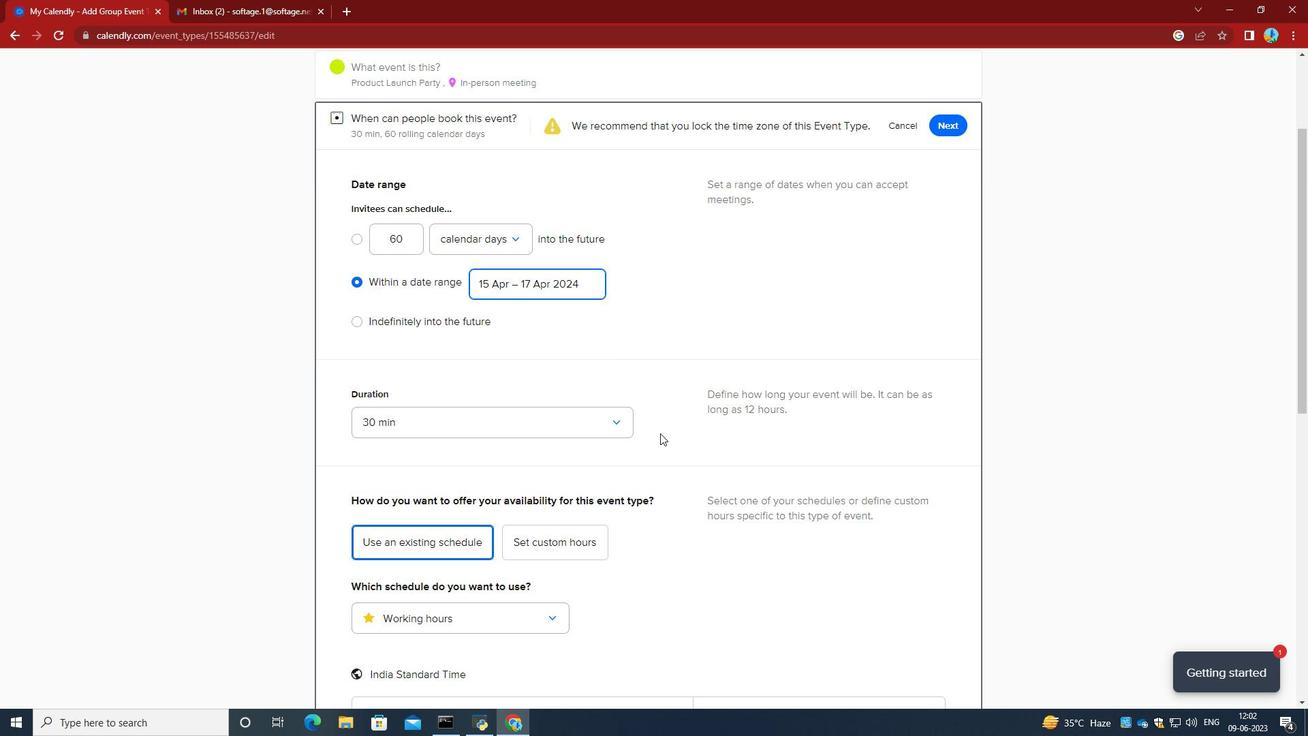 
Action: Mouse scrolled (660, 432) with delta (0, 0)
Screenshot: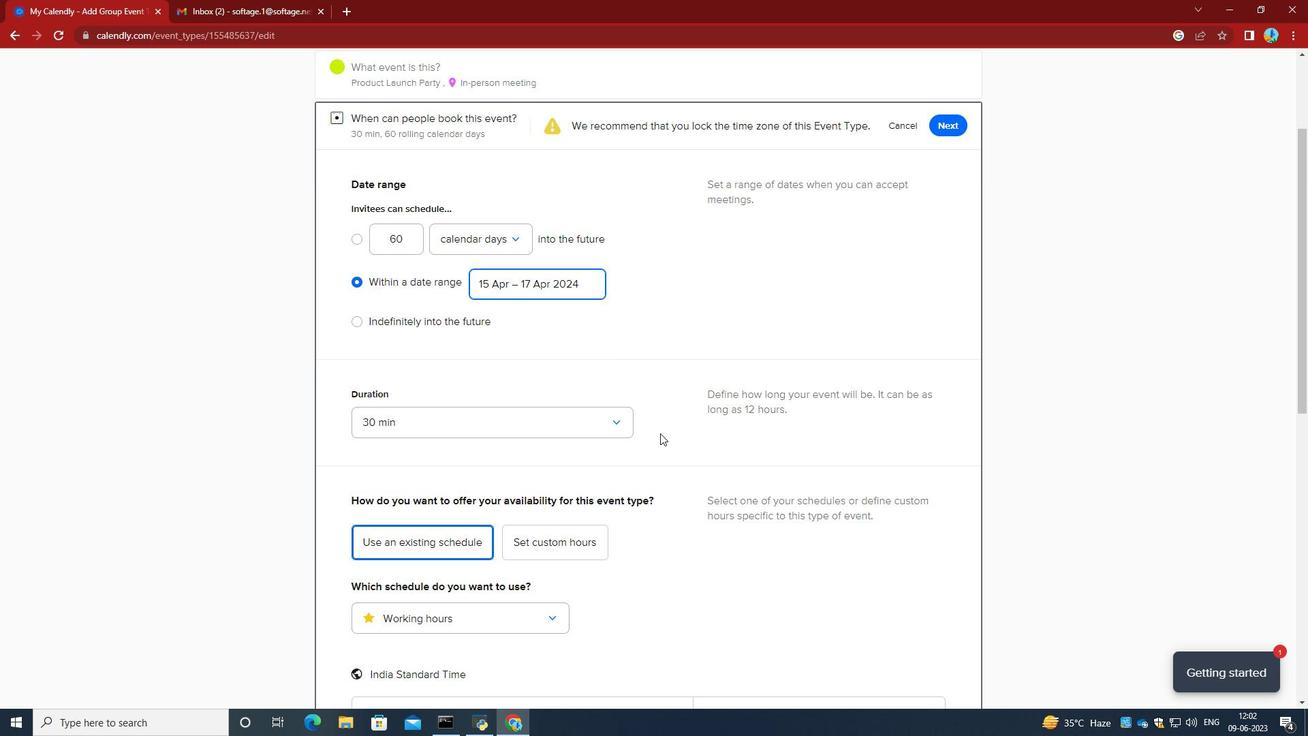 
Action: Mouse scrolled (660, 432) with delta (0, 0)
Screenshot: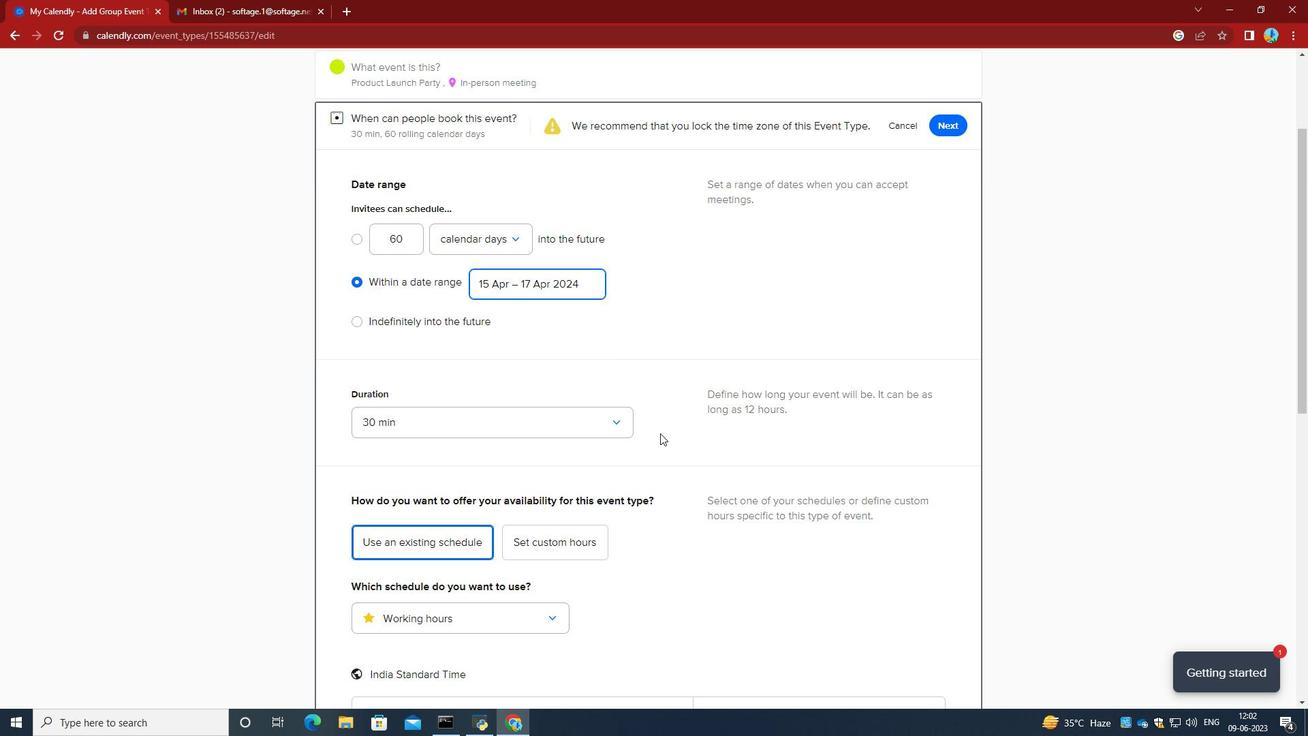 
Action: Mouse moved to (660, 432)
Screenshot: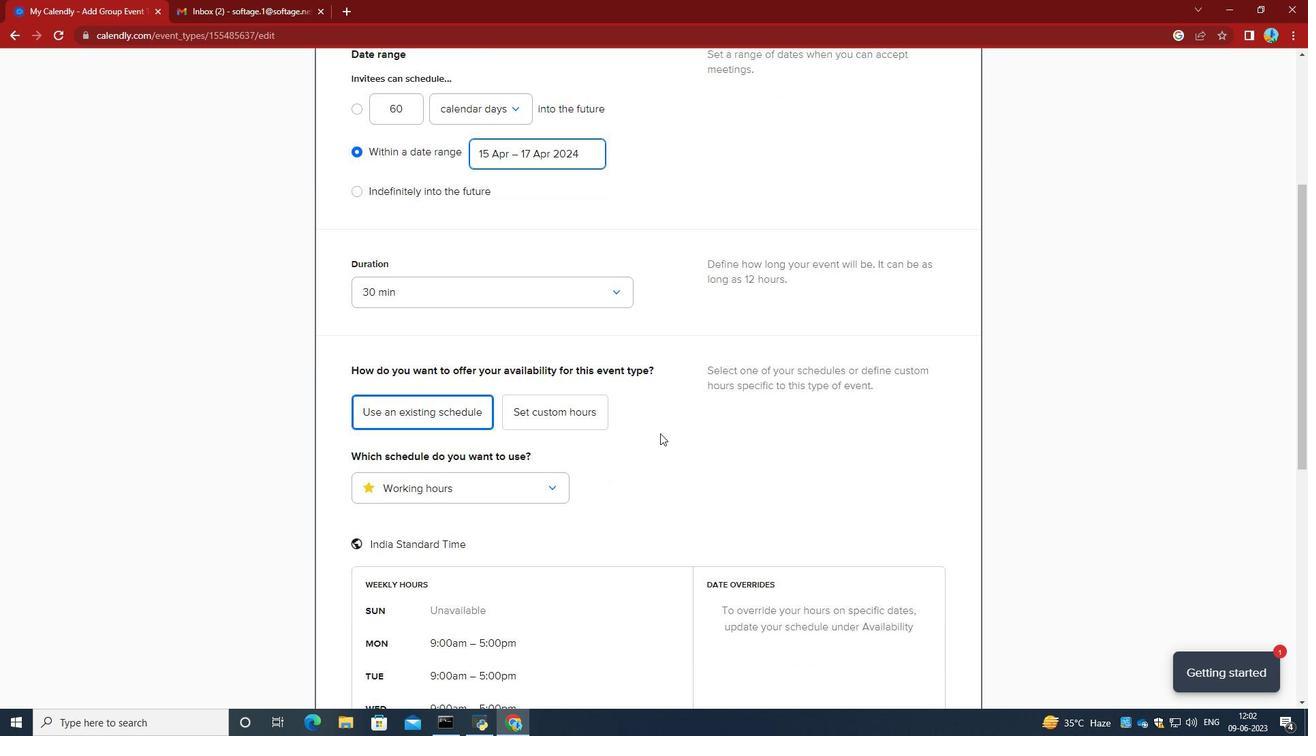 
Action: Mouse scrolled (660, 432) with delta (0, 0)
Screenshot: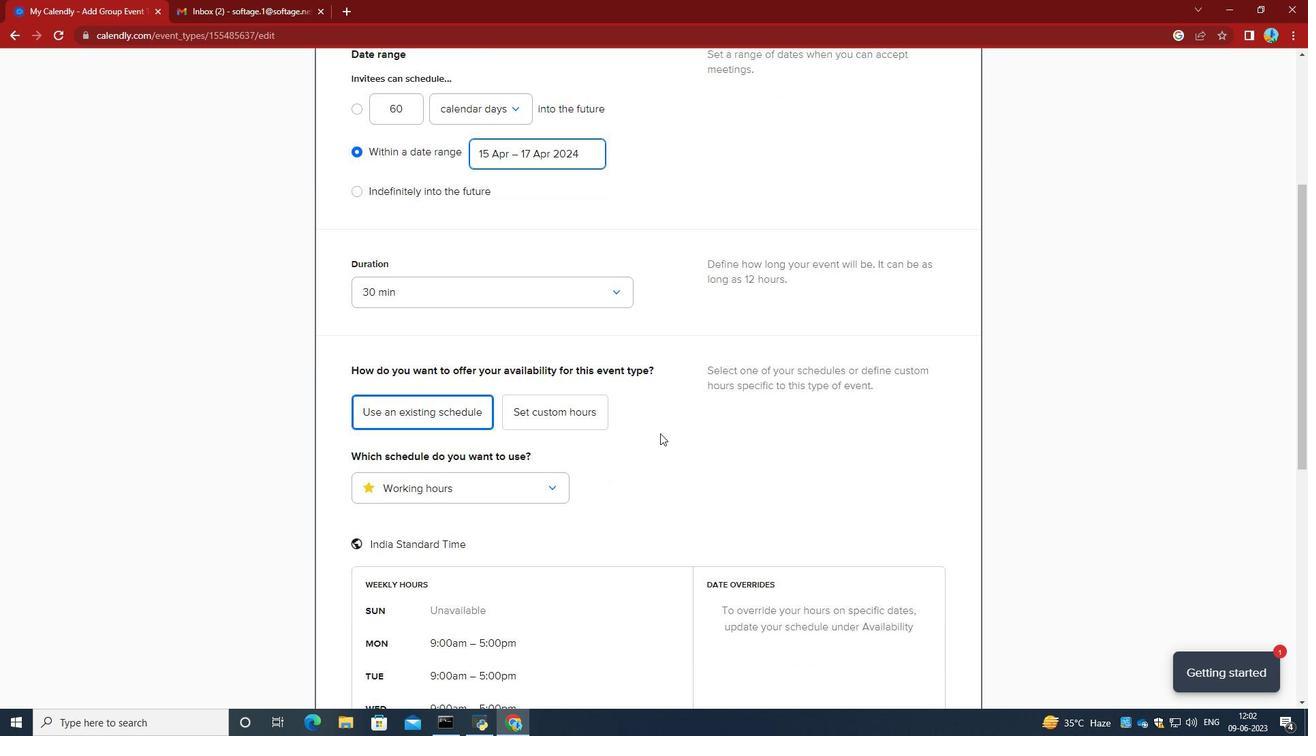 
Action: Mouse scrolled (660, 432) with delta (0, 0)
Screenshot: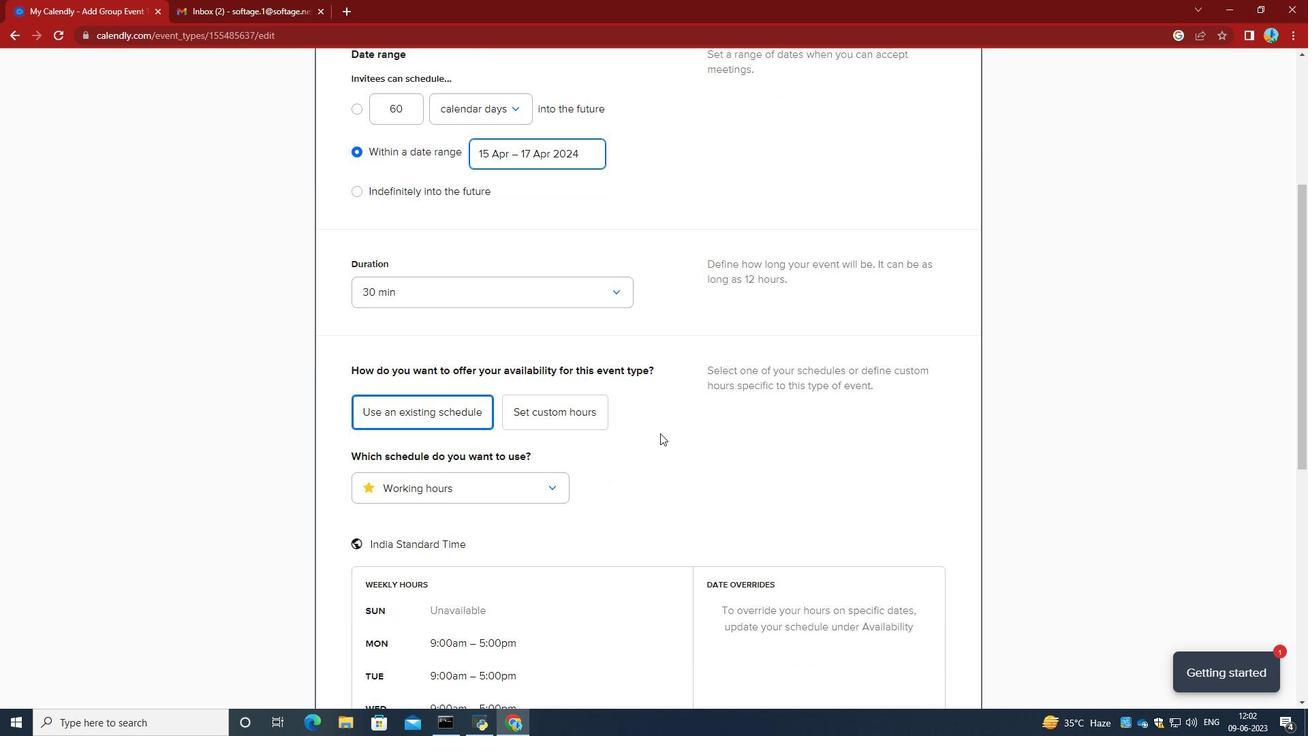 
Action: Mouse scrolled (660, 432) with delta (0, 0)
Screenshot: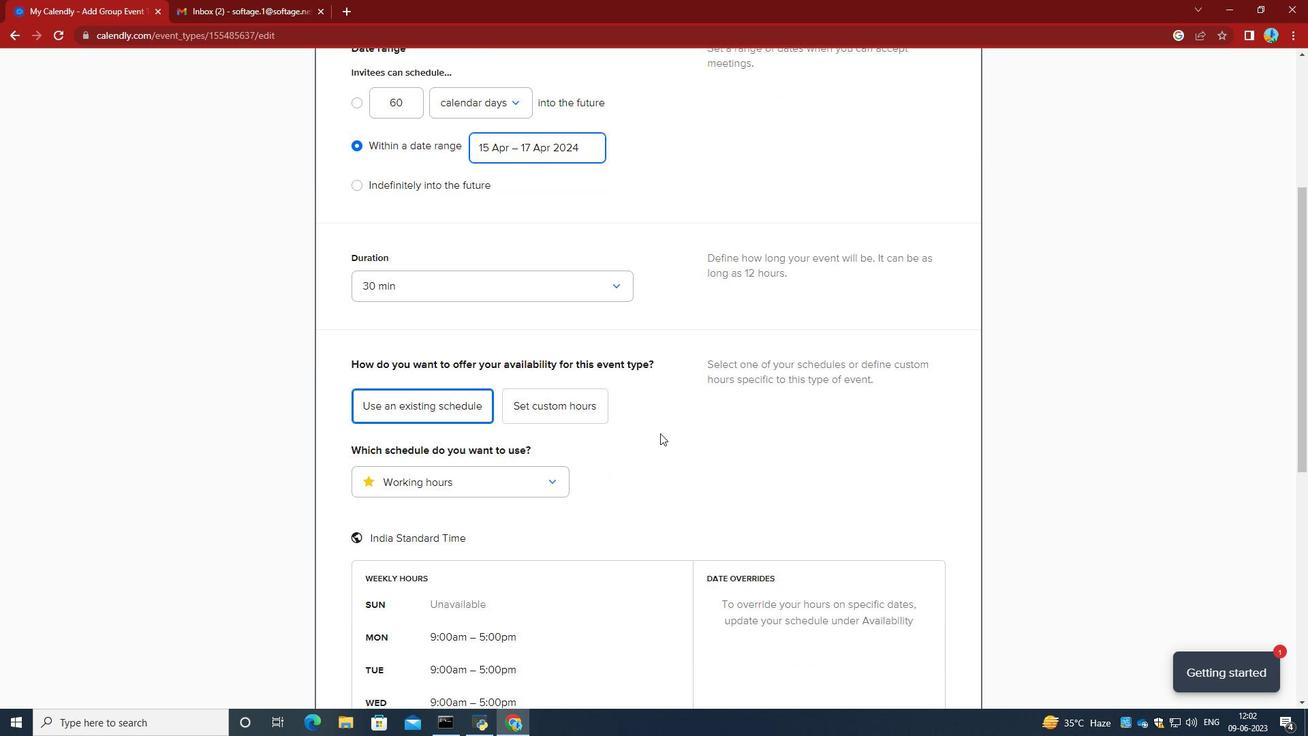 
Action: Mouse scrolled (660, 432) with delta (0, 0)
Screenshot: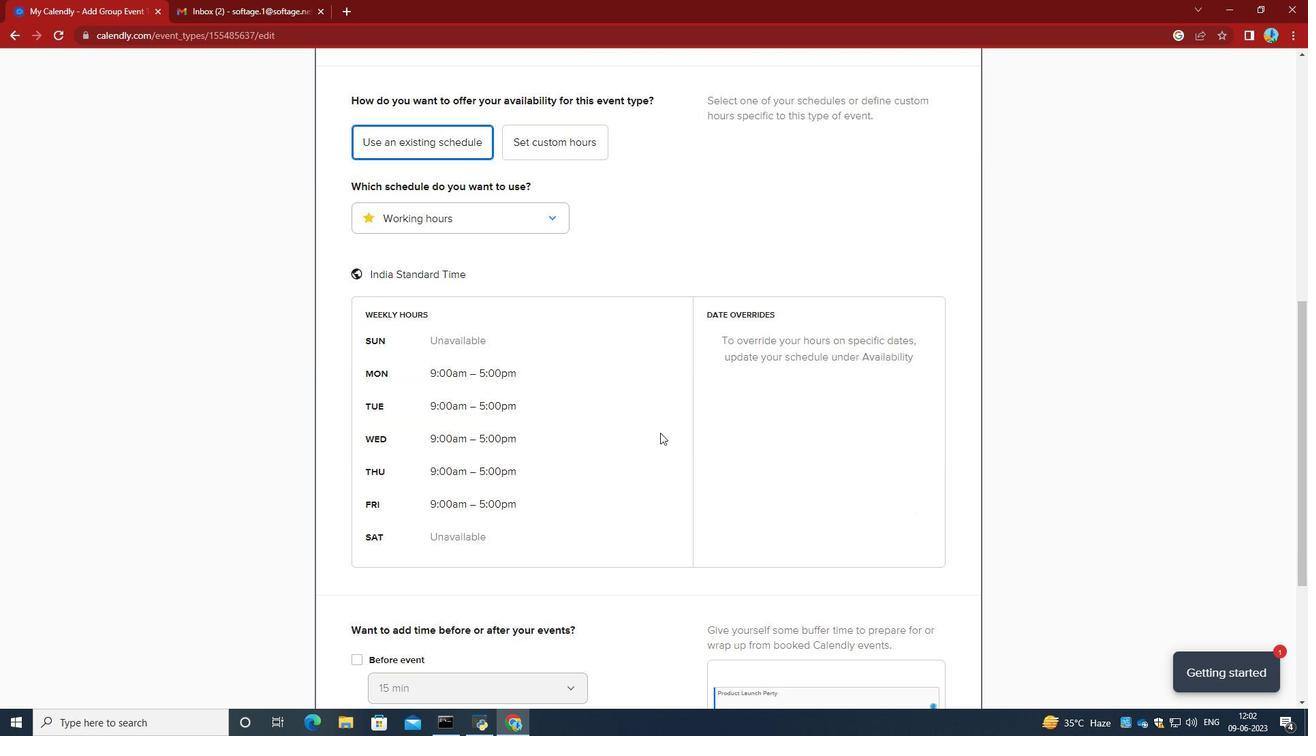 
Action: Mouse scrolled (660, 432) with delta (0, 0)
Screenshot: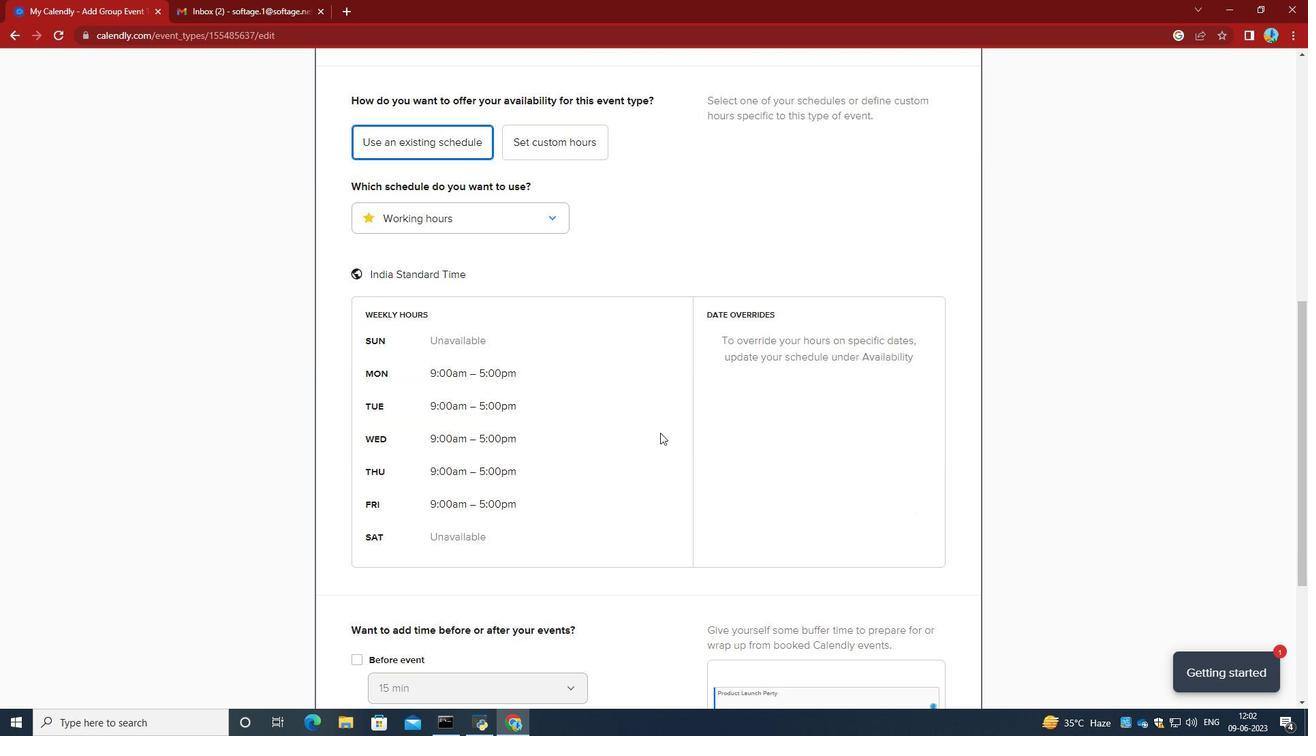 
Action: Mouse scrolled (660, 432) with delta (0, 0)
Screenshot: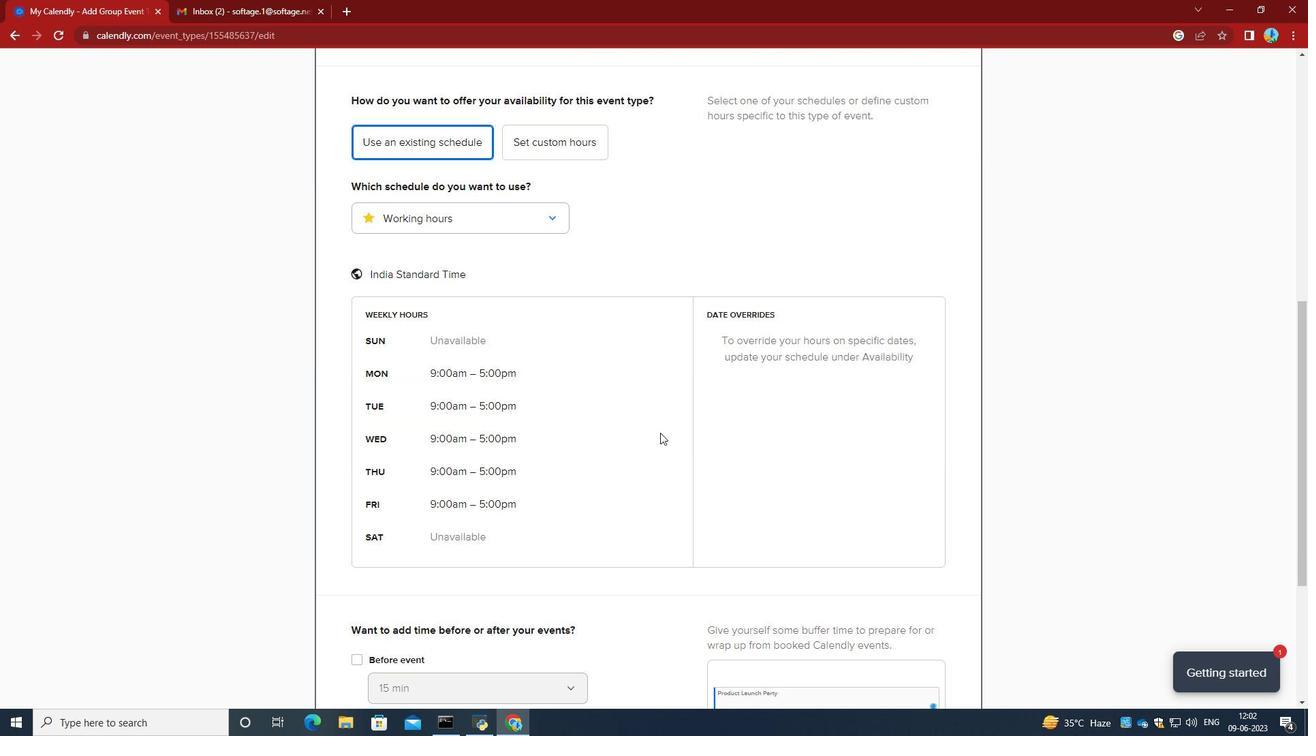 
Action: Mouse moved to (660, 434)
Screenshot: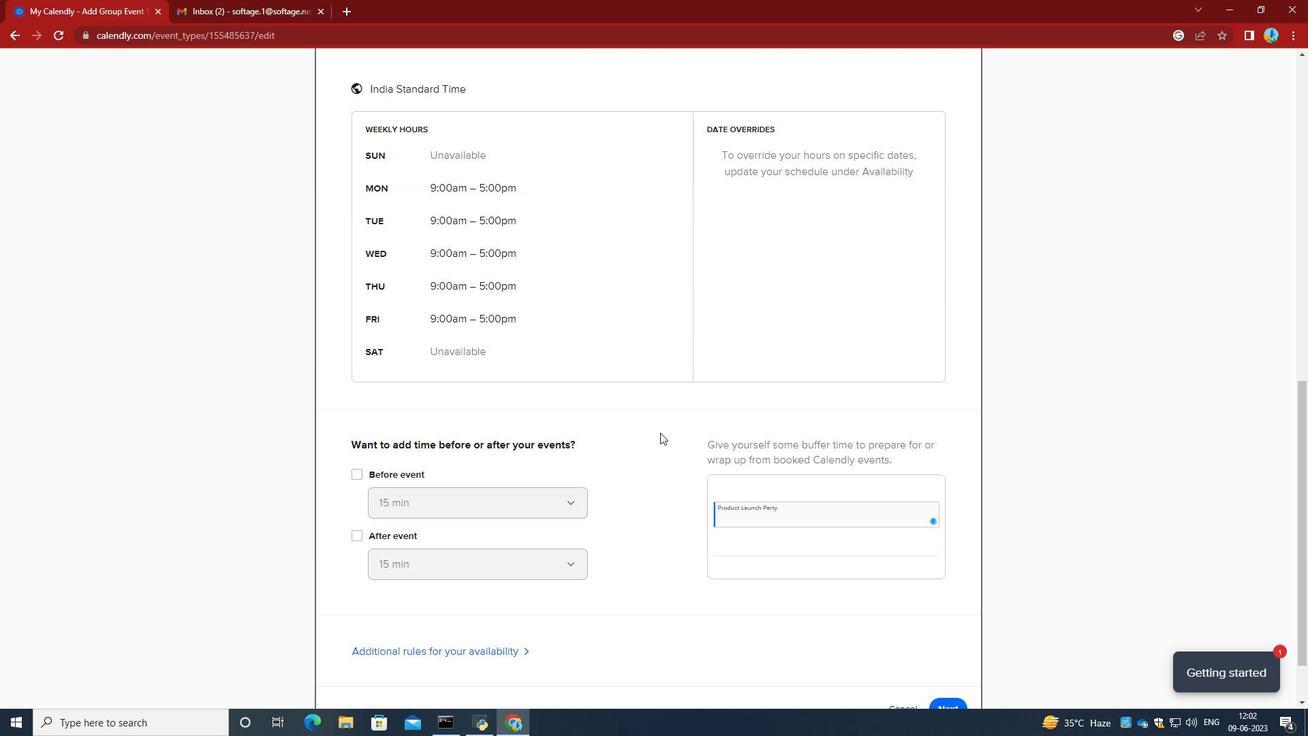 
Action: Mouse scrolled (660, 434) with delta (0, 0)
Screenshot: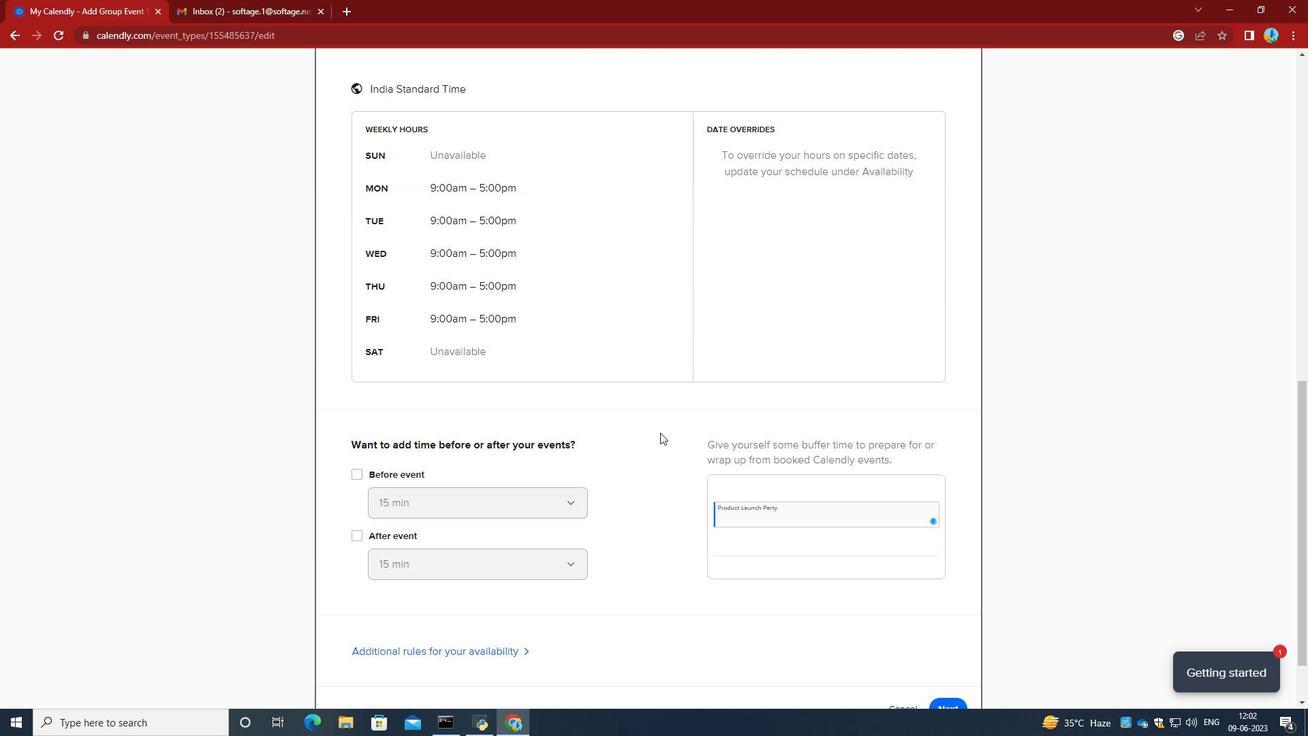 
Action: Mouse moved to (660, 435)
Screenshot: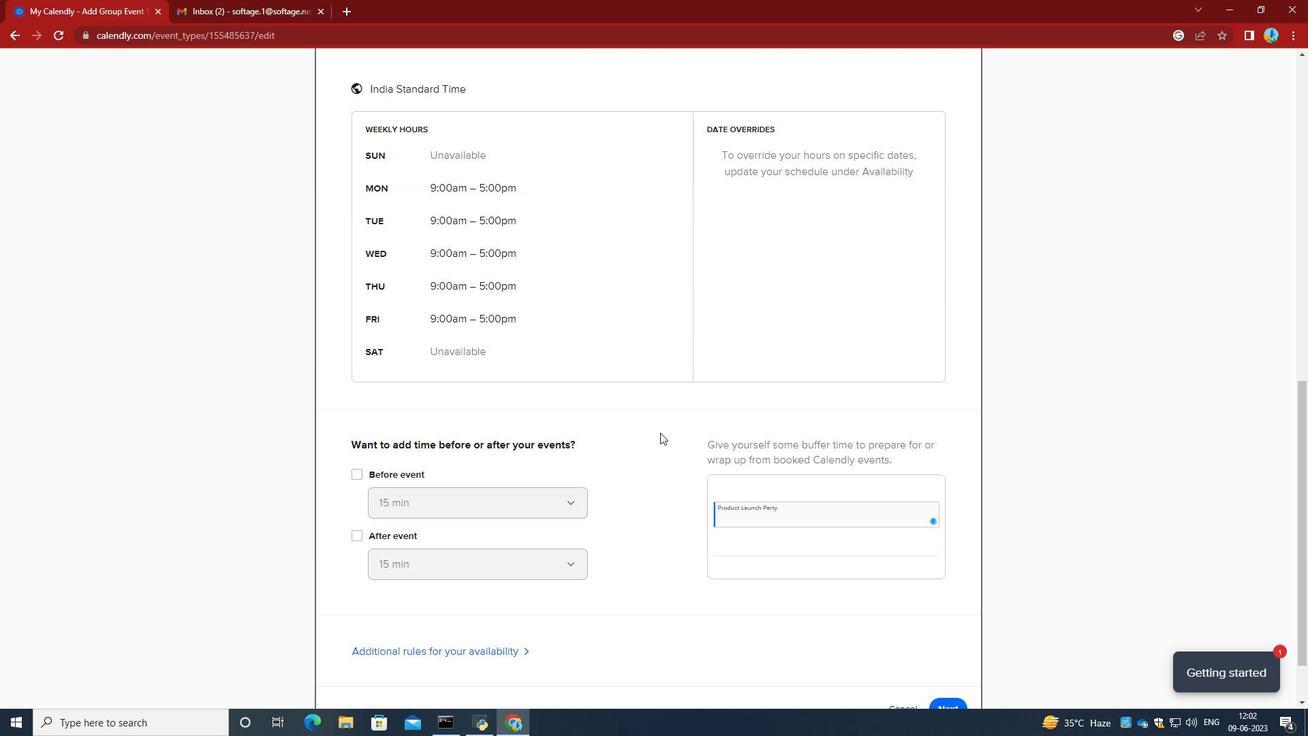 
Action: Mouse scrolled (660, 434) with delta (0, 0)
Screenshot: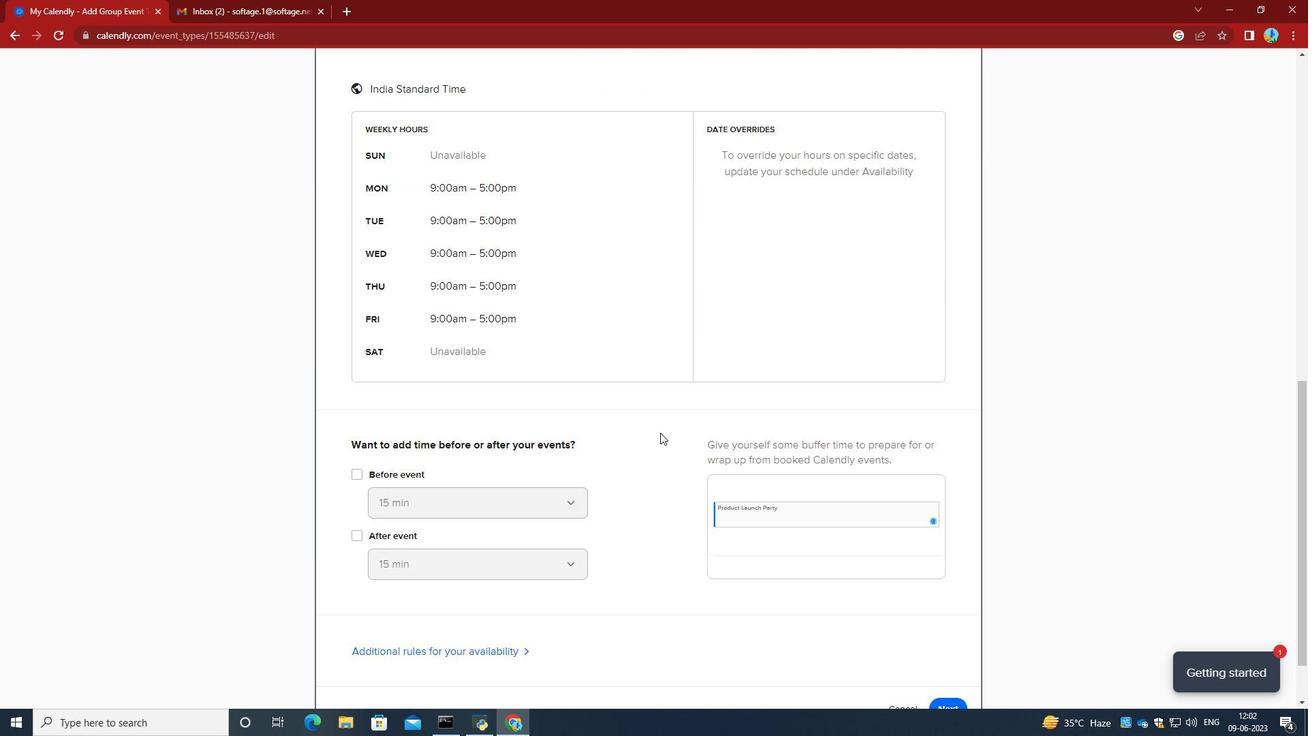 
Action: Mouse moved to (660, 435)
Screenshot: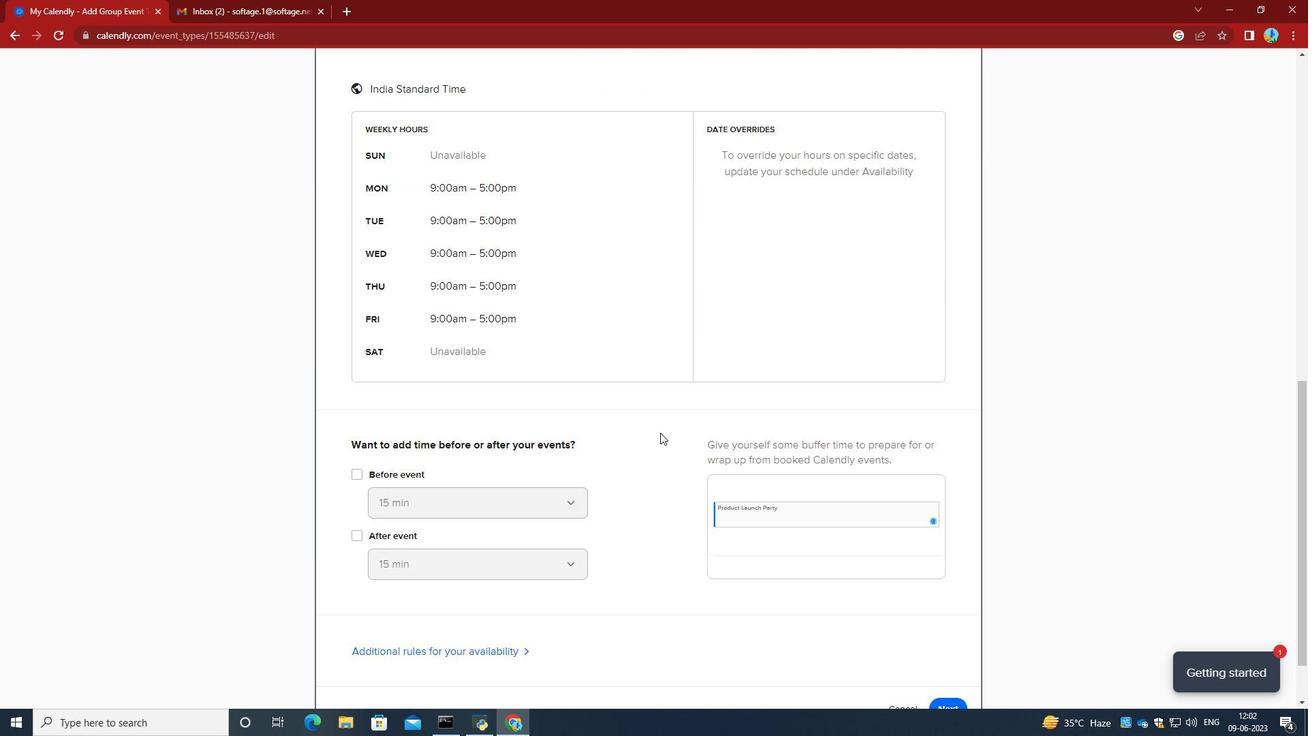 
Action: Mouse scrolled (660, 434) with delta (0, 0)
Screenshot: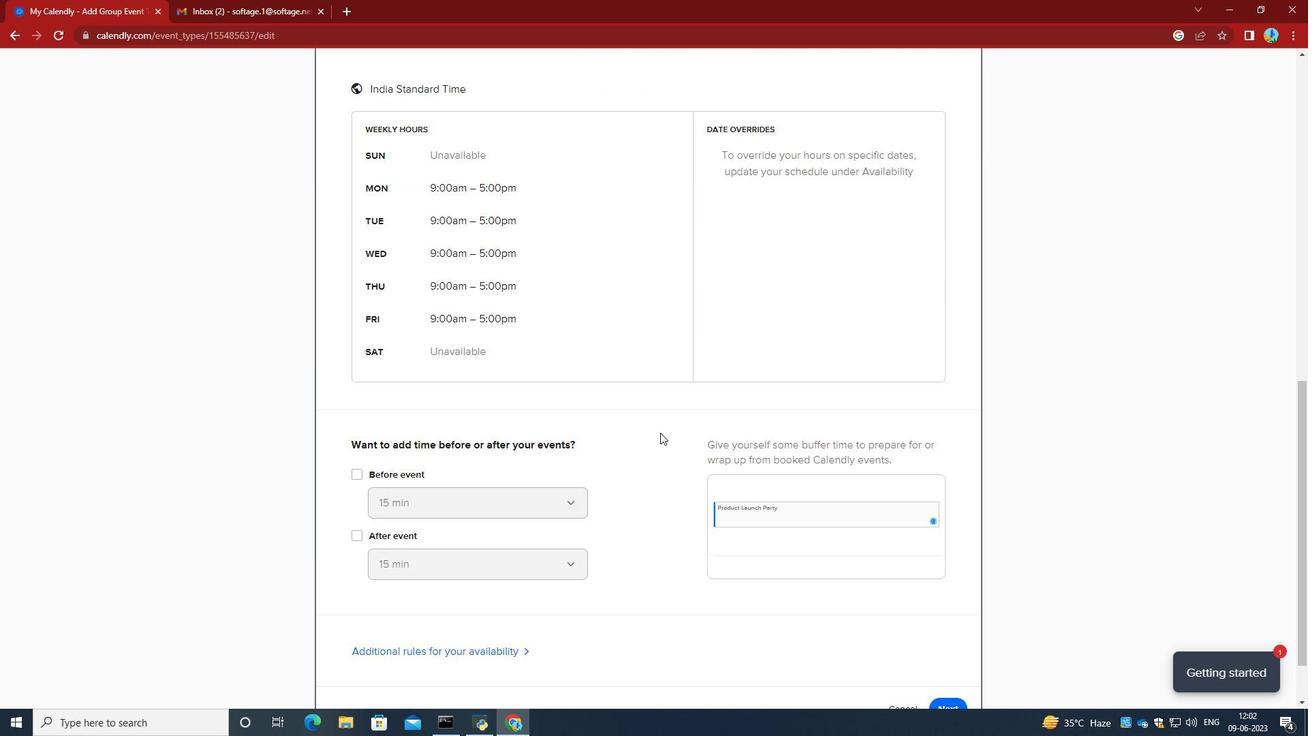 
Action: Mouse moved to (950, 639)
Screenshot: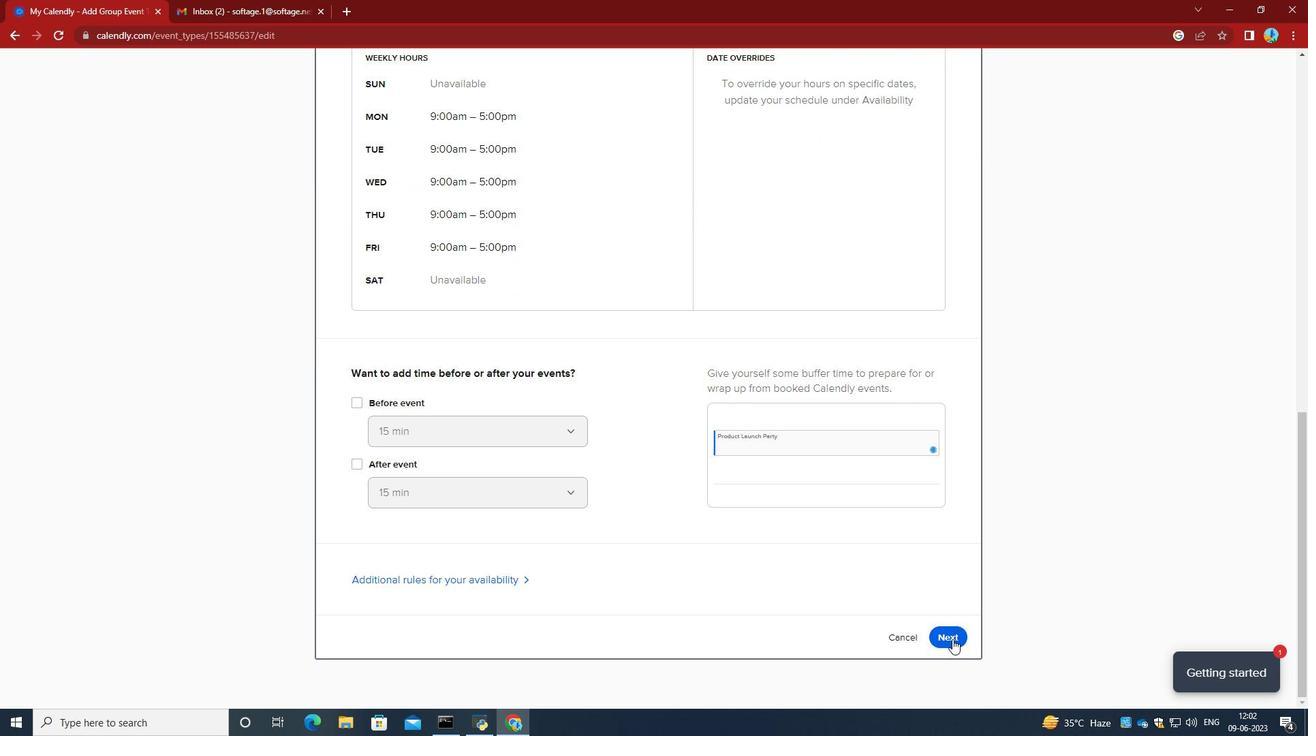 
Action: Mouse pressed left at (950, 639)
Screenshot: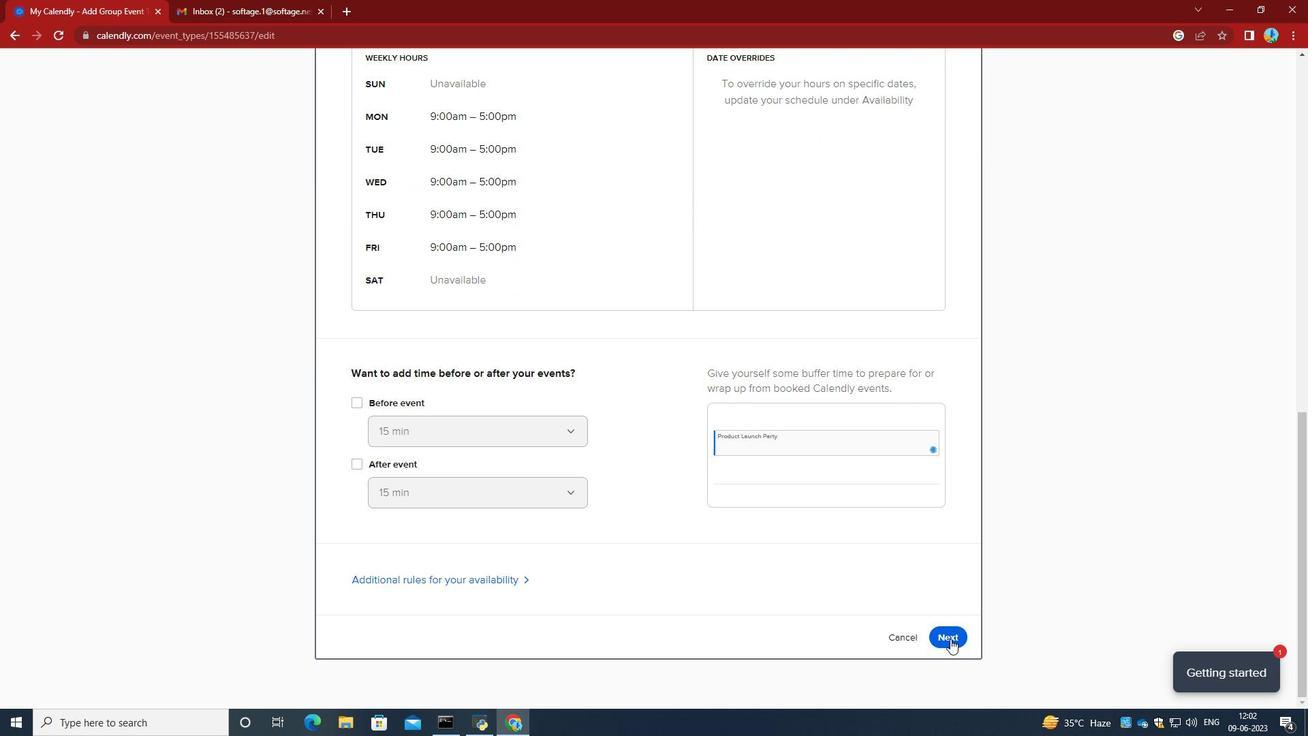 
Action: Mouse moved to (946, 115)
Screenshot: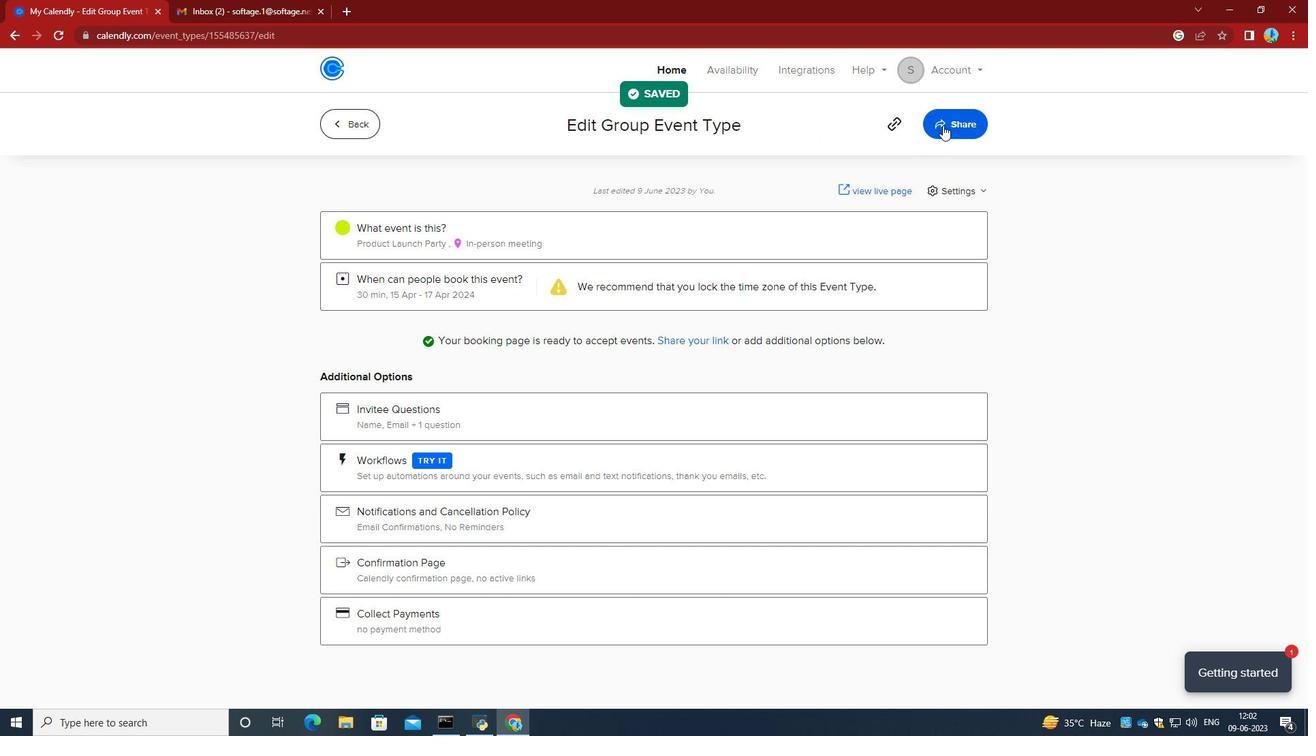 
Action: Mouse pressed left at (946, 115)
Screenshot: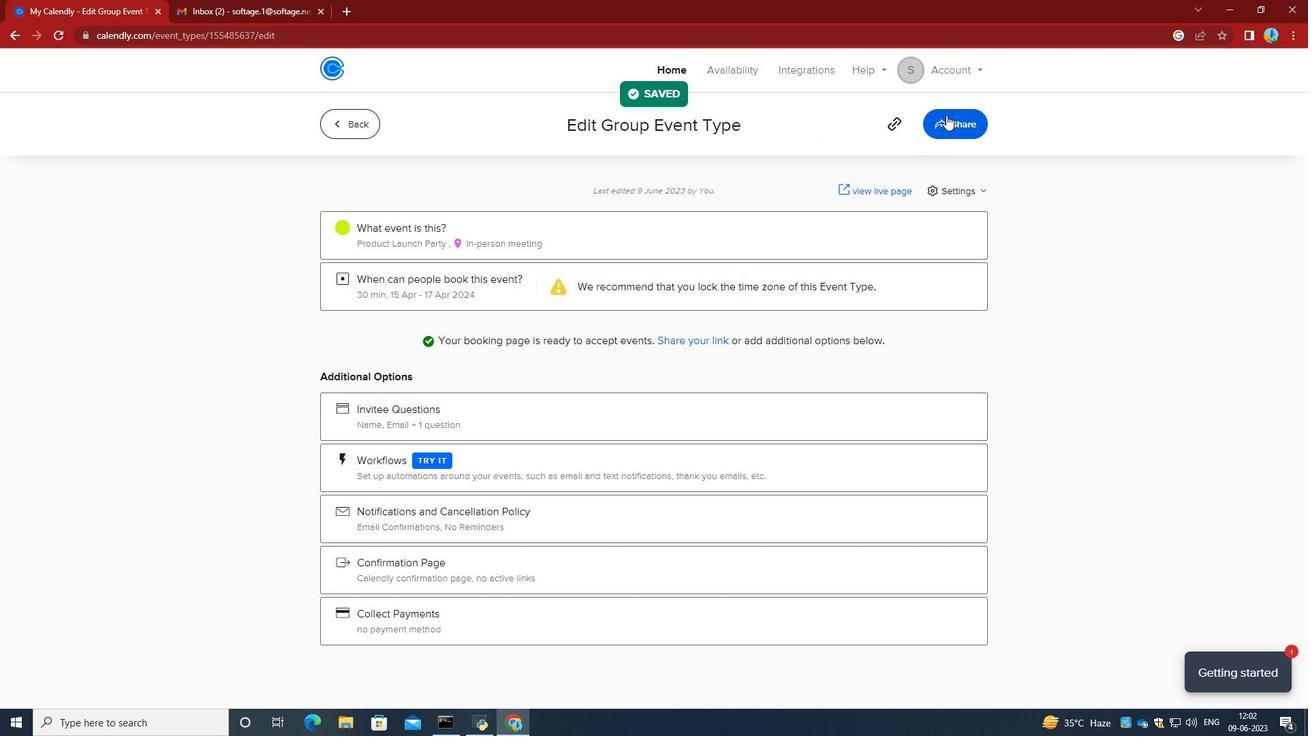 
Action: Mouse moved to (808, 247)
Screenshot: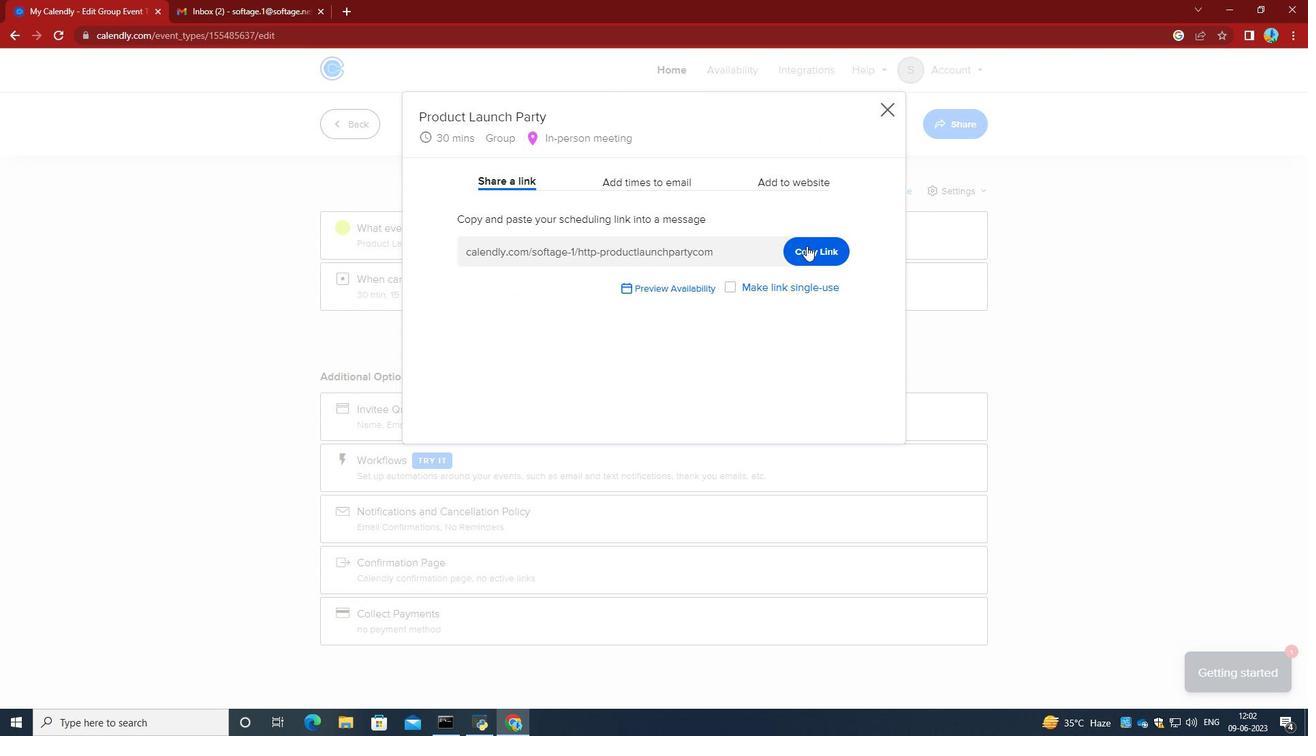 
Action: Mouse pressed left at (808, 247)
Screenshot: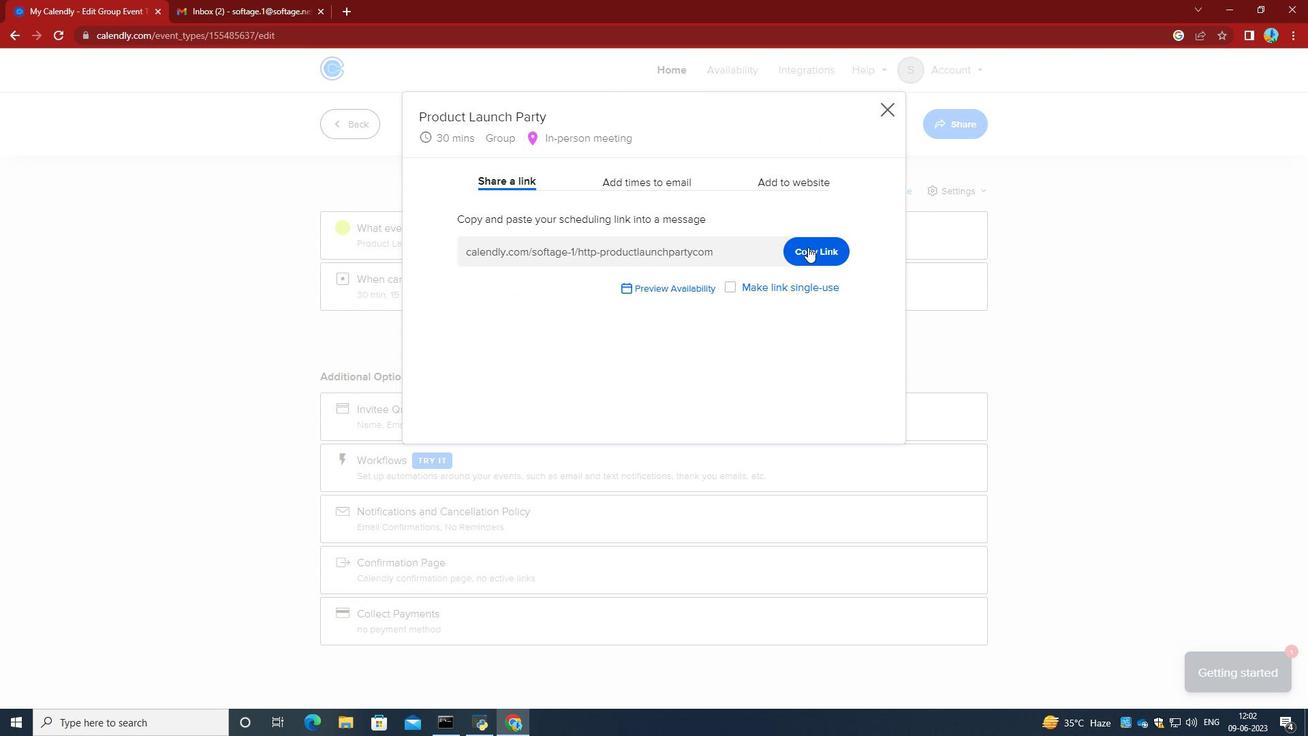 
Action: Mouse moved to (269, 0)
Screenshot: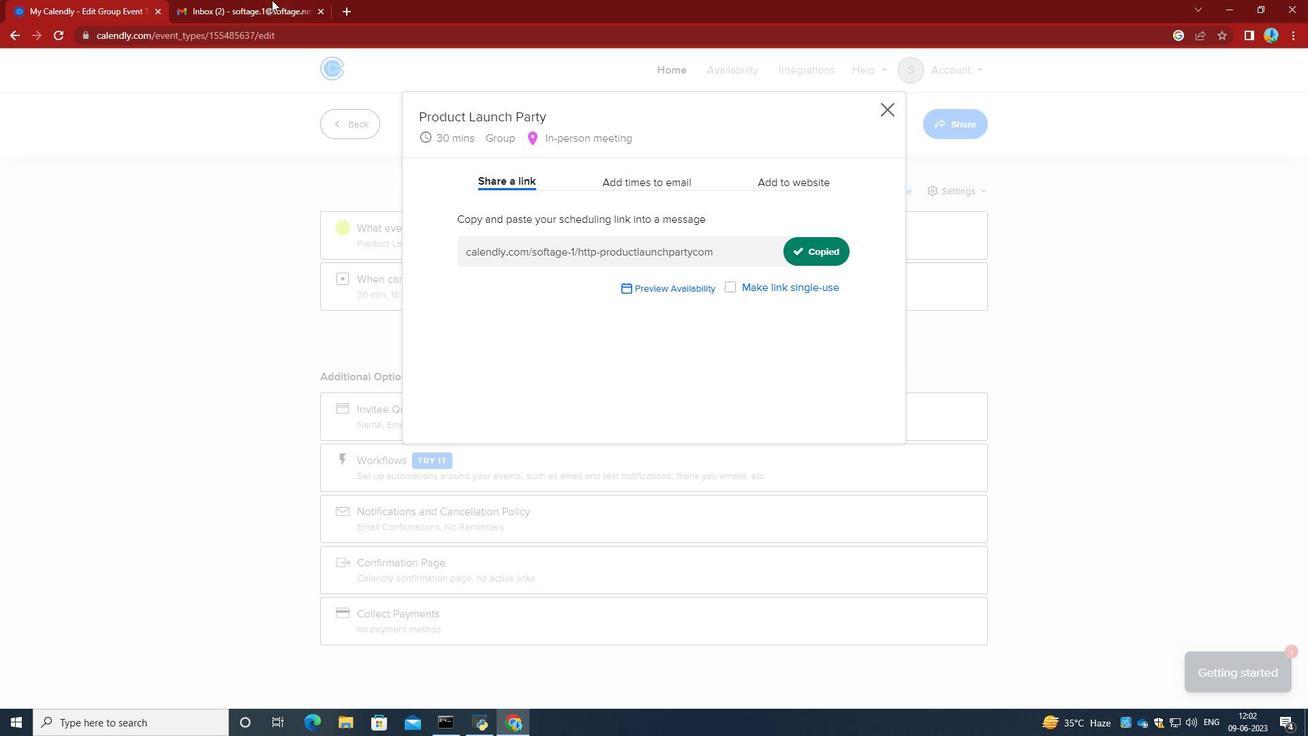 
Action: Mouse pressed left at (269, 0)
Screenshot: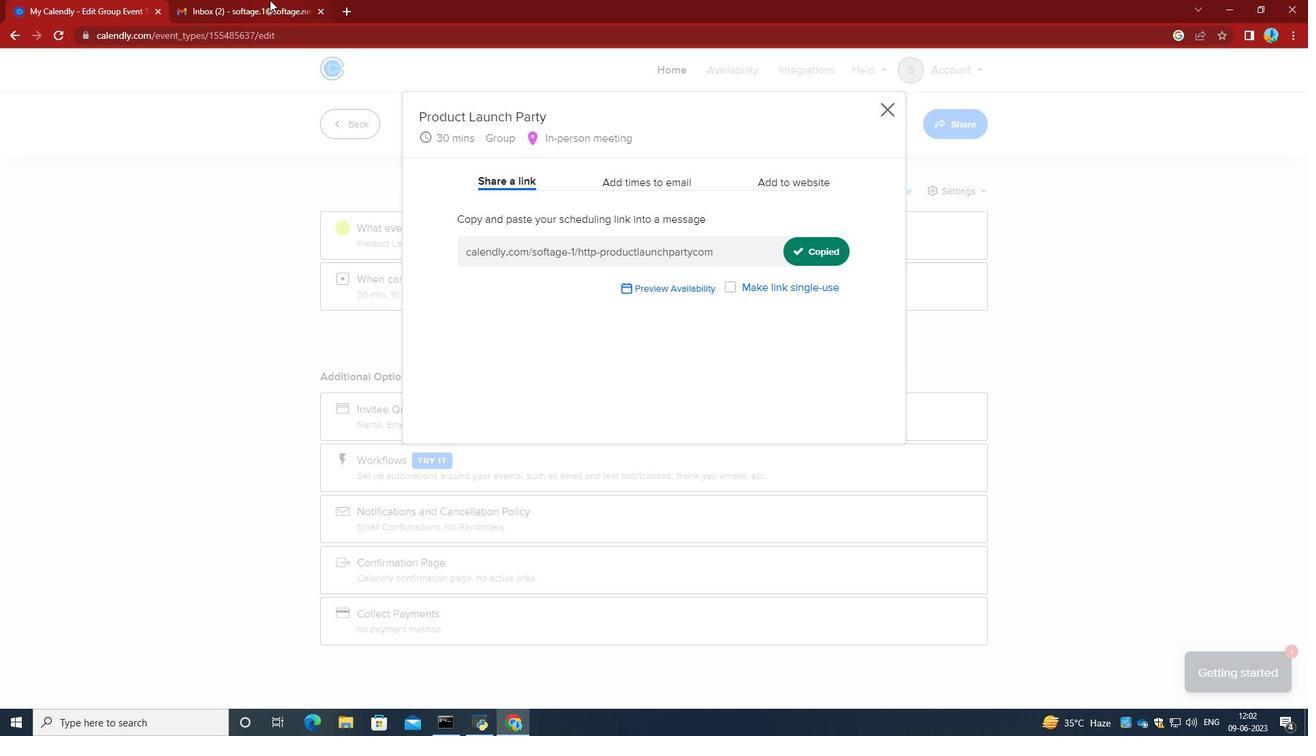 
Action: Mouse moved to (142, 119)
Screenshot: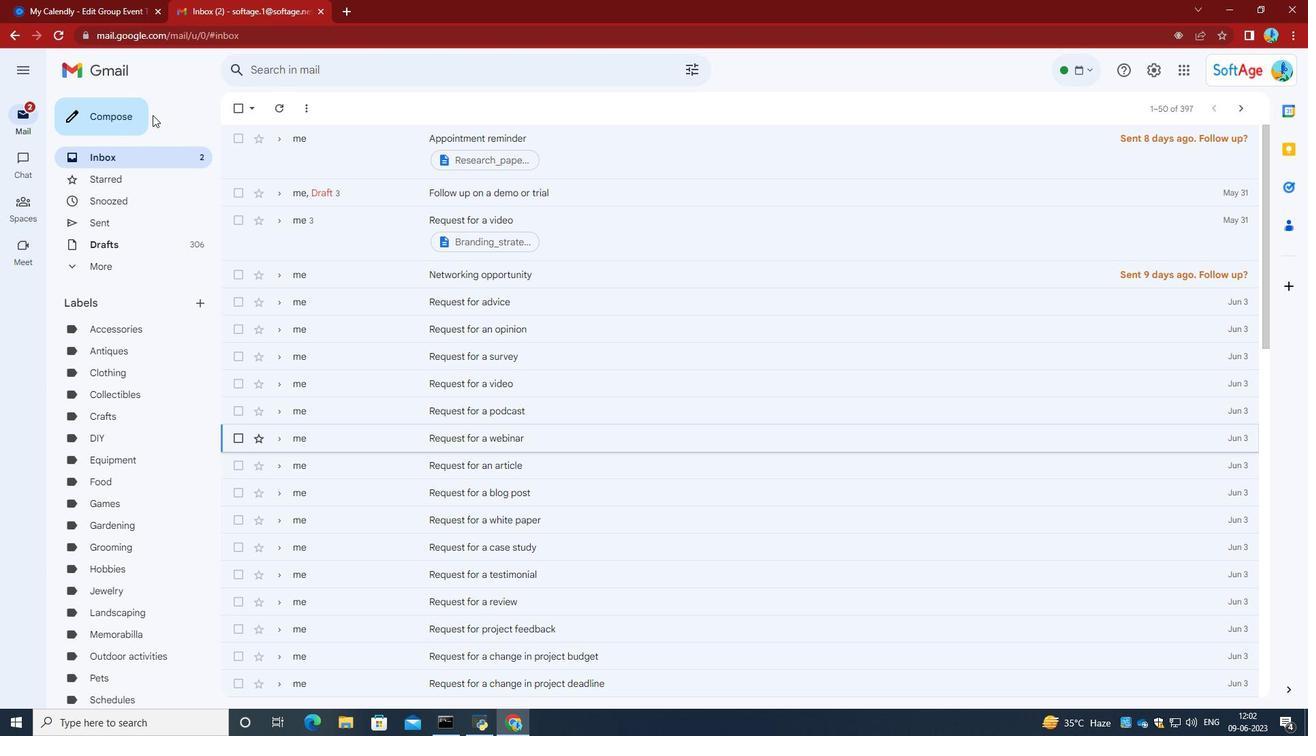 
Action: Mouse pressed left at (142, 119)
Screenshot: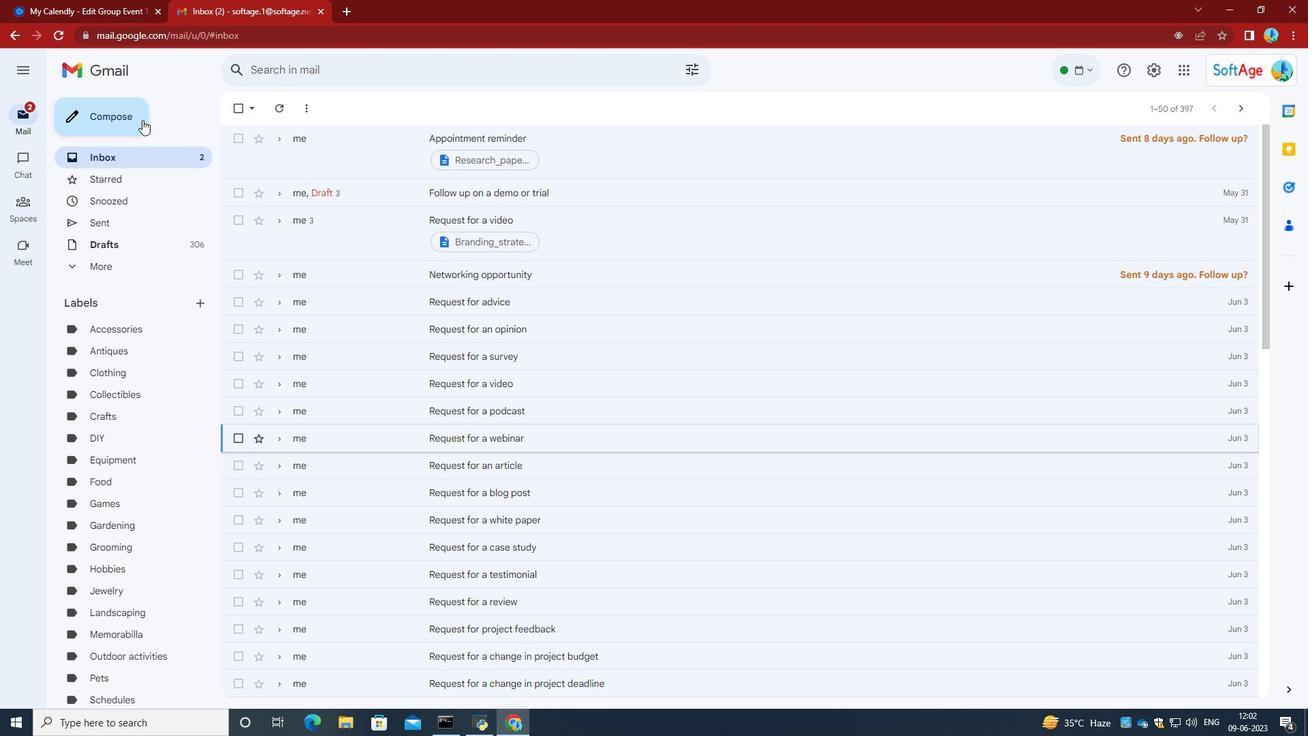
Action: Mouse moved to (975, 421)
Screenshot: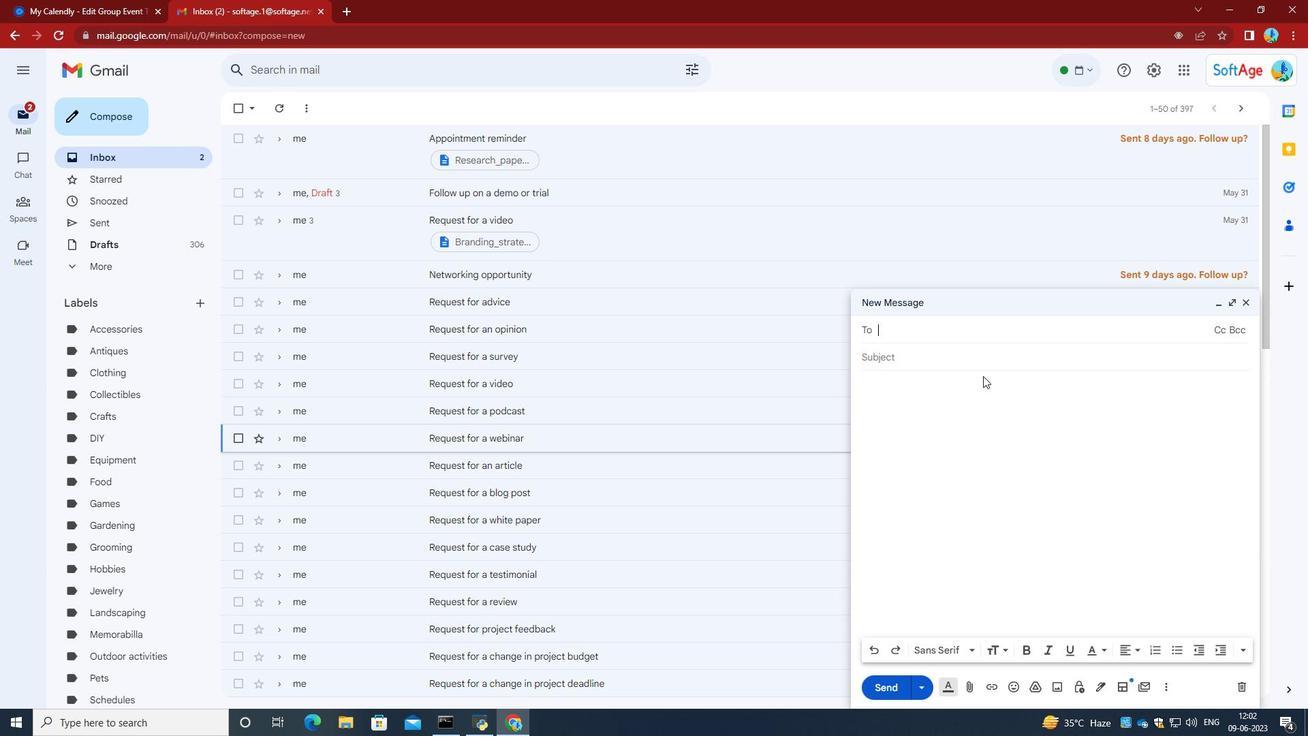 
Action: Mouse pressed left at (975, 421)
Screenshot: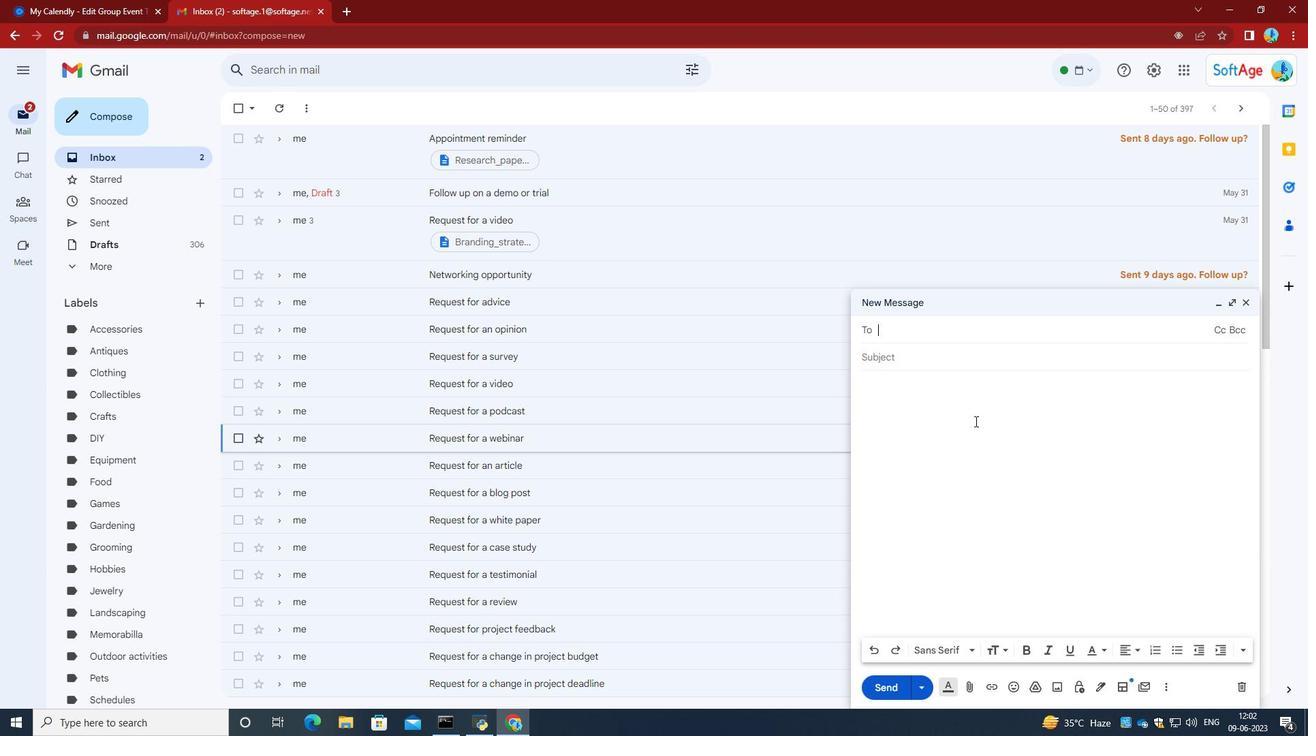 
Action: Mouse moved to (975, 421)
Screenshot: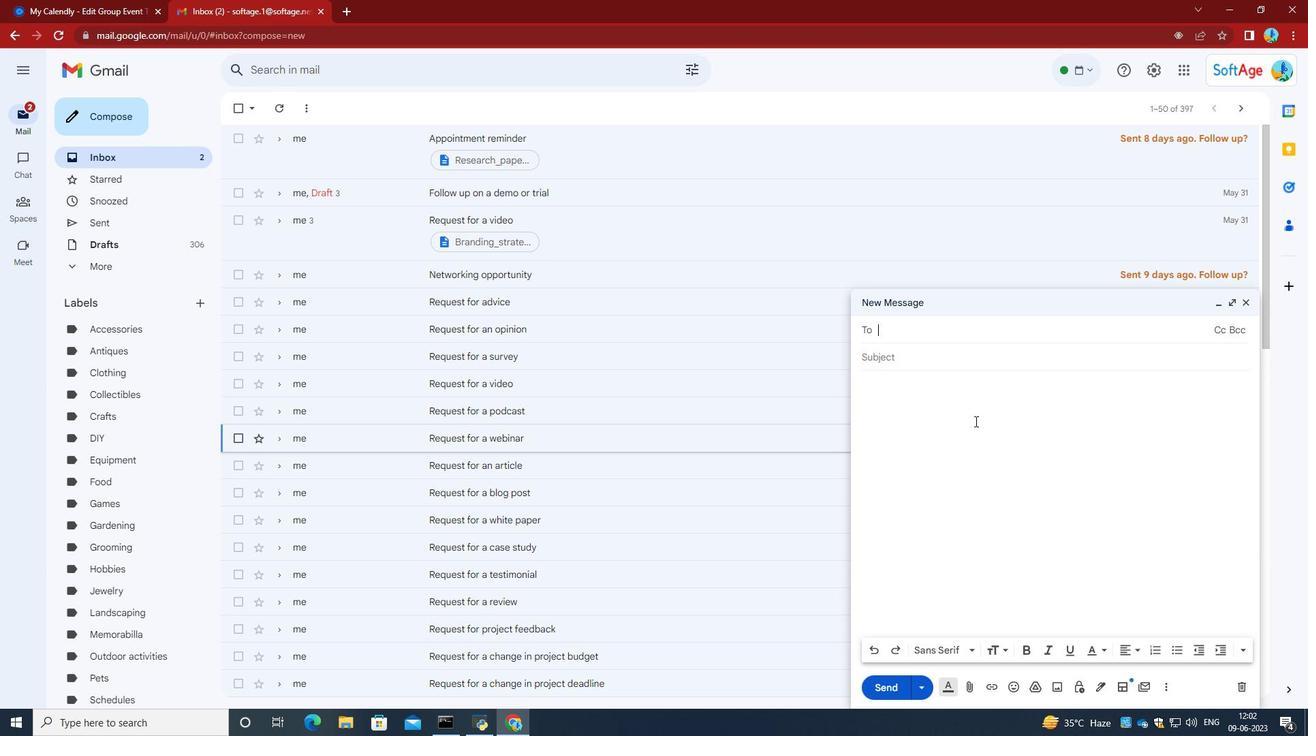 
Action: Key pressed ctrl+V
Screenshot: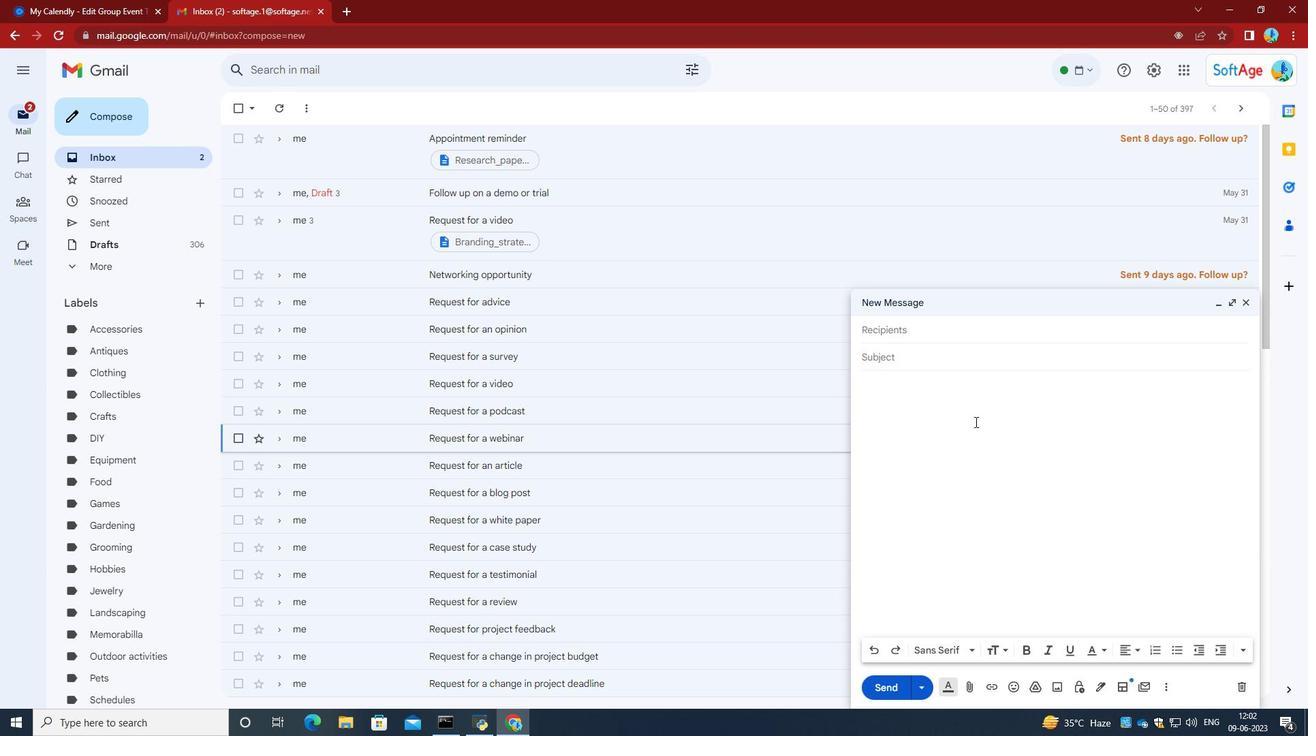
Action: Mouse moved to (928, 332)
Screenshot: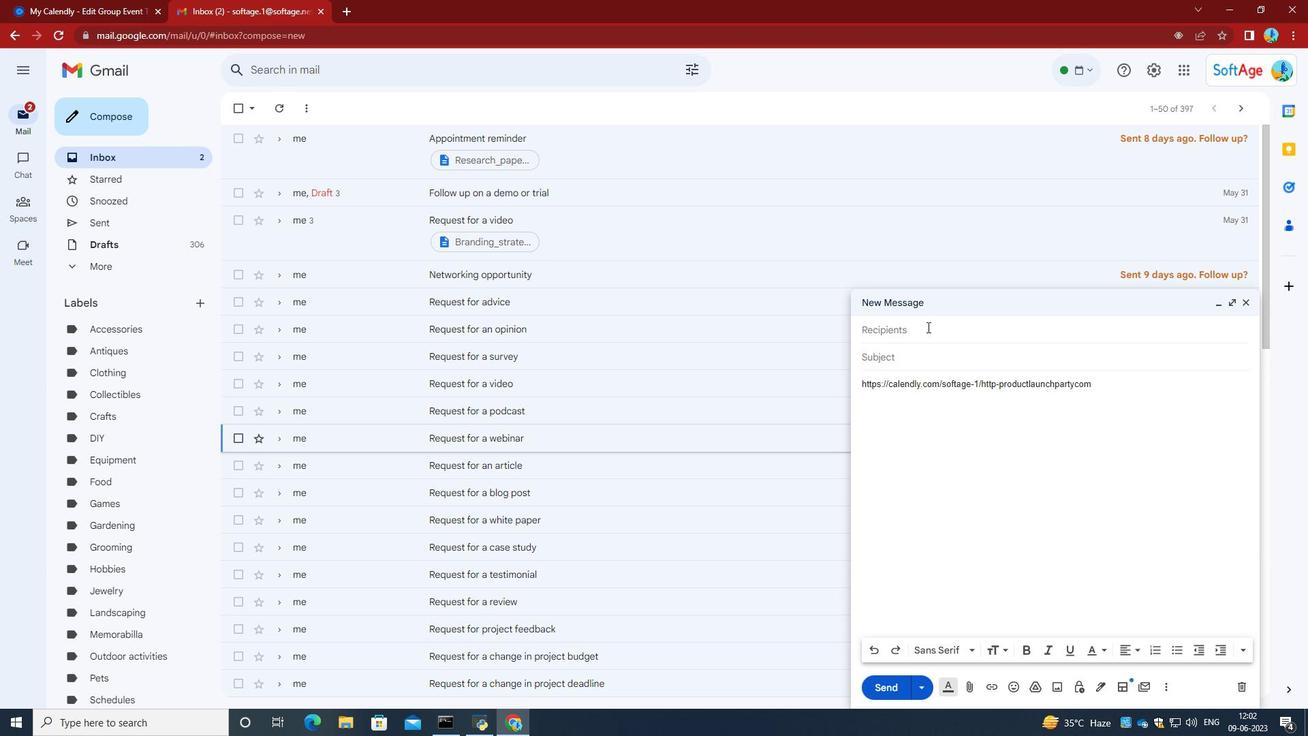 
Action: Mouse pressed left at (928, 332)
Screenshot: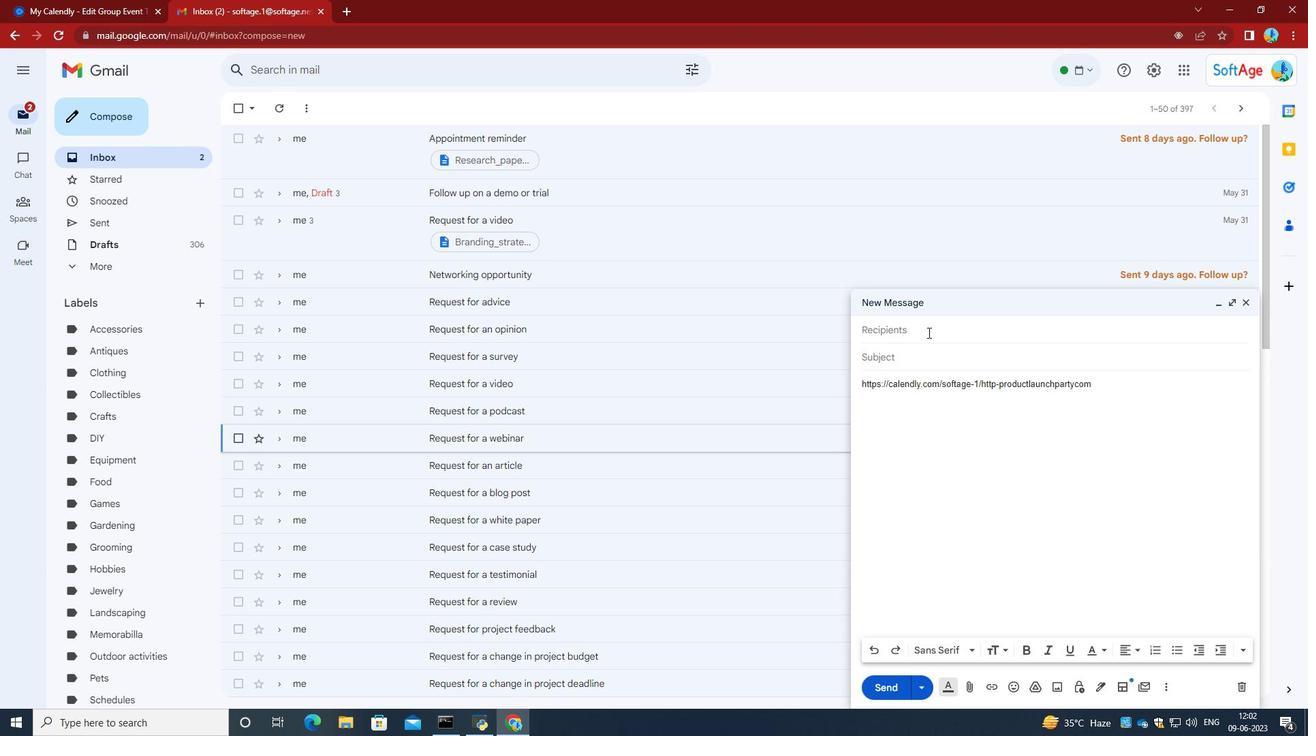 
Action: Key pressed <Key.caps_lock><Key.caps_lock>softage.9<Key.shift>@softage.net<Key.enter>softage.10<Key.shift>@softage.net<Key.enter>
Screenshot: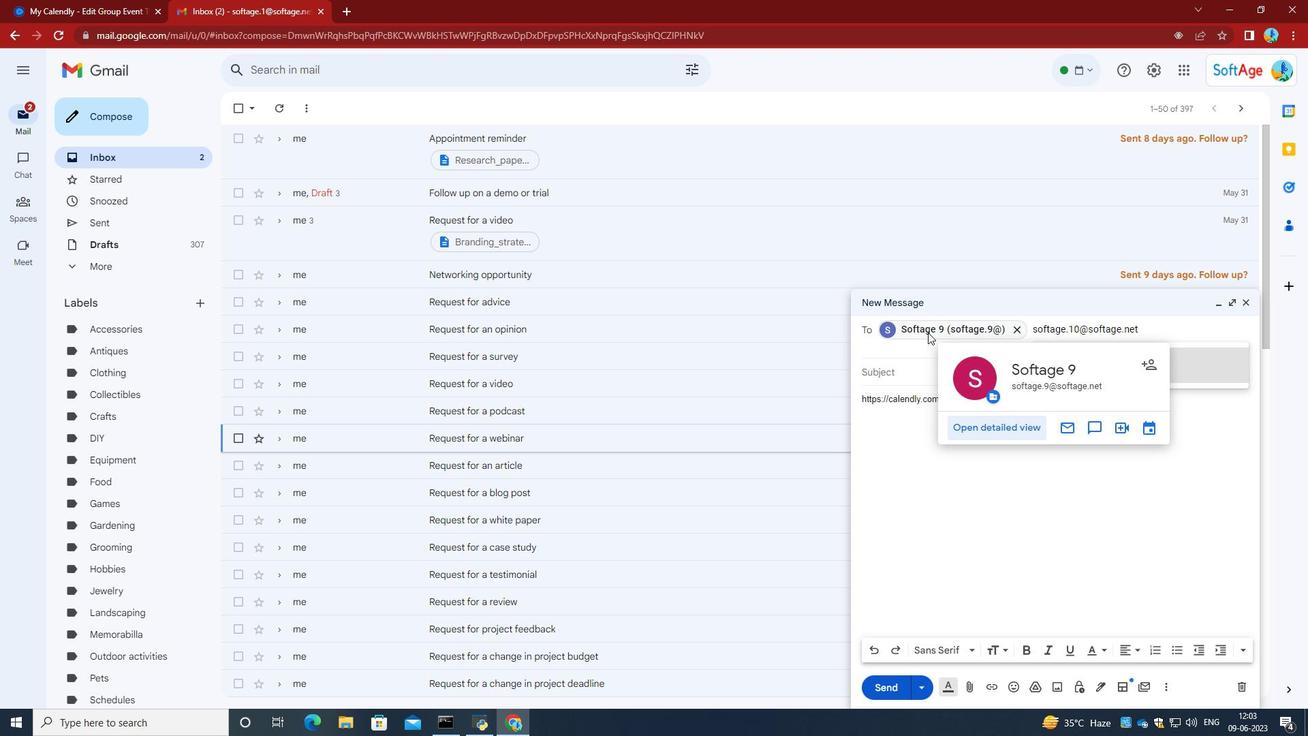 
Action: Mouse moved to (949, 548)
Screenshot: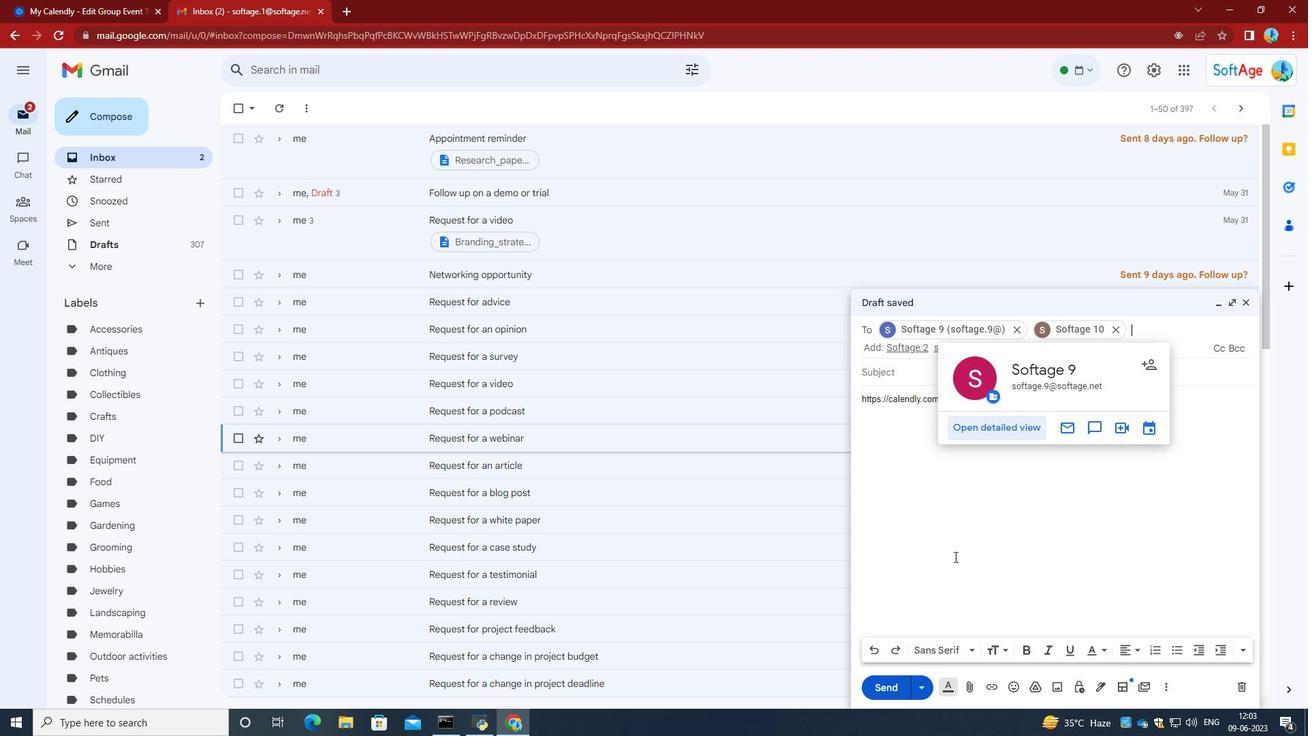 
Action: Mouse pressed left at (949, 548)
Screenshot: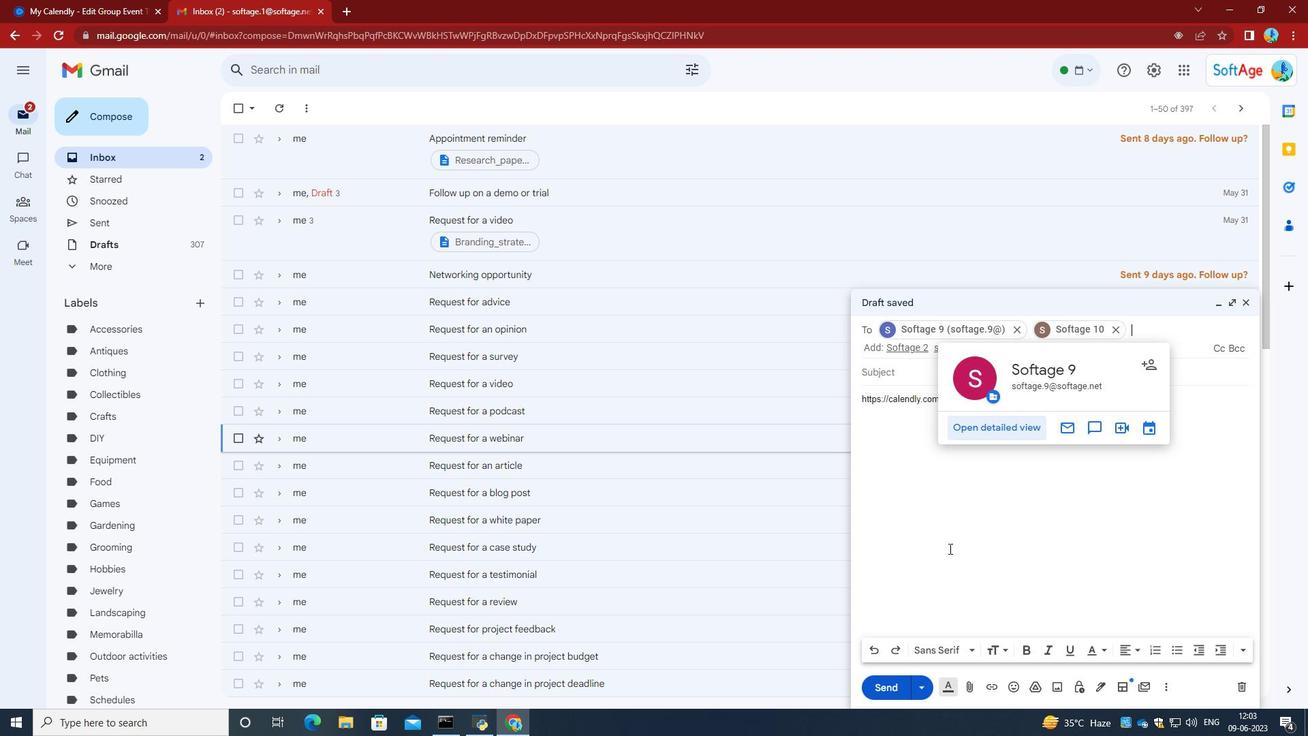 
Action: Mouse moved to (887, 693)
Screenshot: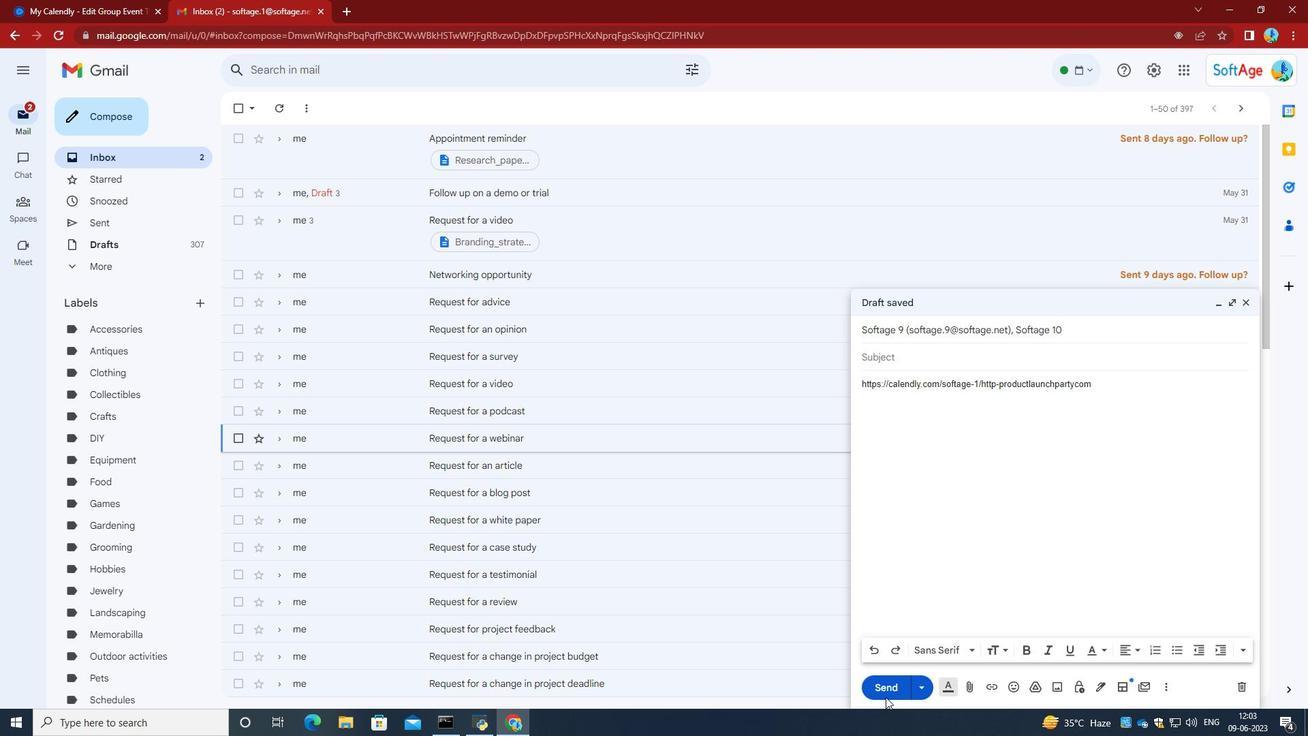 
Action: Mouse pressed left at (887, 693)
Screenshot: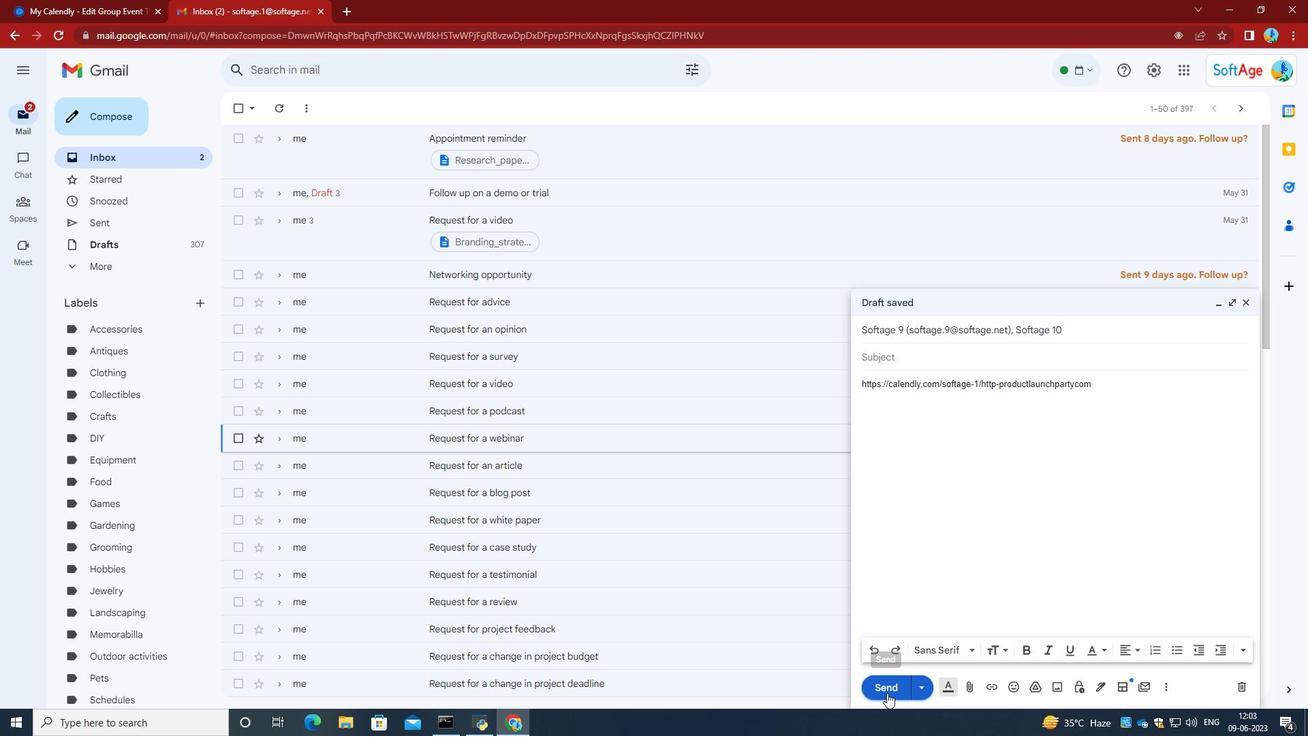 
